 Task: In Heading Arial with underline. Font size of heading  '18'Font style of data Calibri. Font size of data  9Alignment of headline & data Align center. Fill color in heading,  RedFont color of data Black Apply border in Data No BorderIn the sheet   Alpha Sales templetes book
Action: Mouse moved to (227, 128)
Screenshot: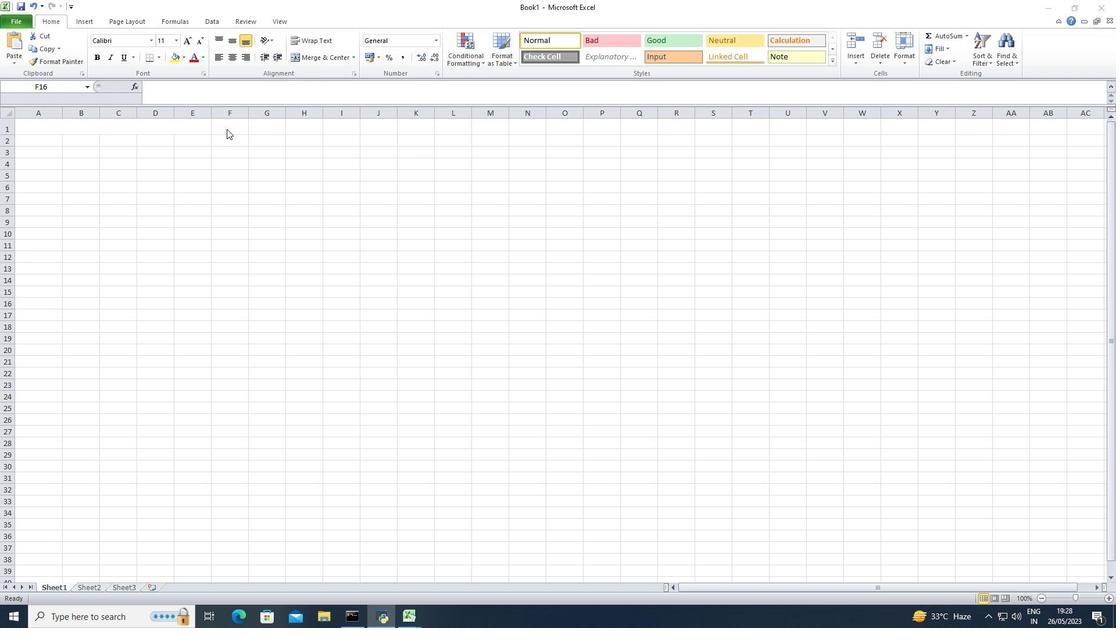 
Action: Mouse pressed left at (227, 128)
Screenshot: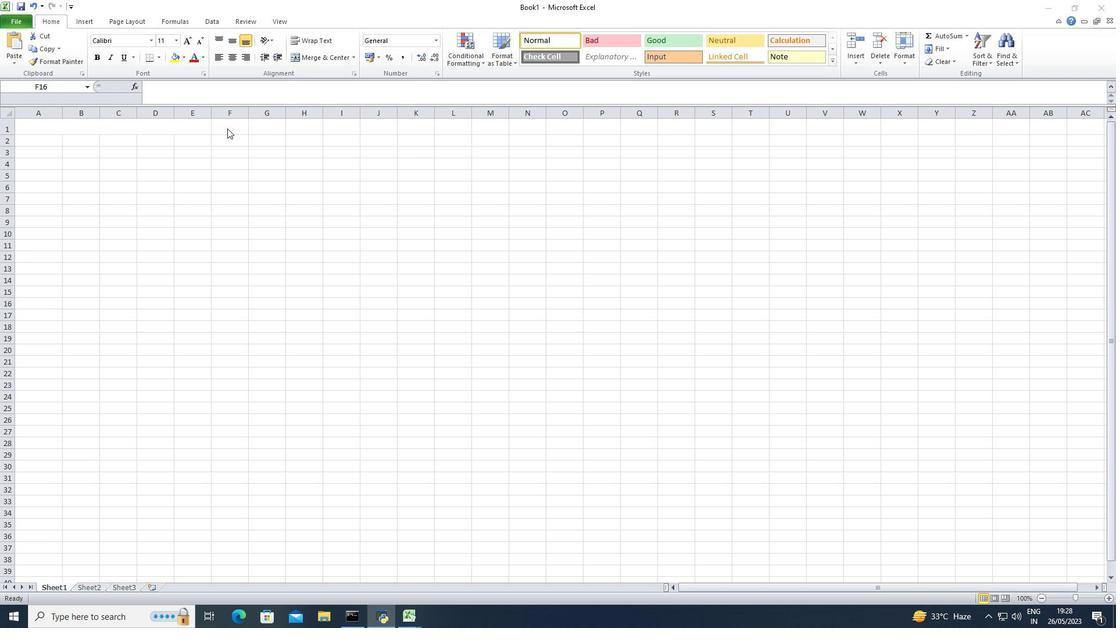 
Action: Mouse pressed left at (227, 128)
Screenshot: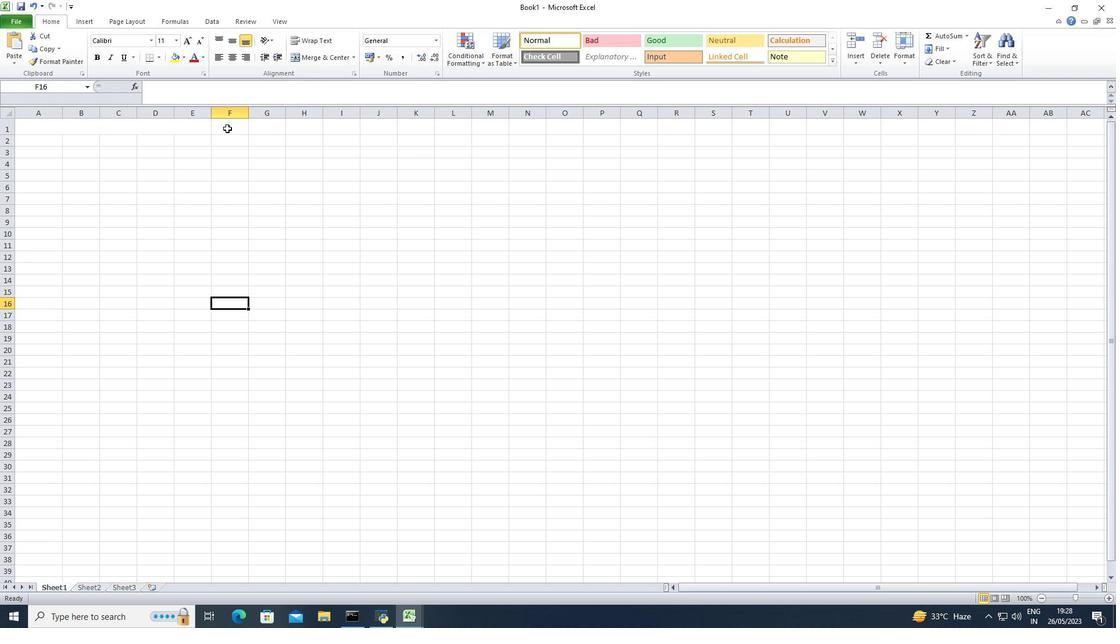 
Action: Mouse moved to (160, 136)
Screenshot: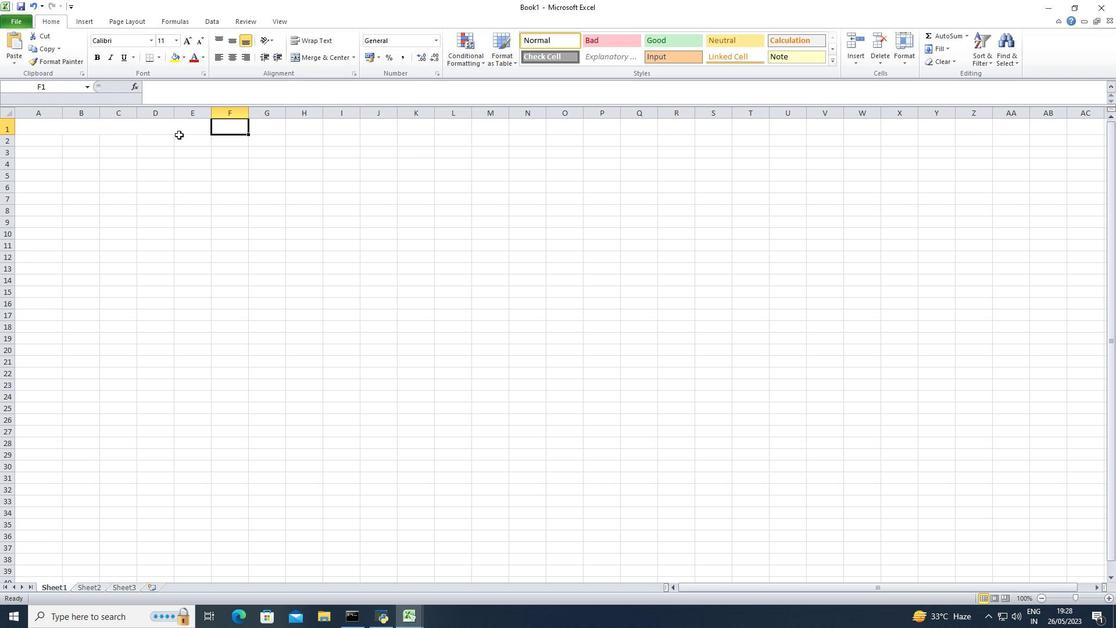 
Action: Mouse pressed left at (160, 136)
Screenshot: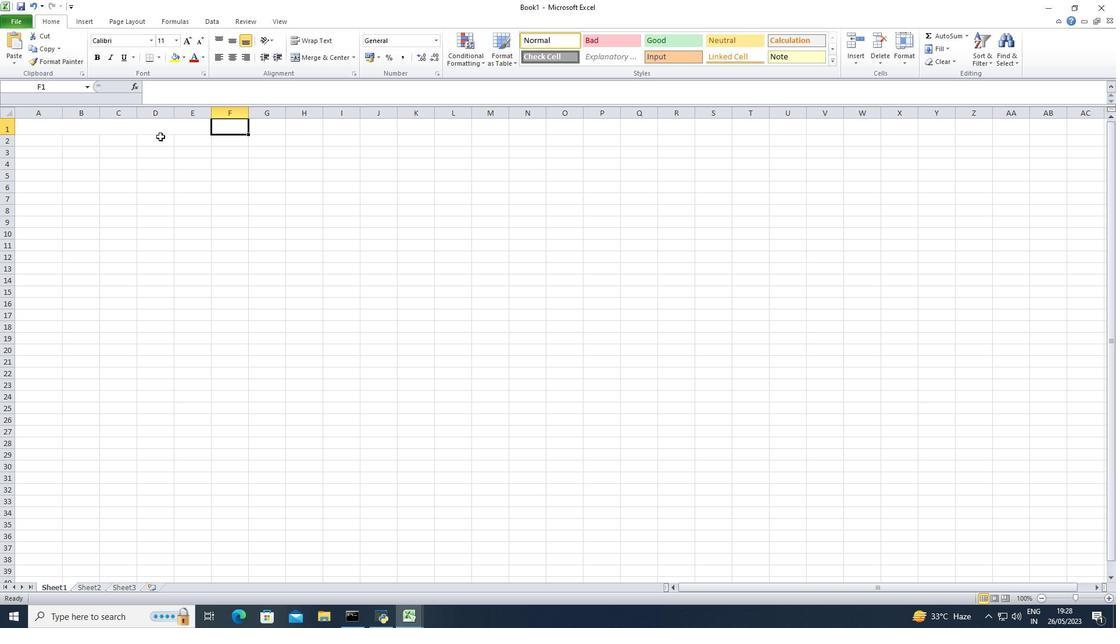 
Action: Mouse moved to (122, 132)
Screenshot: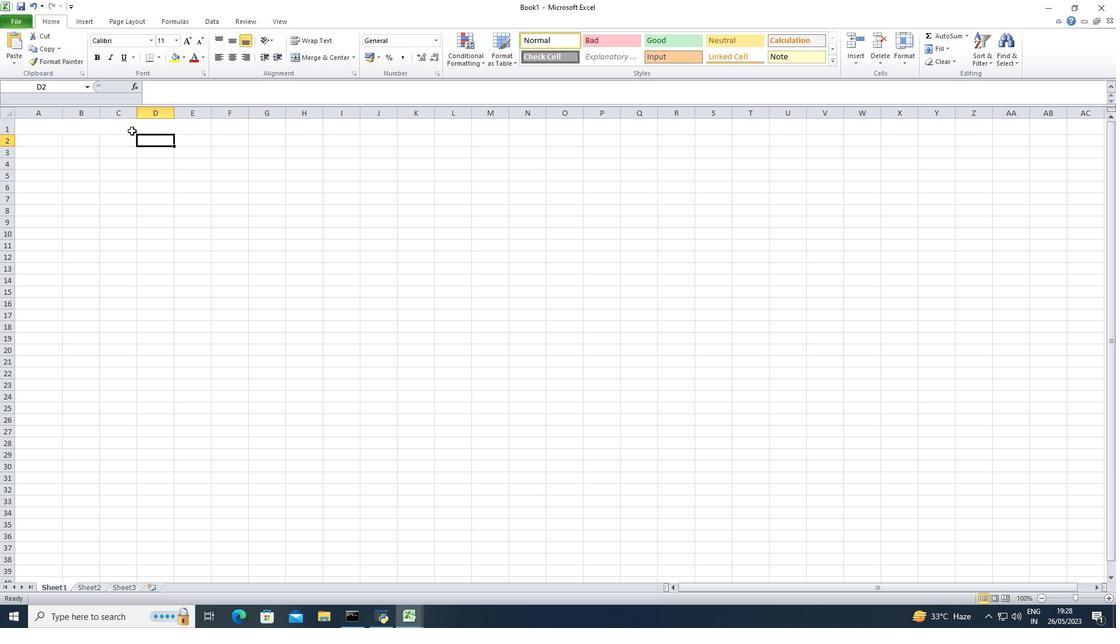 
Action: Mouse pressed left at (122, 132)
Screenshot: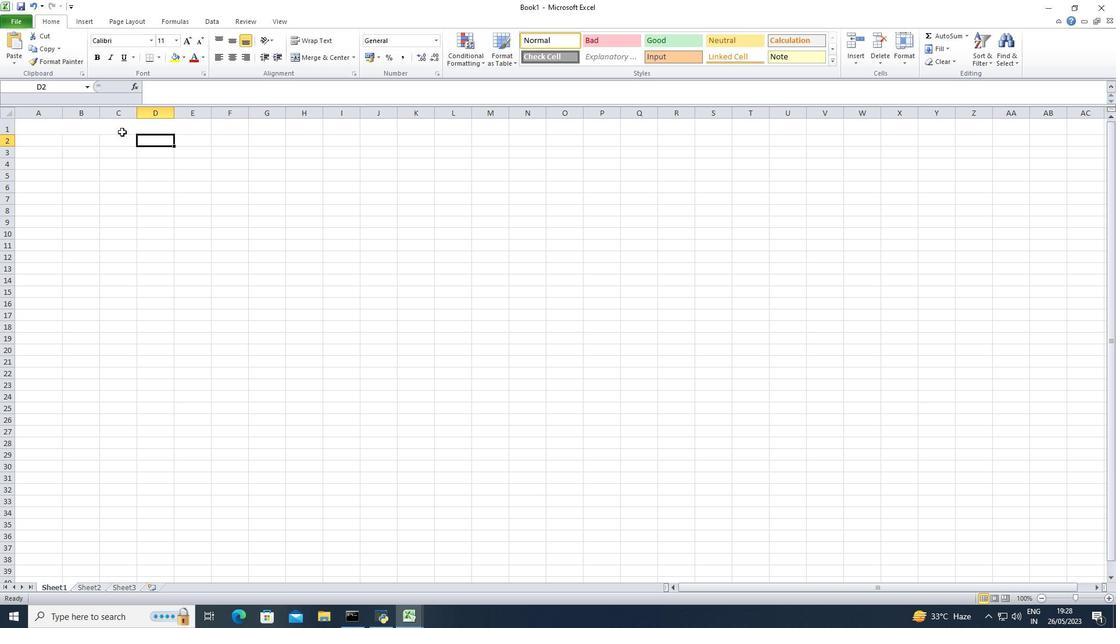 
Action: Mouse moved to (195, 132)
Screenshot: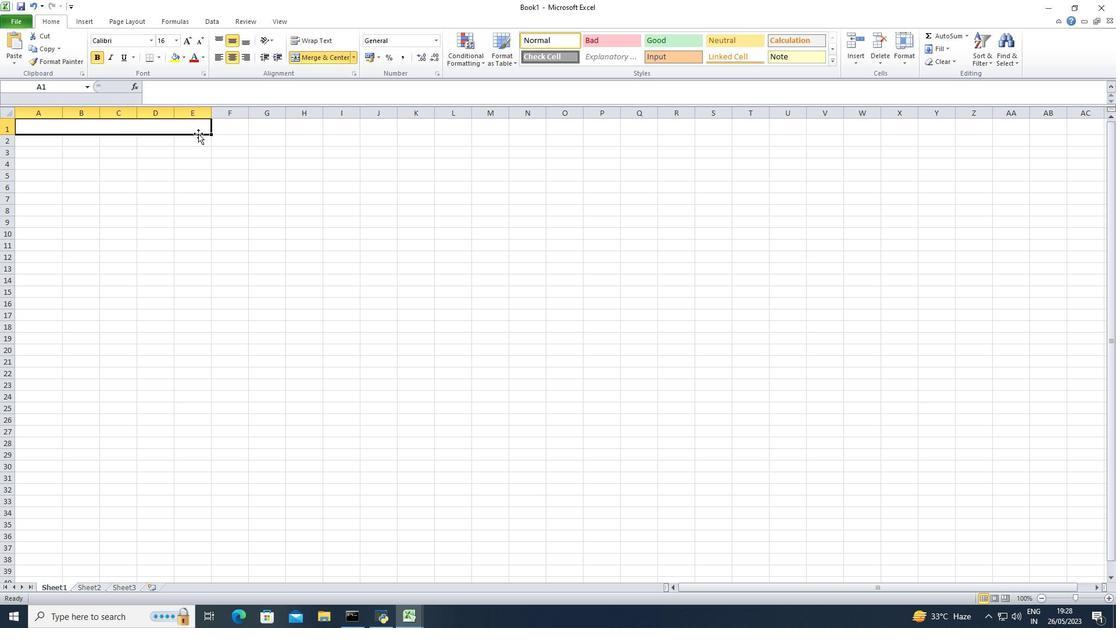 
Action: Key pressed alp<Key.backspace><Key.backspace><Key.backspace><Key.caps_lock>A<Key.backspace><Key.caps_lock>alpha<Key.space>
Screenshot: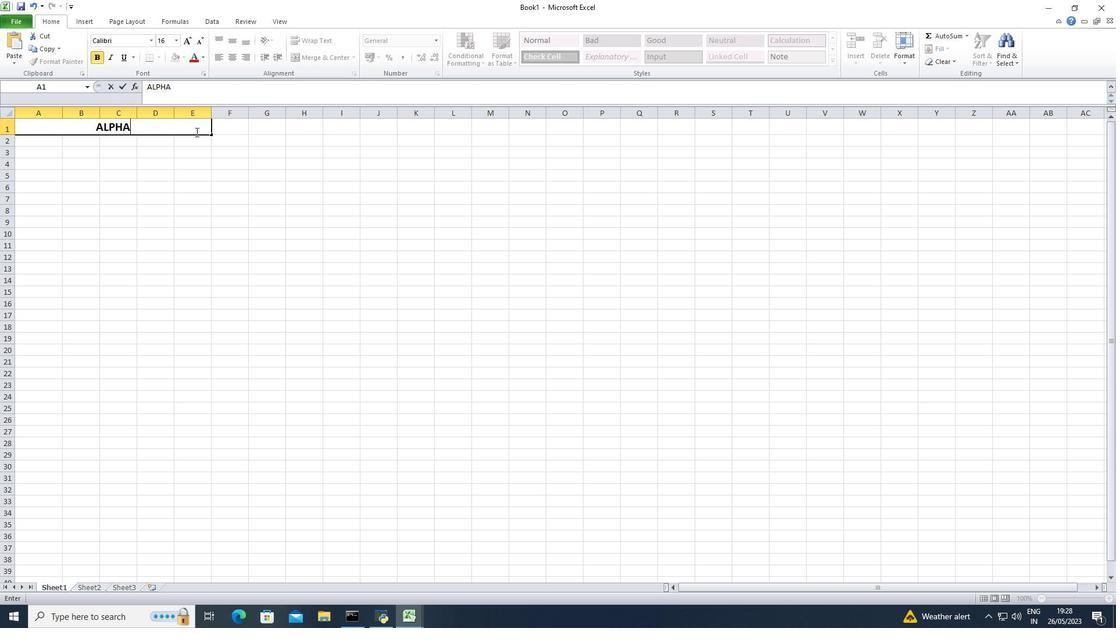 
Action: Mouse moved to (187, 247)
Screenshot: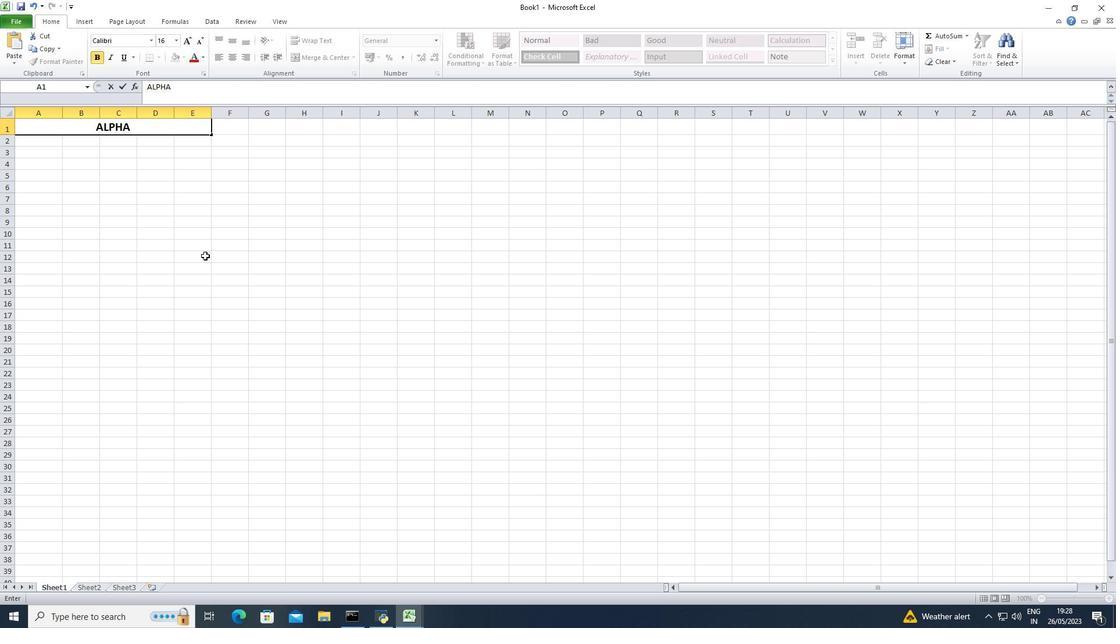 
Action: Key pressed sales<Key.space>templetes<Key.space>book
Screenshot: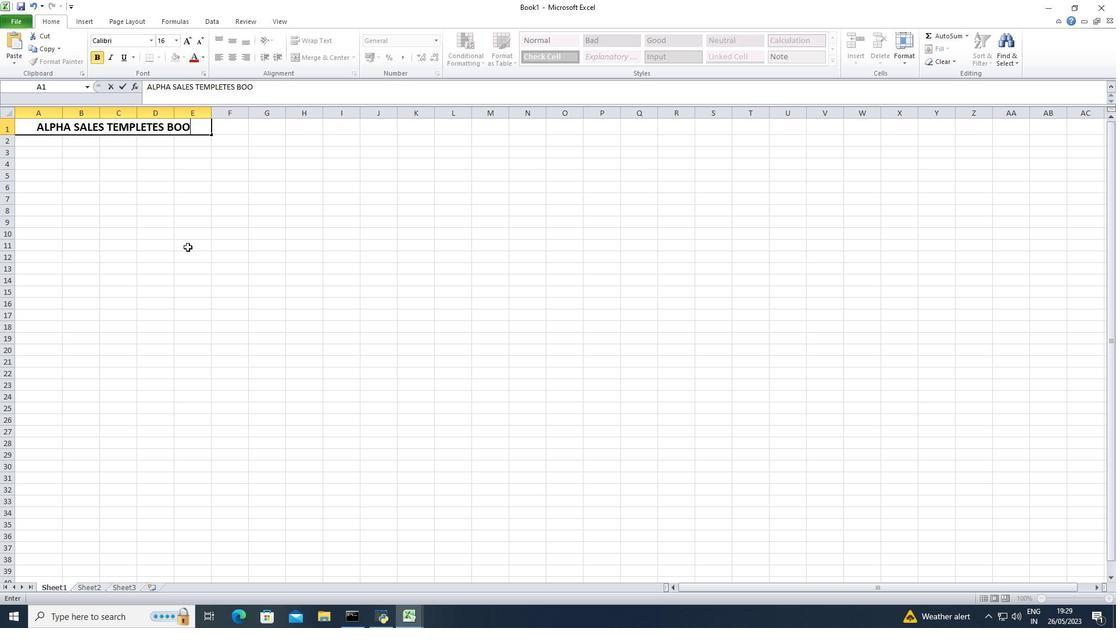 
Action: Mouse moved to (133, 214)
Screenshot: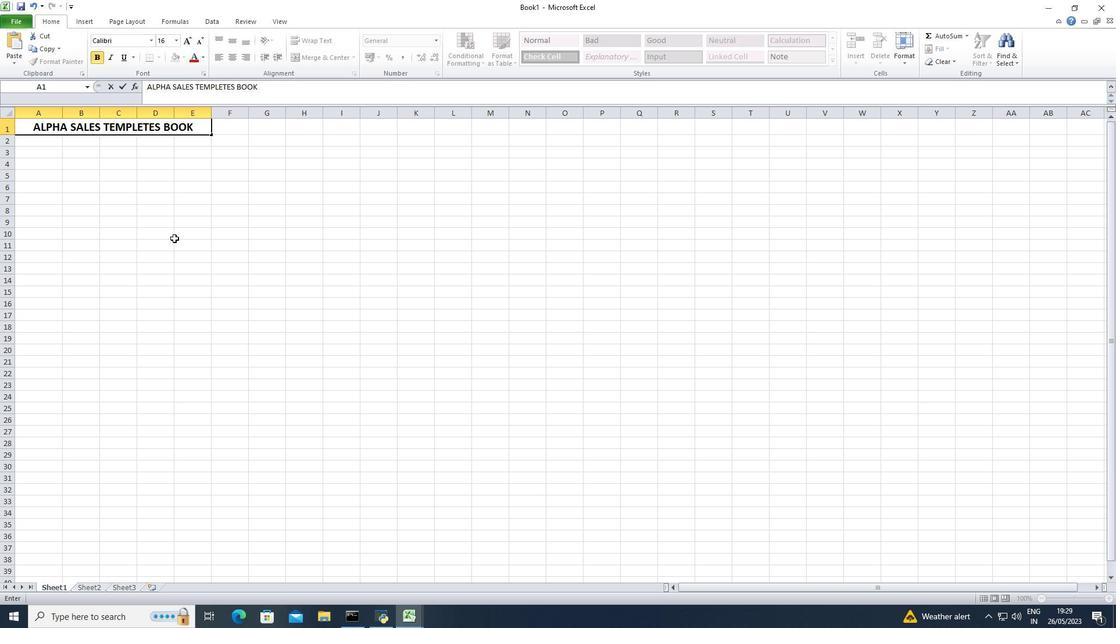 
Action: Mouse pressed left at (133, 214)
Screenshot: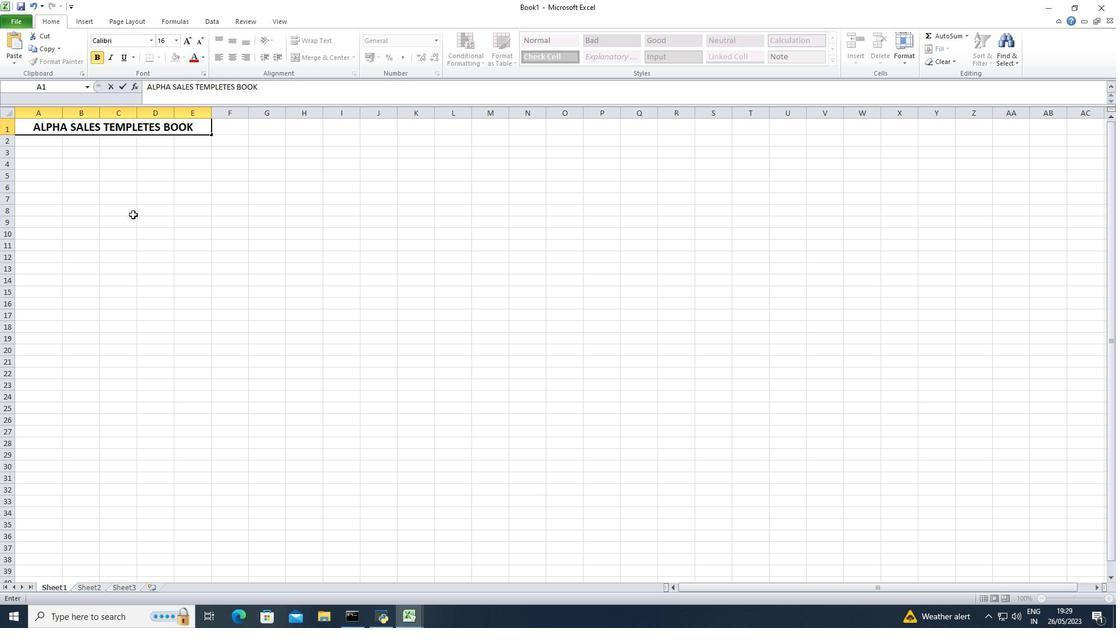 
Action: Mouse moved to (45, 131)
Screenshot: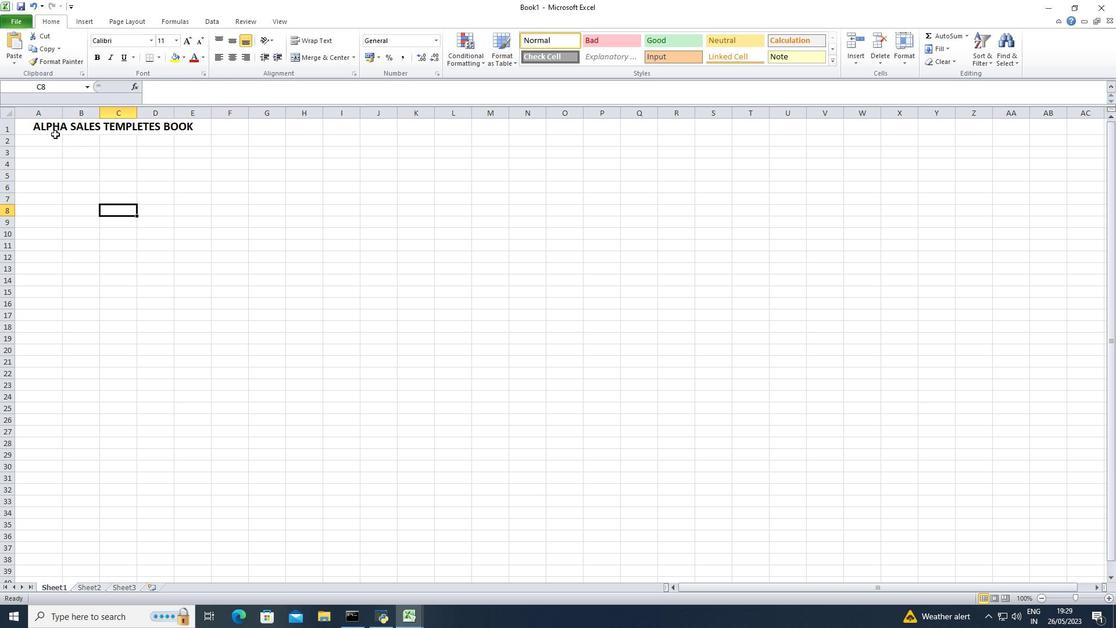 
Action: Mouse pressed left at (45, 131)
Screenshot: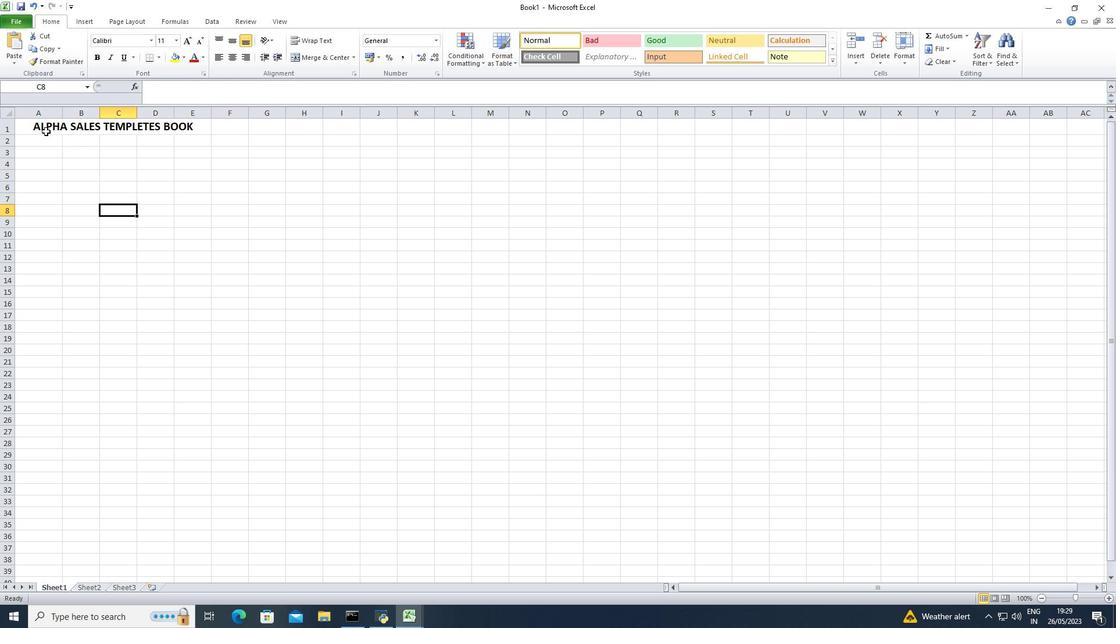 
Action: Mouse moved to (154, 43)
Screenshot: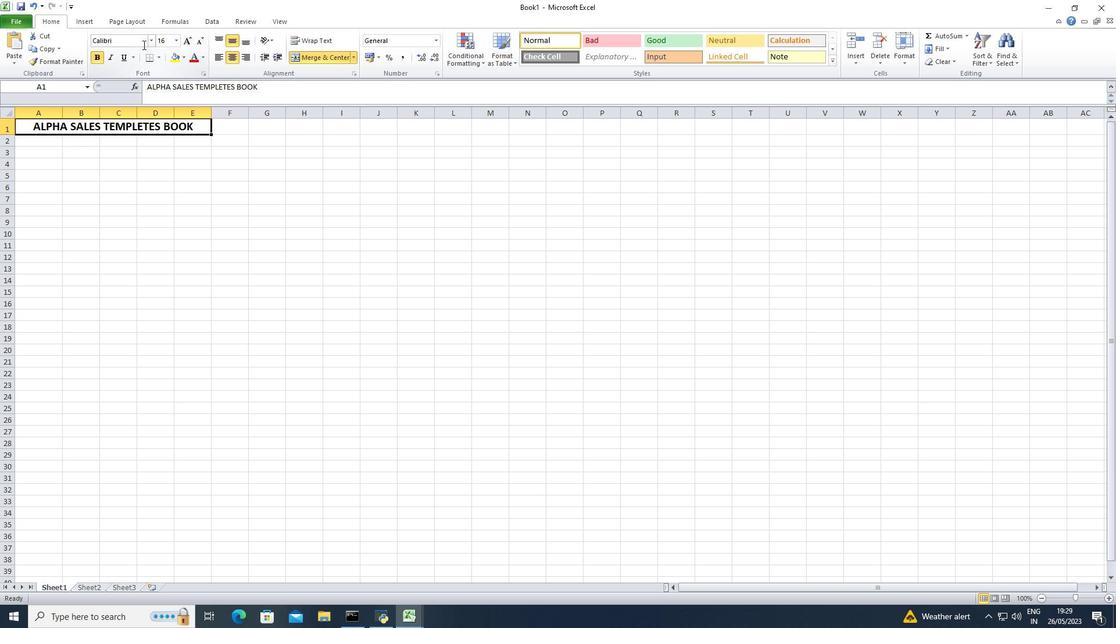 
Action: Mouse pressed left at (154, 43)
Screenshot: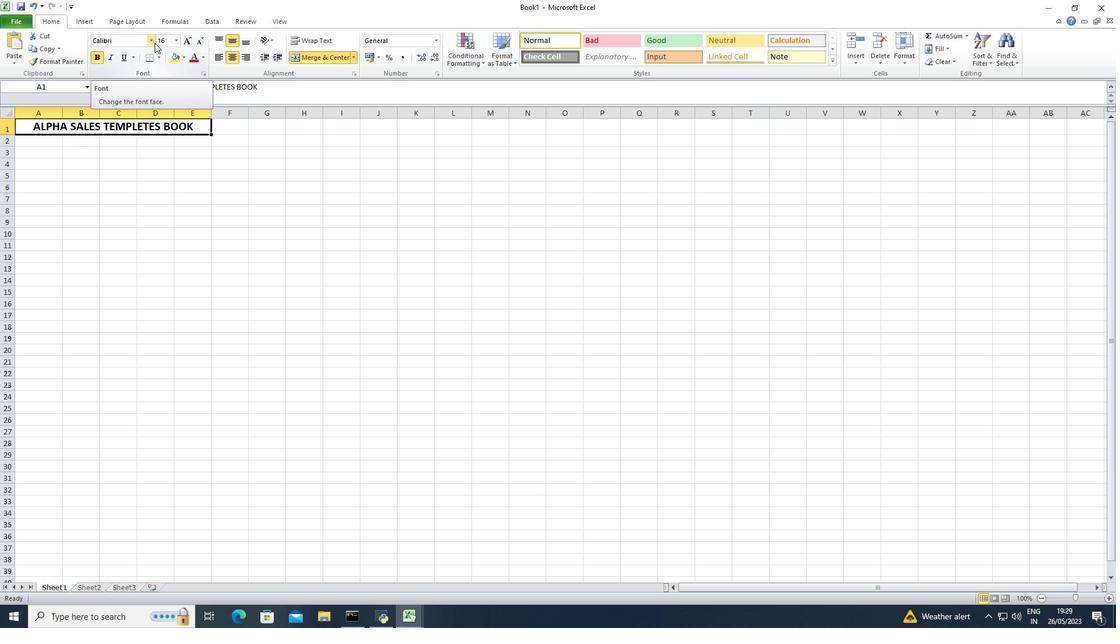 
Action: Mouse moved to (141, 132)
Screenshot: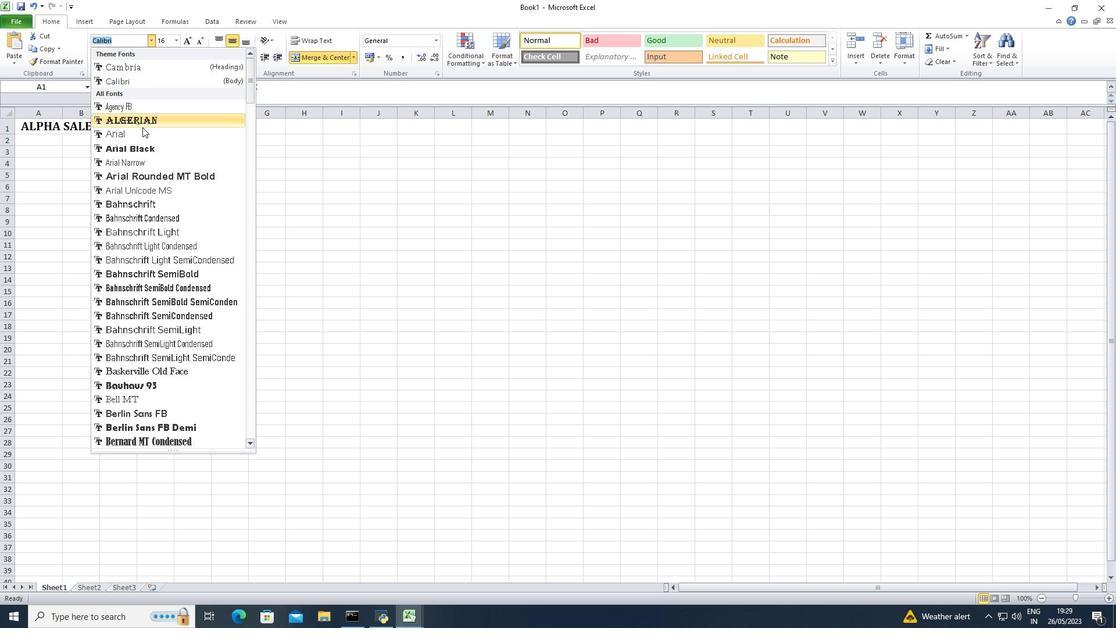 
Action: Mouse pressed left at (141, 132)
Screenshot: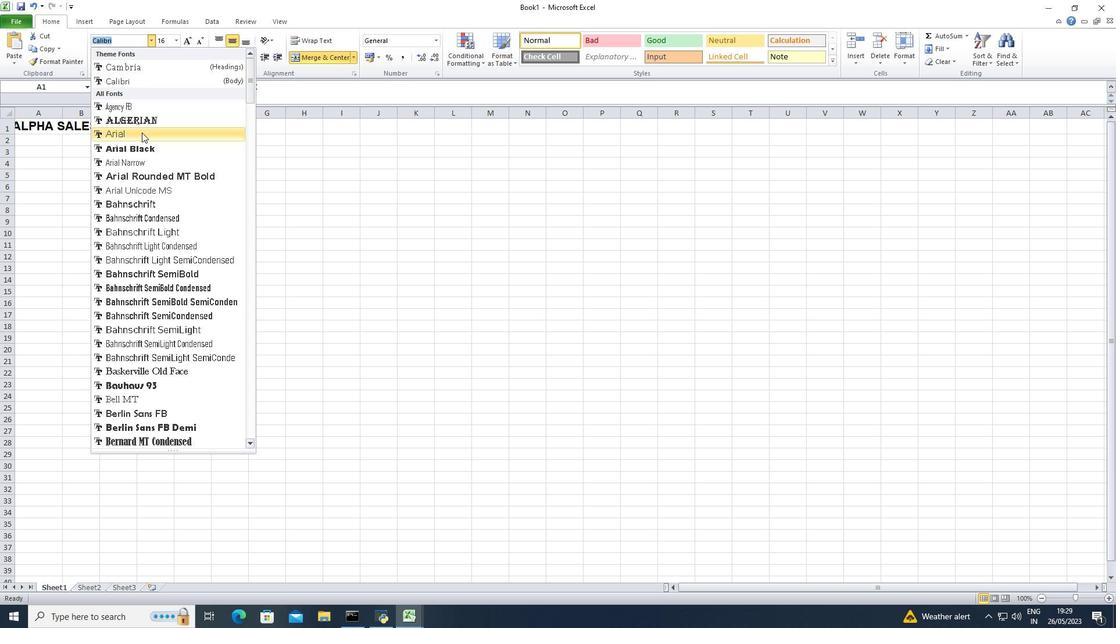 
Action: Mouse moved to (133, 133)
Screenshot: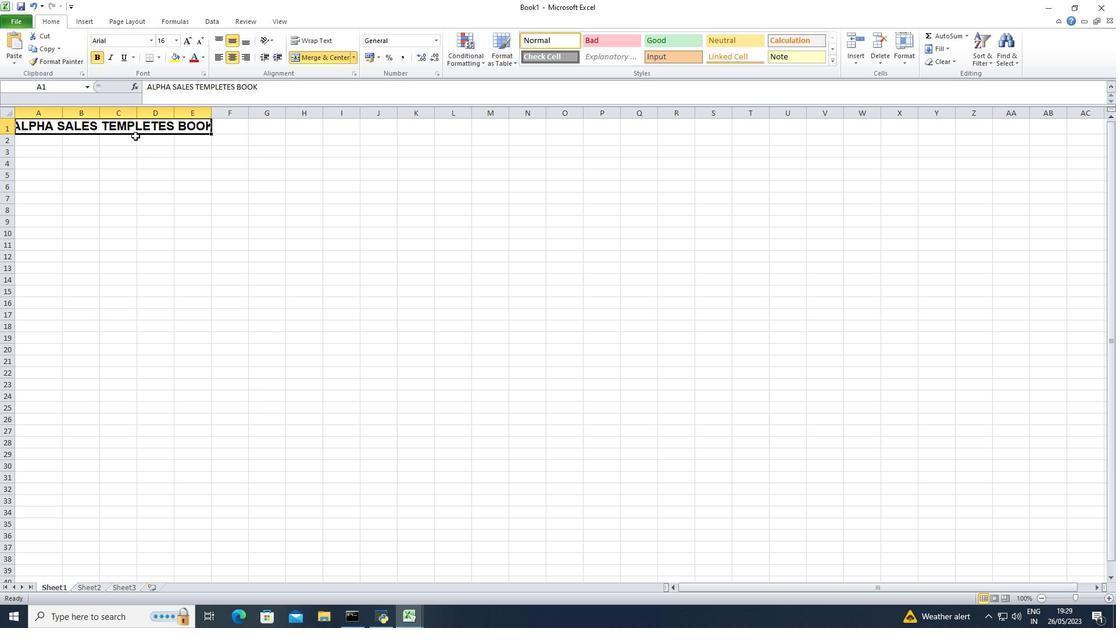 
Action: Mouse pressed left at (133, 133)
Screenshot: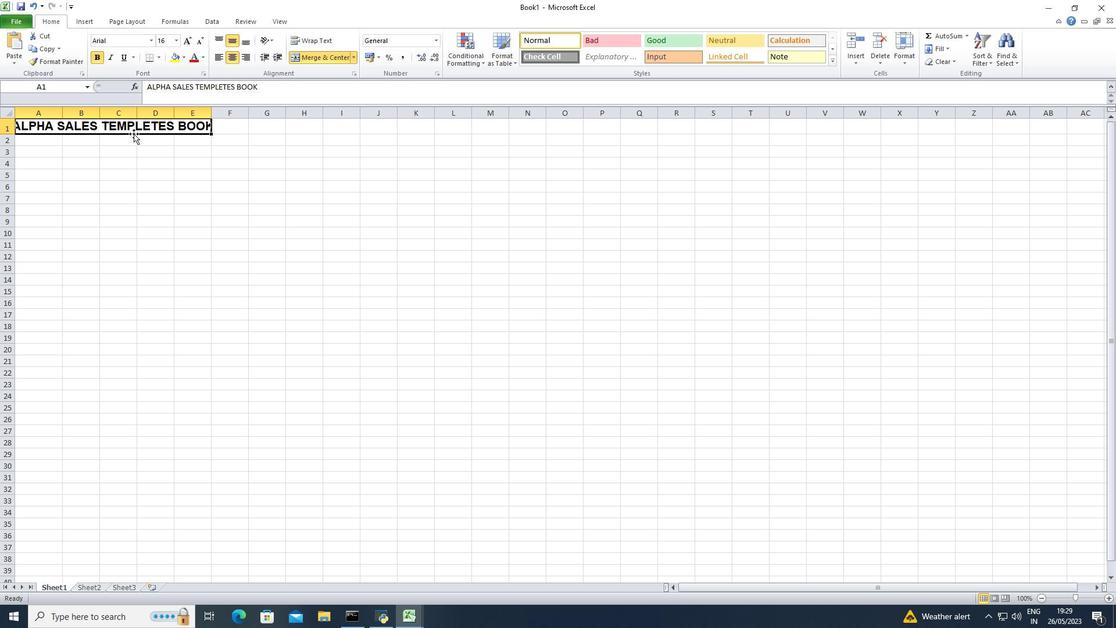 
Action: Key pressed <Key.shift><Key.right><Key.right>
Screenshot: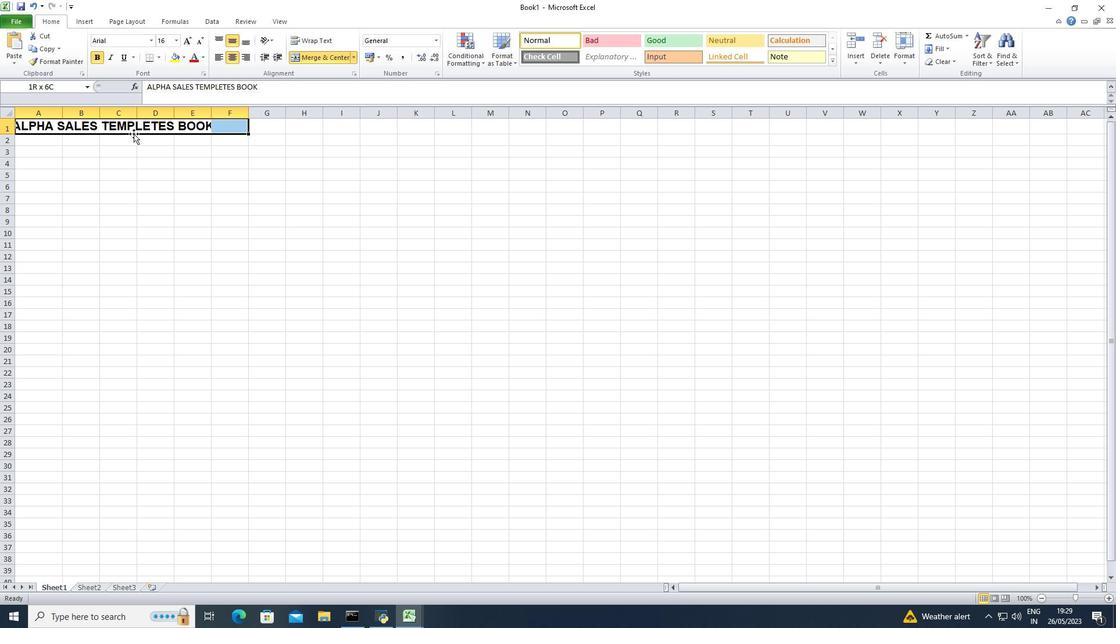 
Action: Mouse moved to (151, 174)
Screenshot: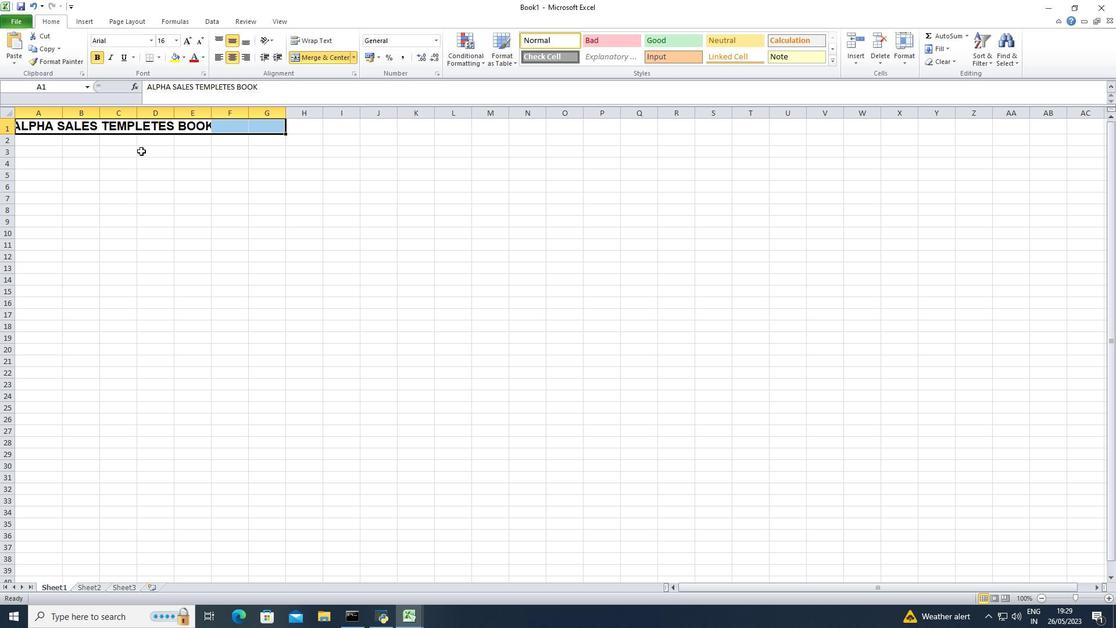 
Action: Mouse pressed left at (151, 174)
Screenshot: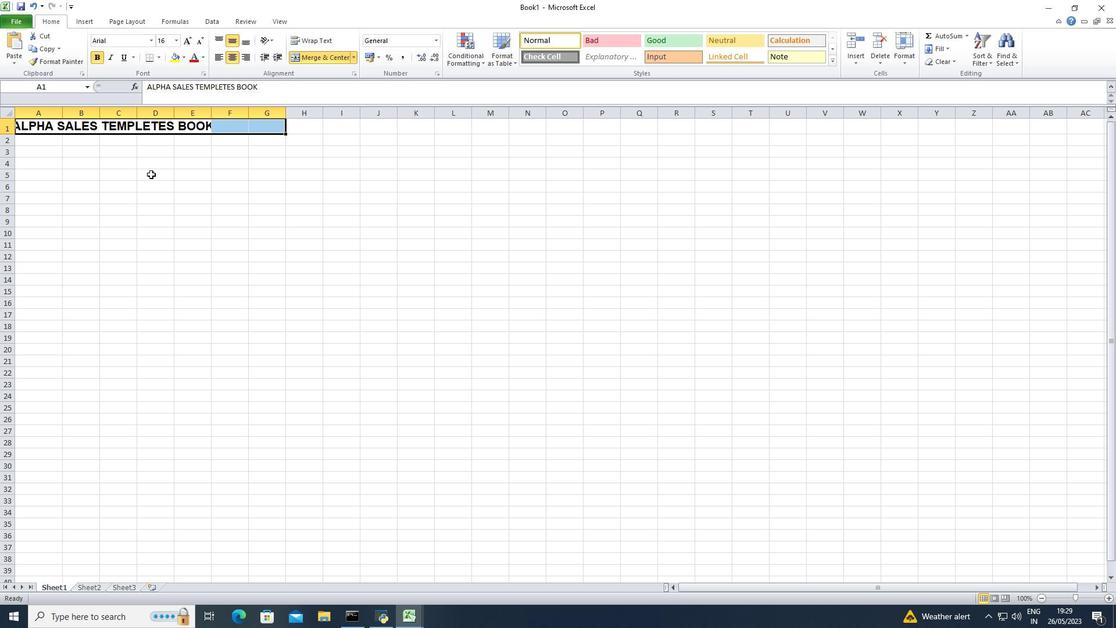 
Action: Mouse moved to (93, 134)
Screenshot: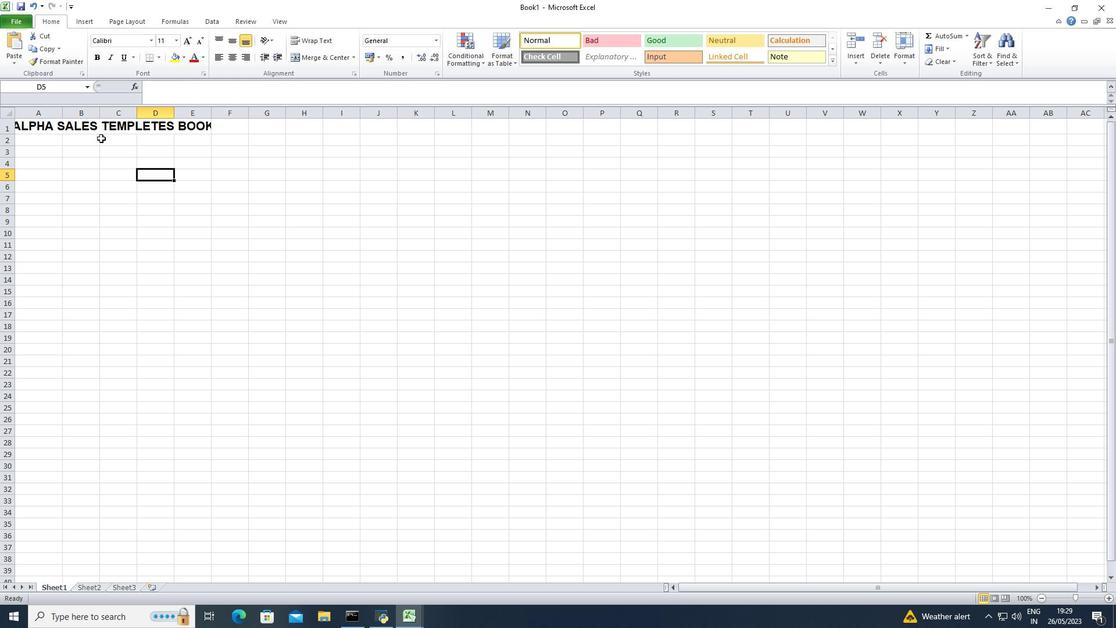 
Action: Mouse pressed left at (93, 134)
Screenshot: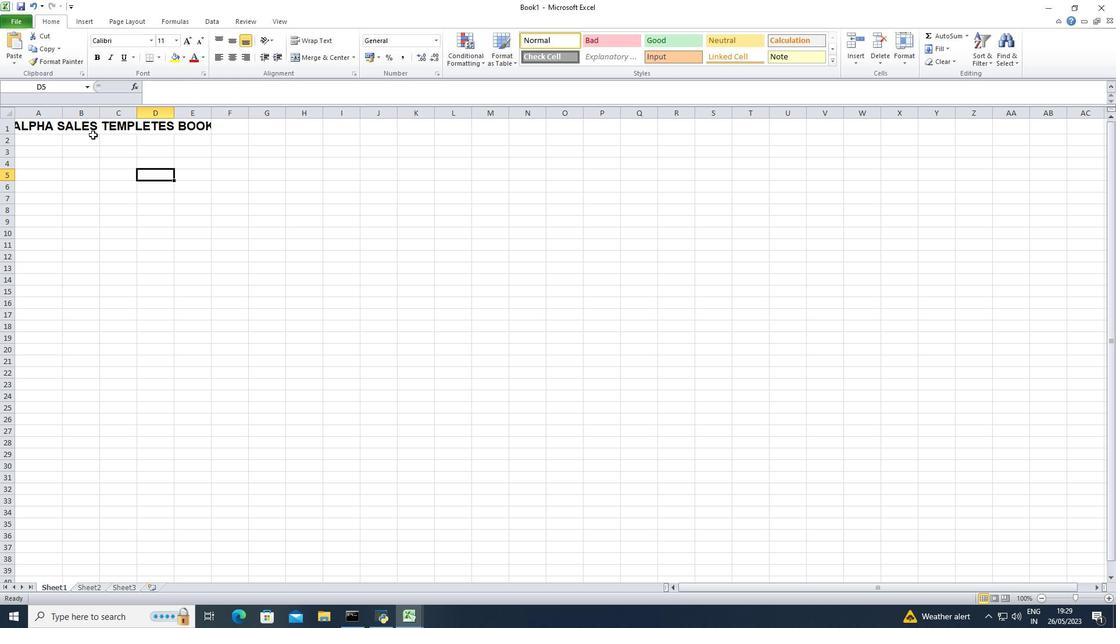 
Action: Mouse moved to (74, 124)
Screenshot: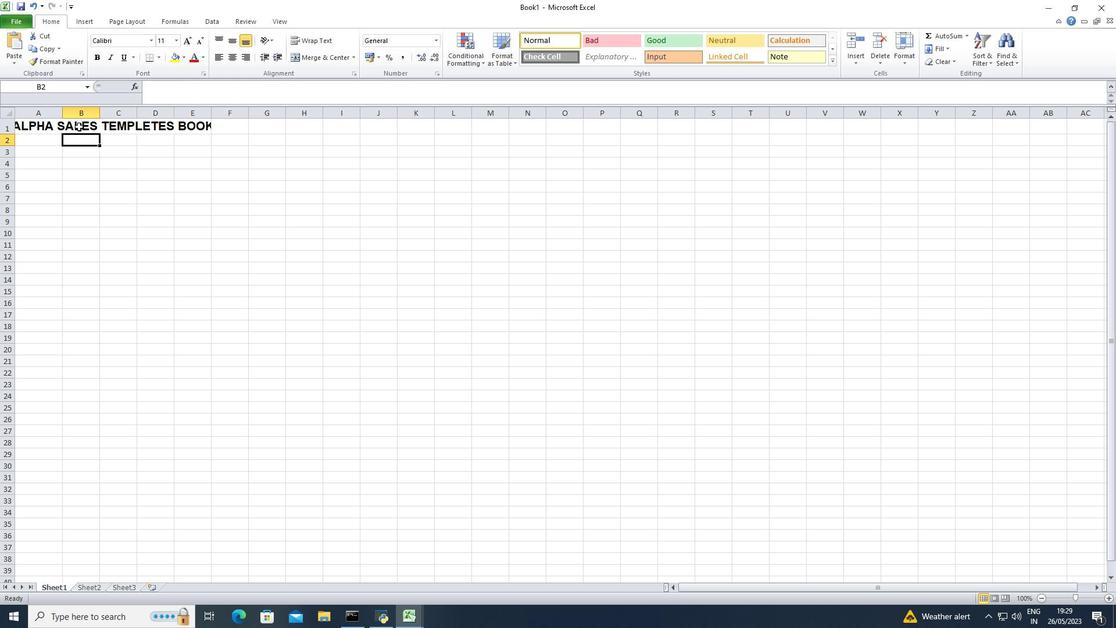 
Action: Mouse pressed left at (74, 124)
Screenshot: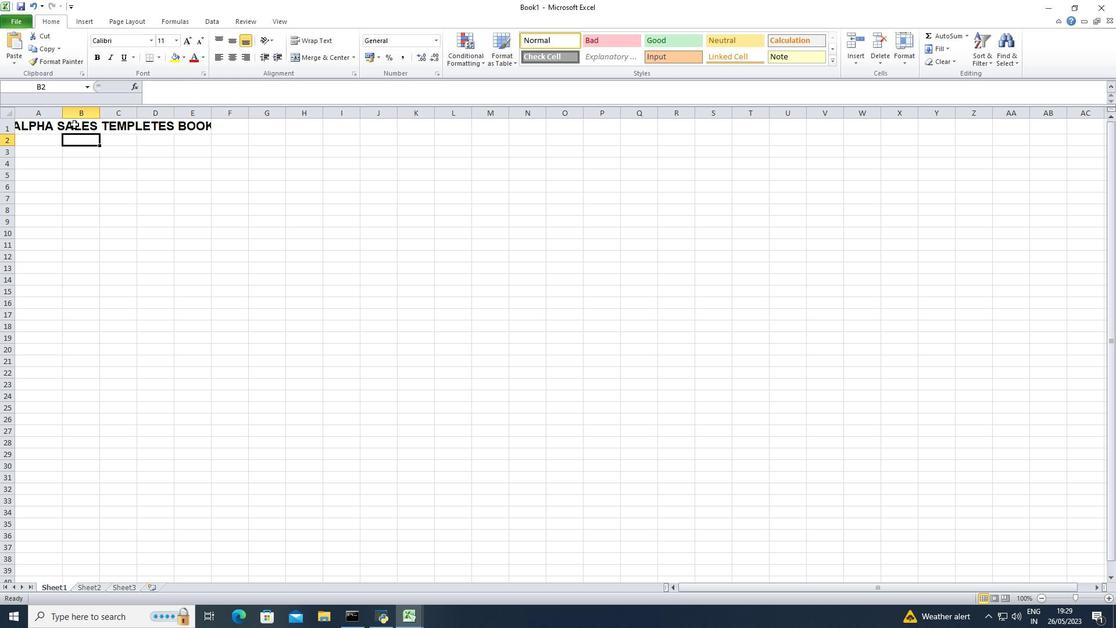 
Action: Mouse pressed left at (74, 124)
Screenshot: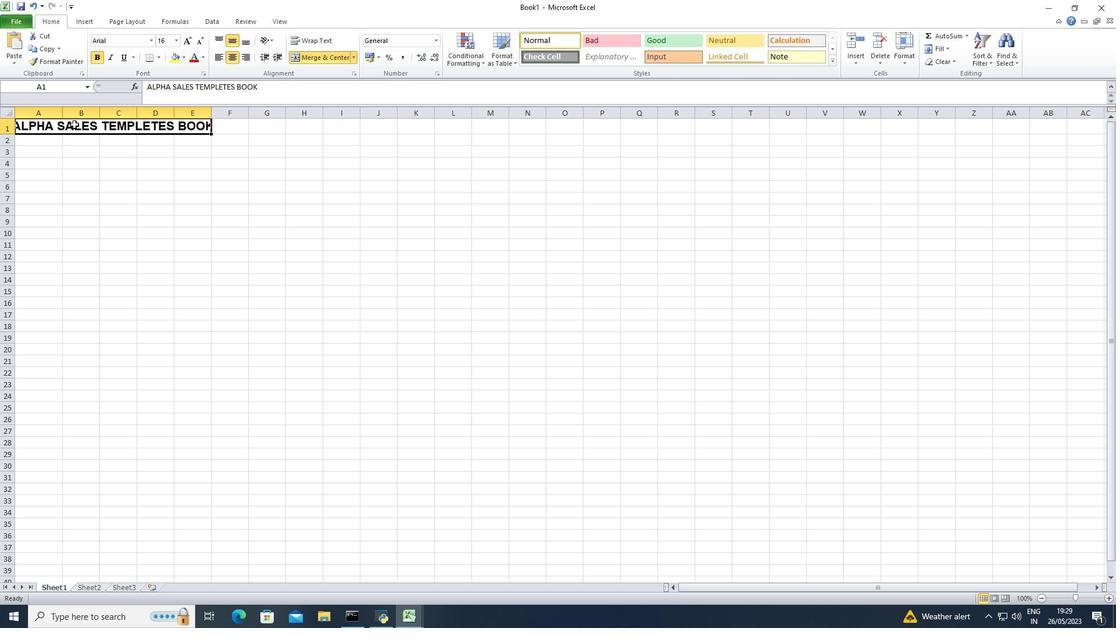 
Action: Mouse moved to (130, 209)
Screenshot: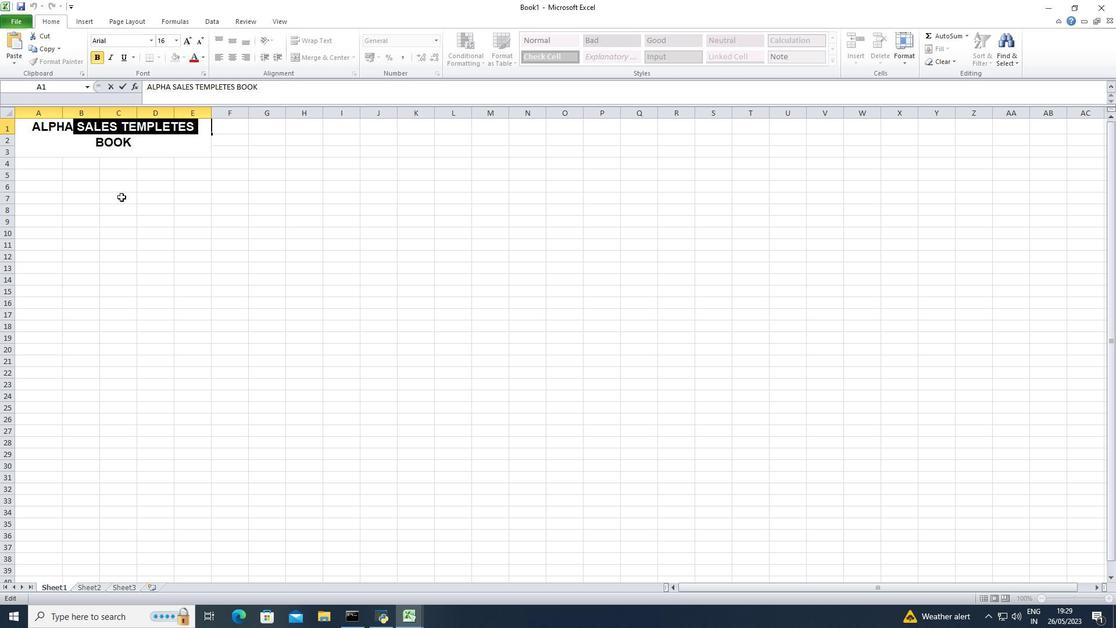 
Action: Mouse pressed left at (130, 209)
Screenshot: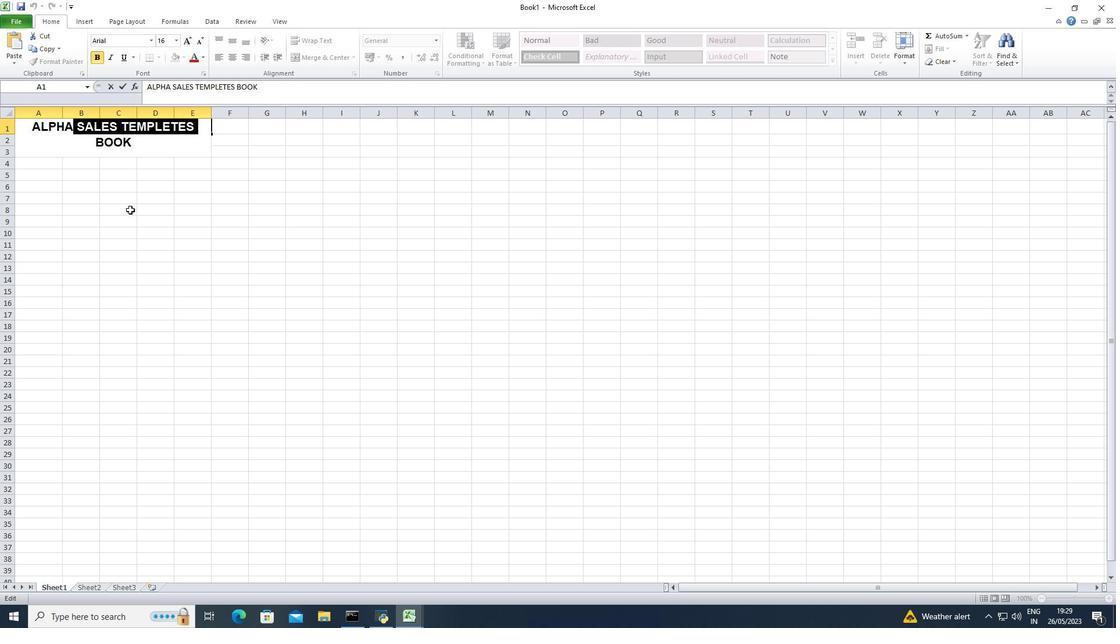 
Action: Mouse moved to (94, 124)
Screenshot: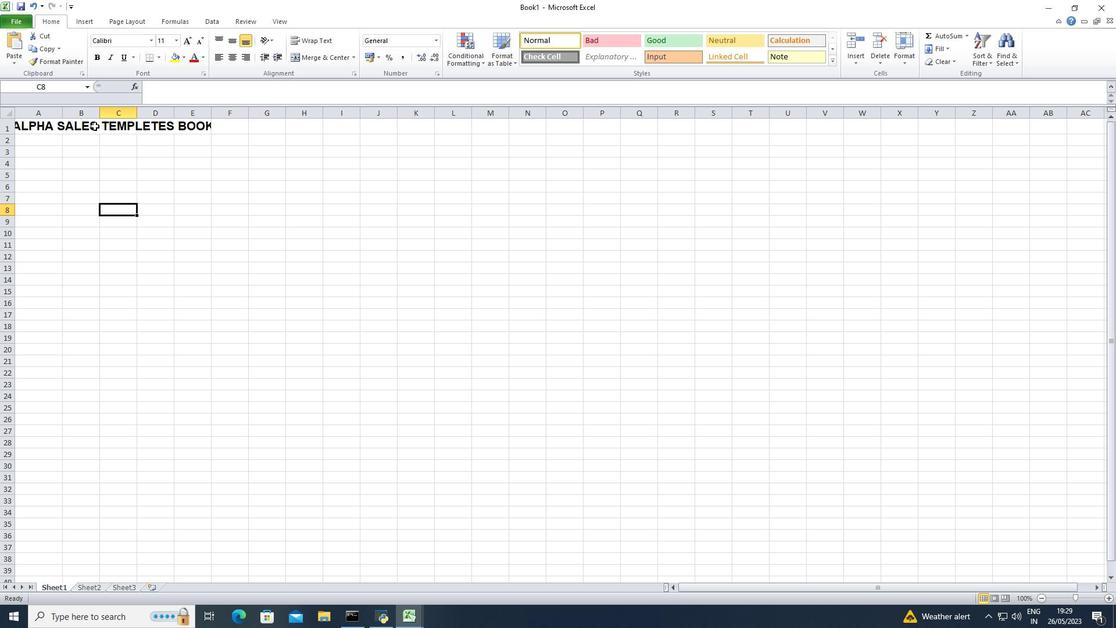 
Action: Mouse pressed left at (94, 124)
Screenshot: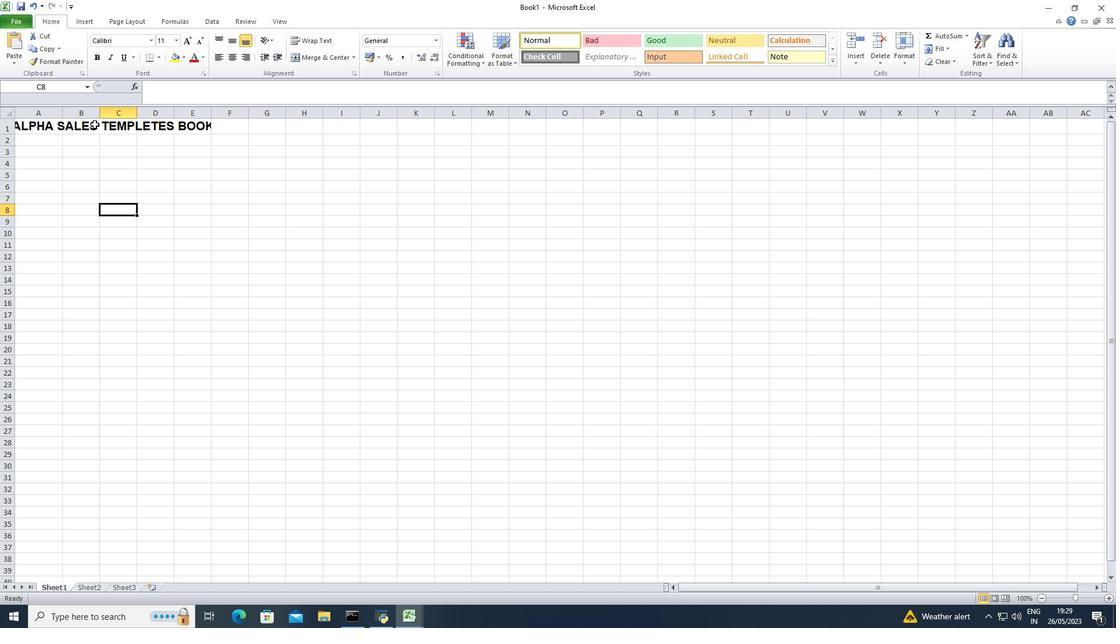 
Action: Mouse moved to (179, 37)
Screenshot: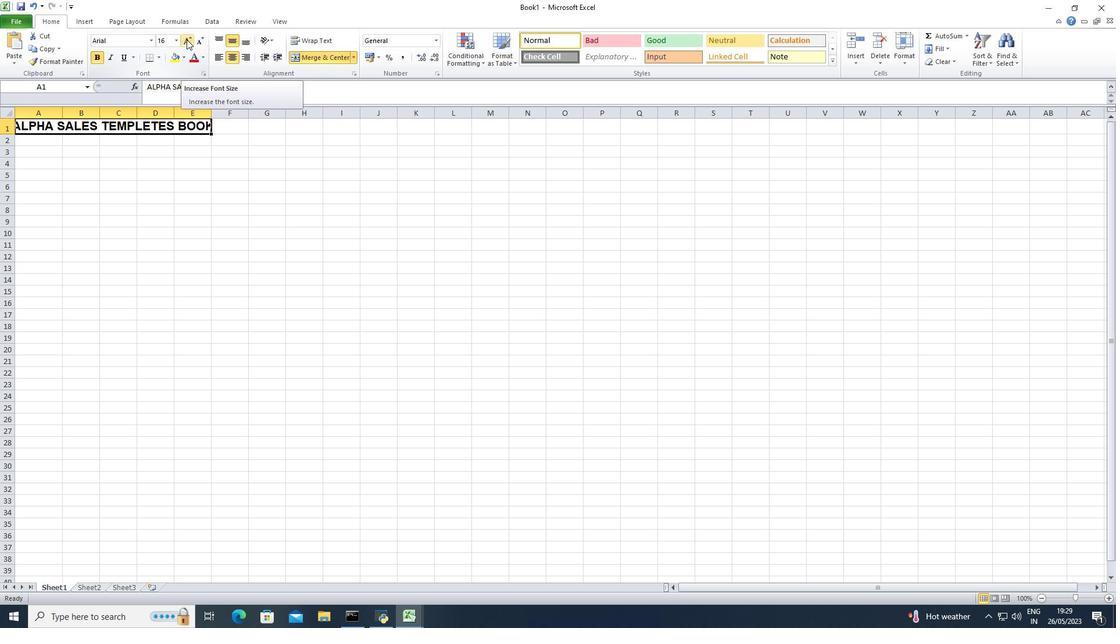 
Action: Mouse pressed left at (179, 37)
Screenshot: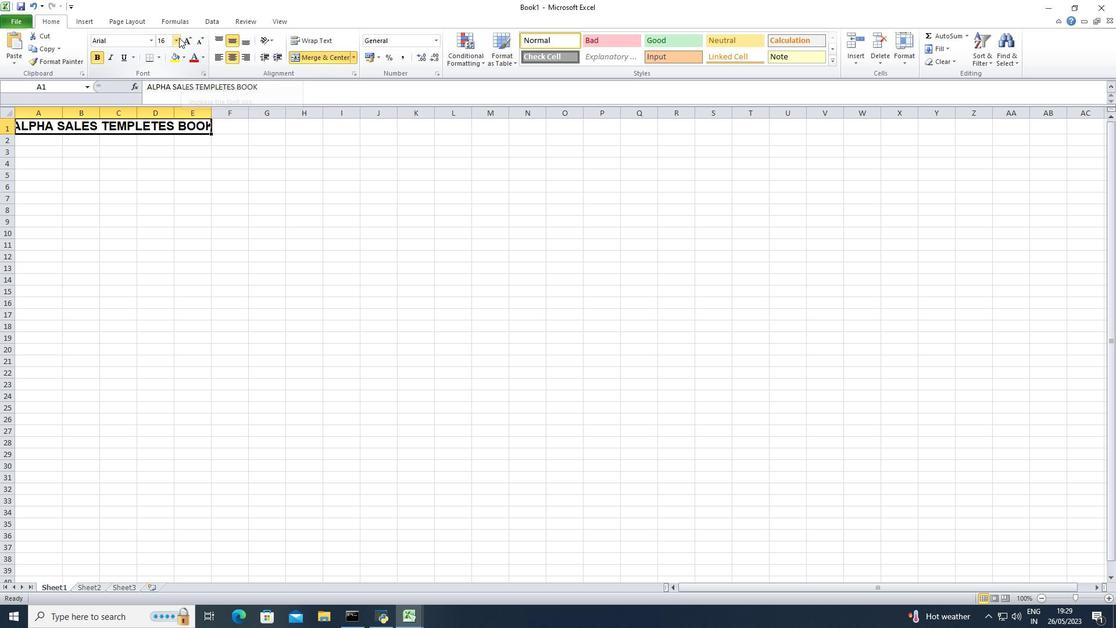 
Action: Mouse moved to (162, 123)
Screenshot: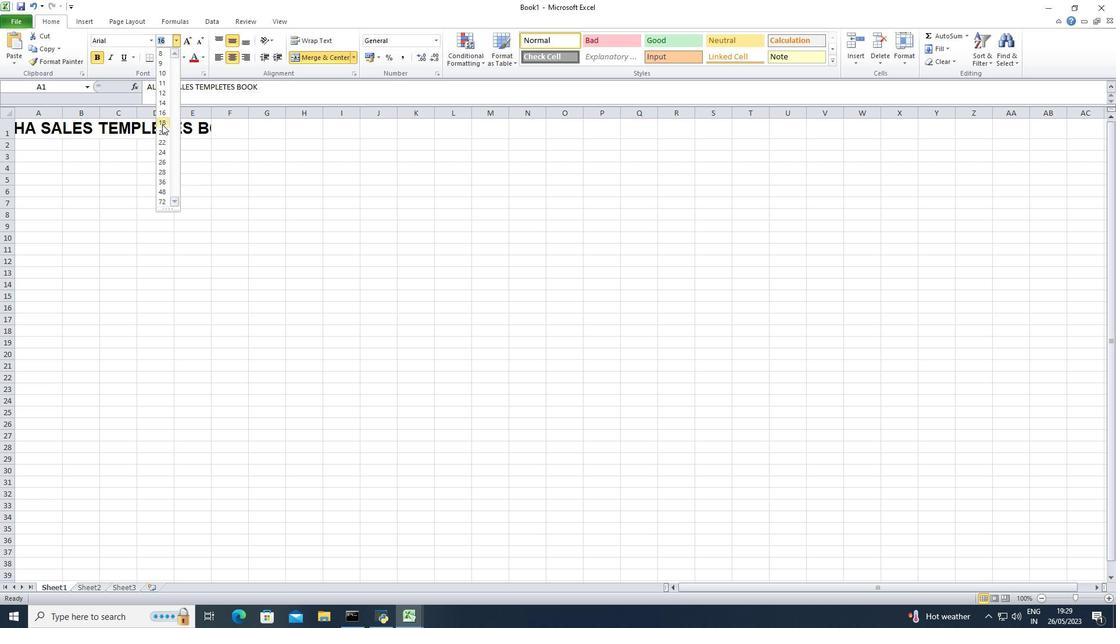 
Action: Mouse pressed left at (162, 123)
Screenshot: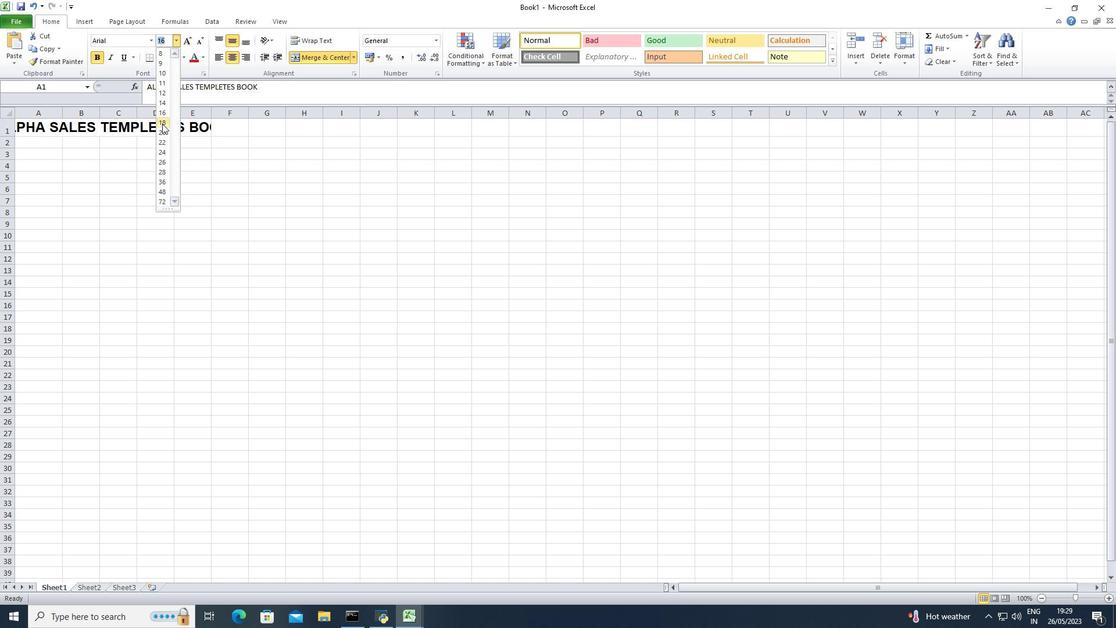 
Action: Mouse moved to (152, 218)
Screenshot: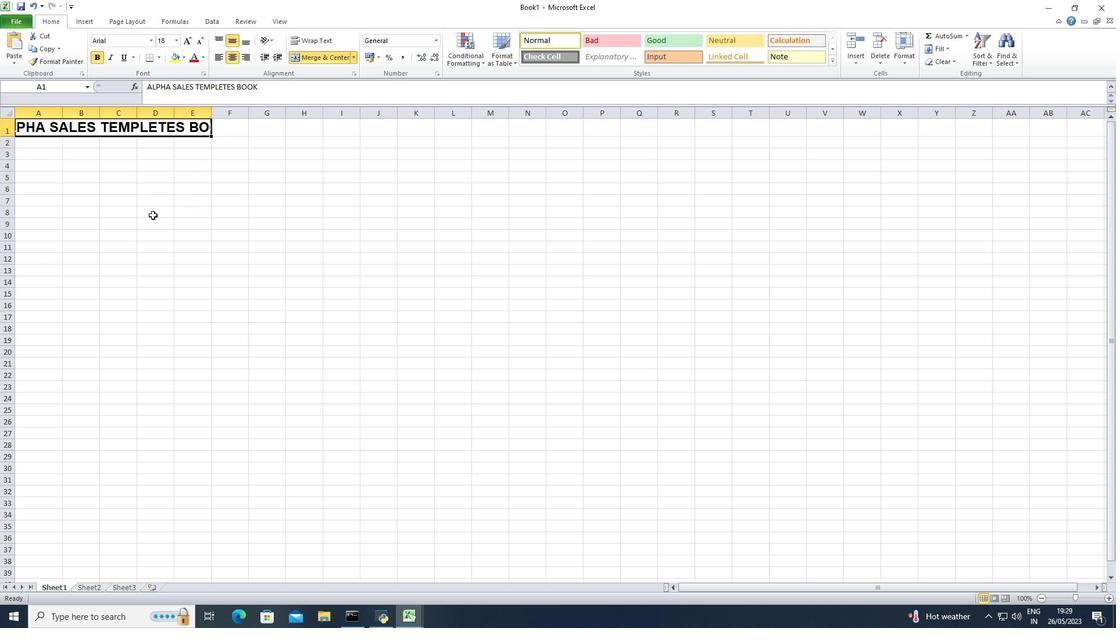 
Action: Mouse pressed left at (152, 218)
Screenshot: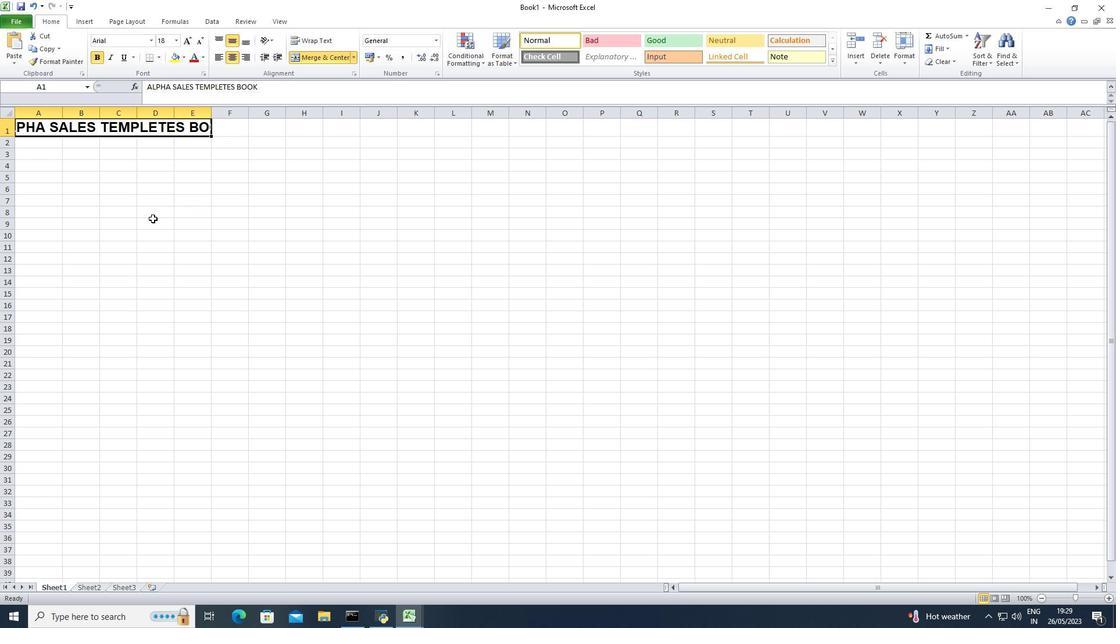 
Action: Mouse moved to (162, 131)
Screenshot: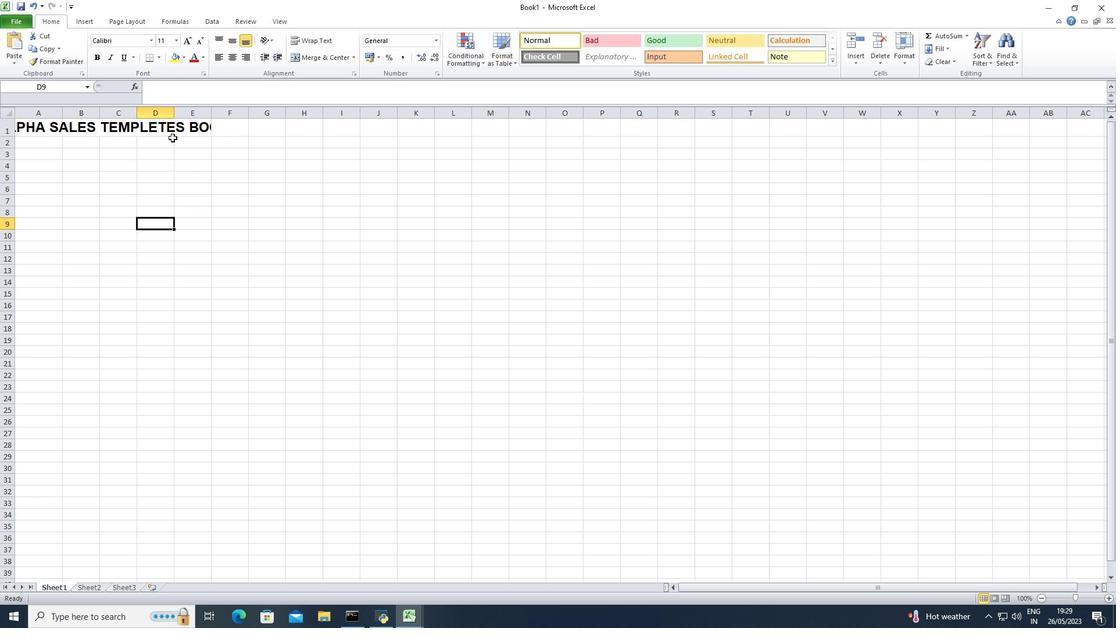 
Action: Mouse pressed left at (162, 131)
Screenshot: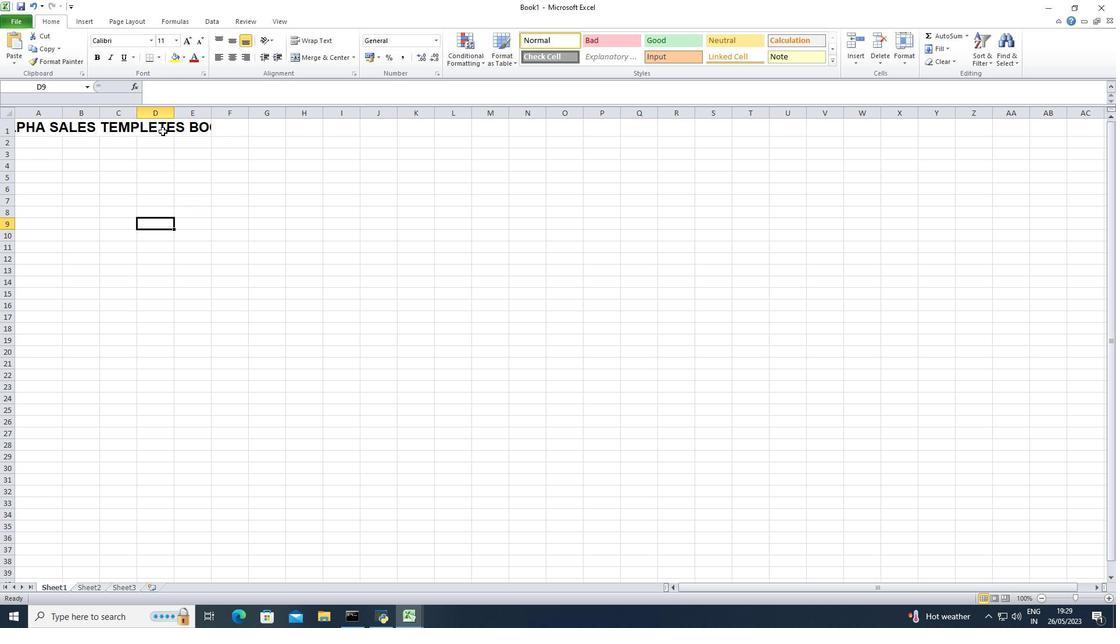 
Action: Mouse pressed left at (162, 131)
Screenshot: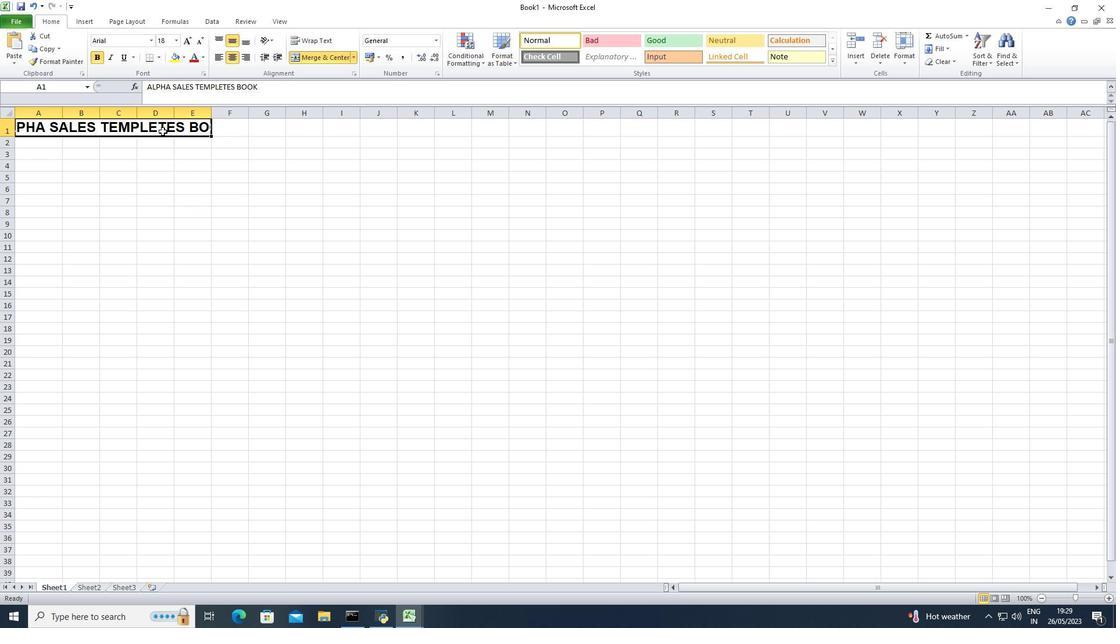 
Action: Mouse moved to (209, 190)
Screenshot: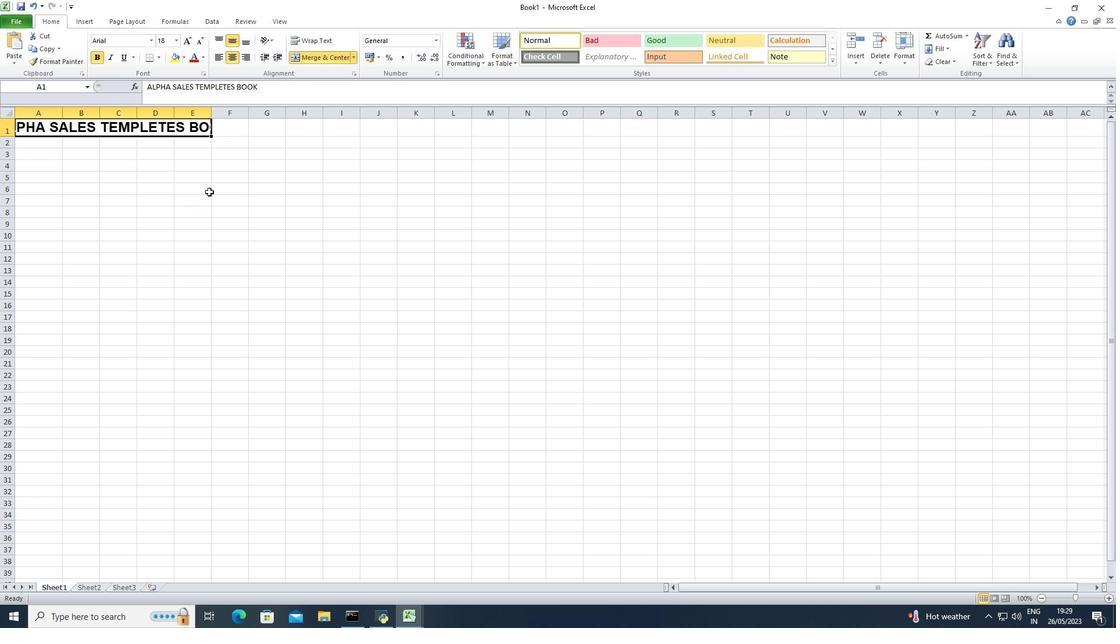 
Action: Key pressed <Key.alt_l>oca<Key.esc><Key.esc><Key.esc><Key.esc><Key.alt_l>oca
Screenshot: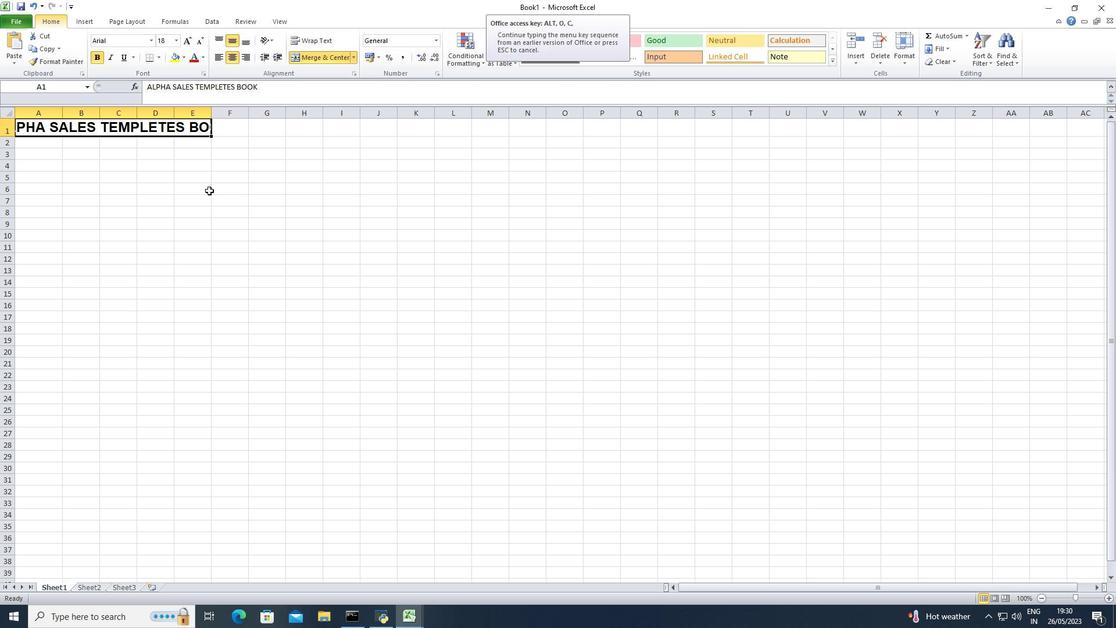 
Action: Mouse moved to (197, 184)
Screenshot: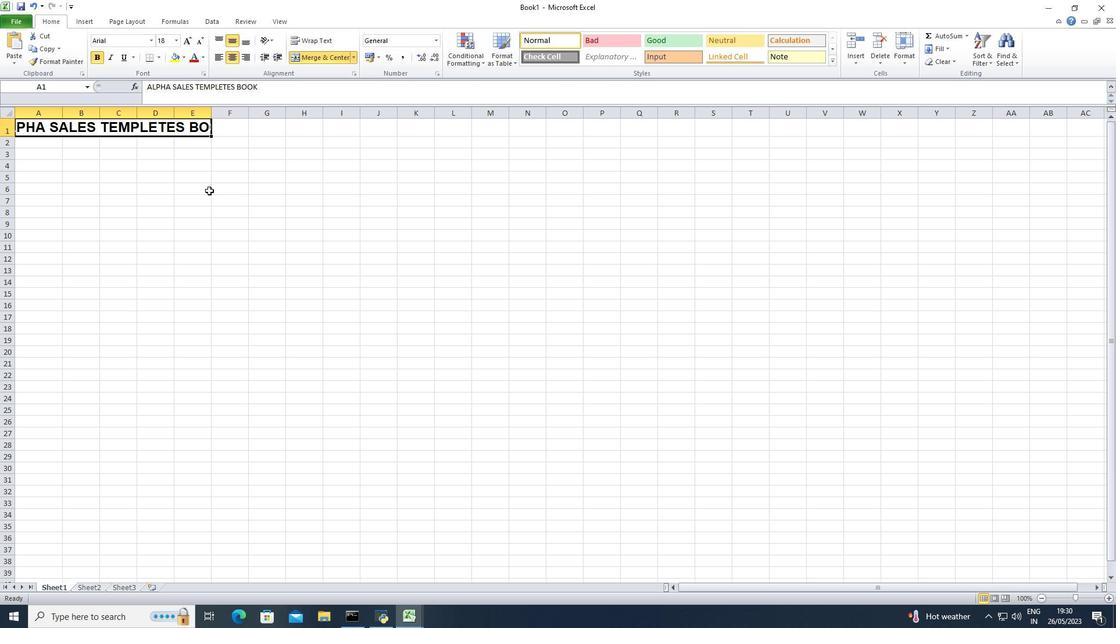 
Action: Mouse scrolled (207, 189) with delta (0, 0)
Screenshot: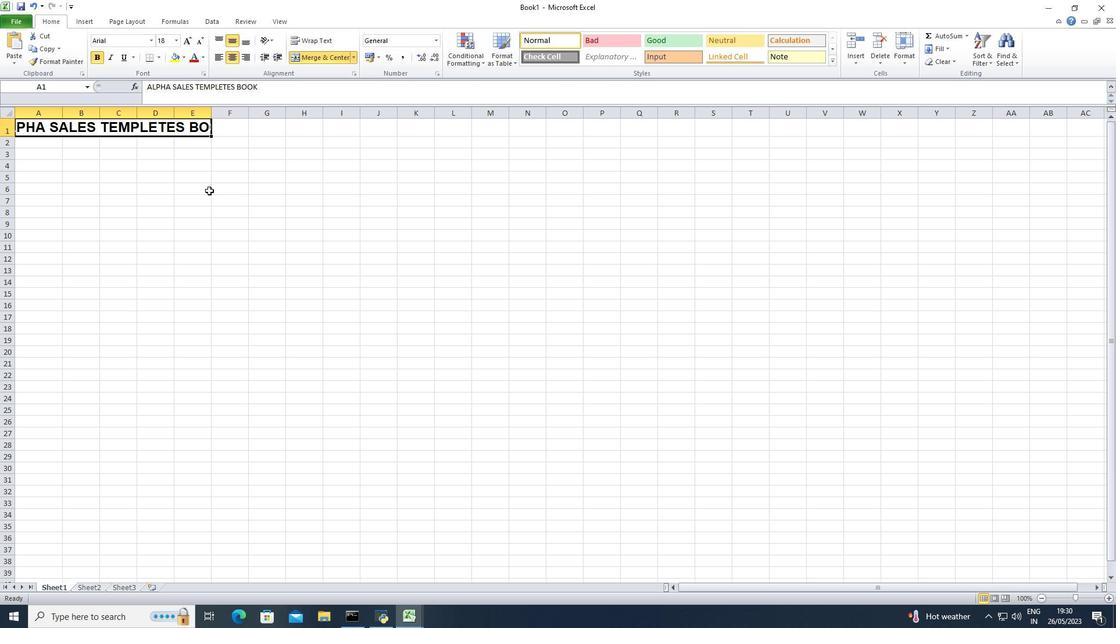 
Action: Mouse moved to (109, 133)
Screenshot: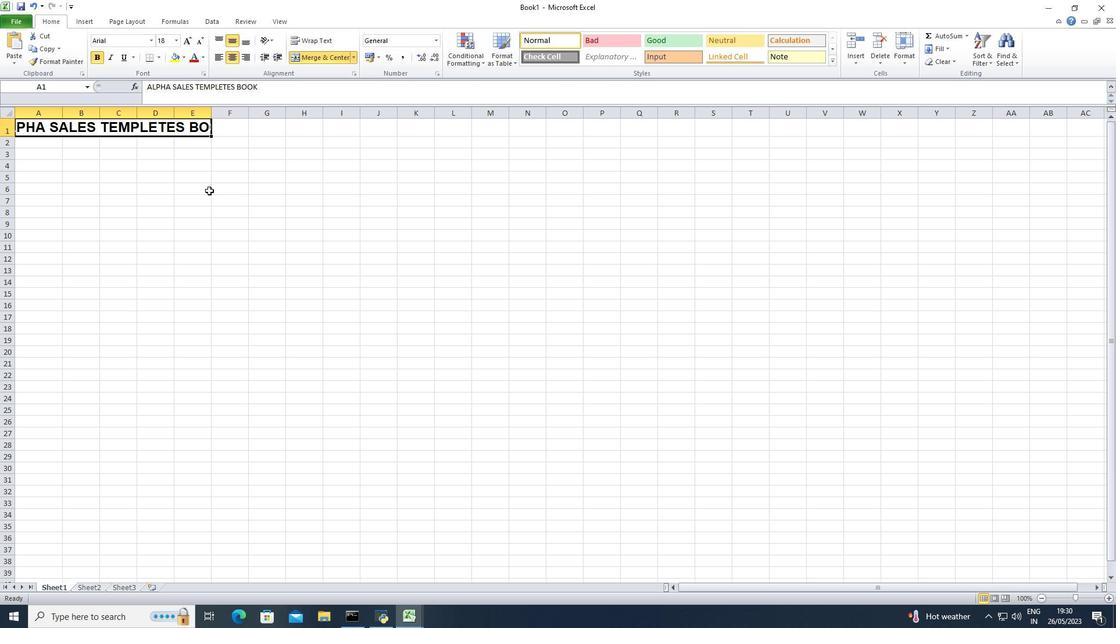 
Action: Mouse scrolled (109, 133) with delta (0, 0)
Screenshot: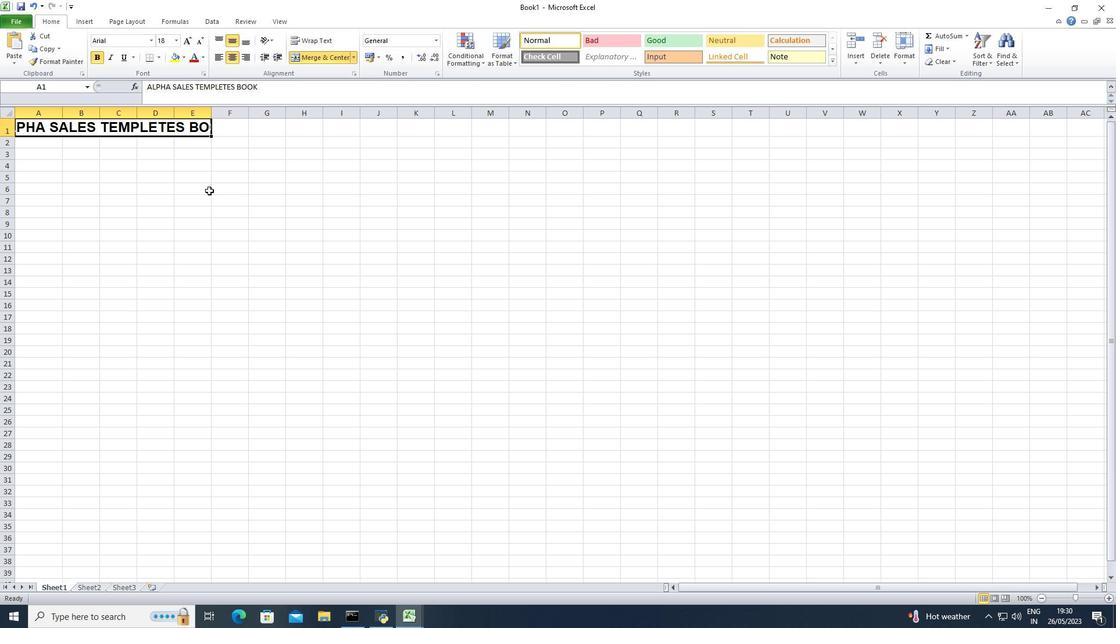 
Action: Mouse moved to (212, 111)
Screenshot: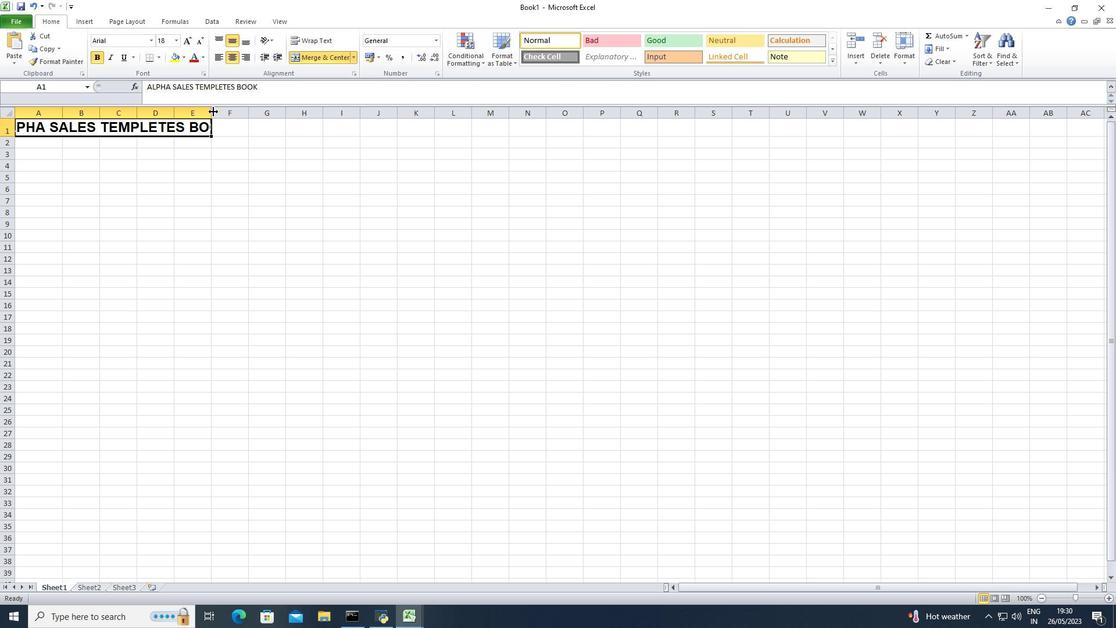 
Action: Mouse pressed left at (212, 111)
Screenshot: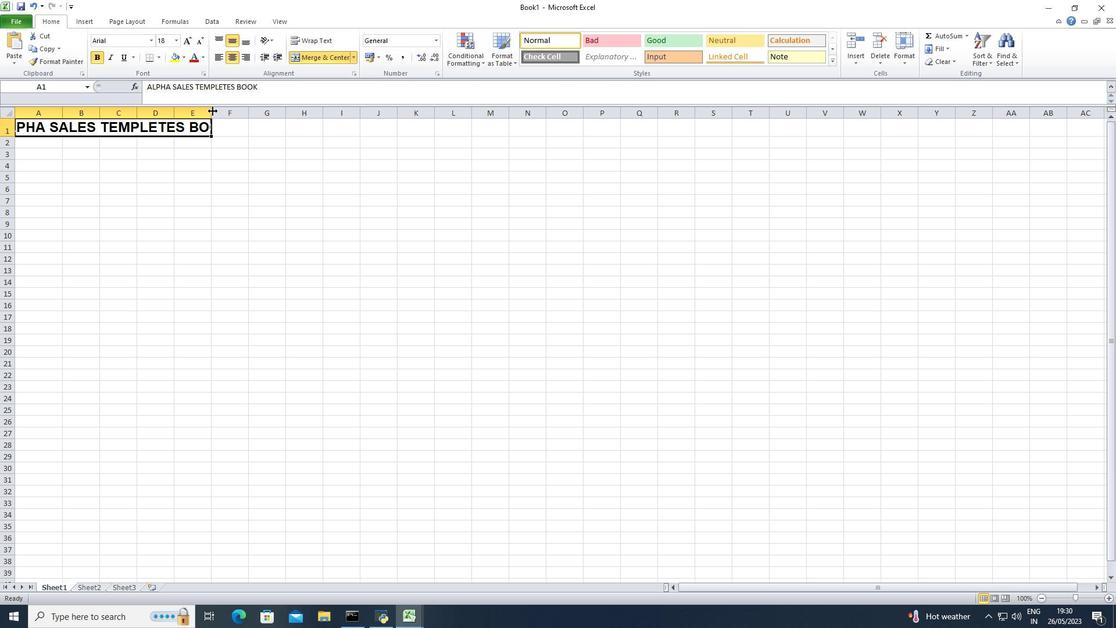 
Action: Mouse moved to (252, 111)
Screenshot: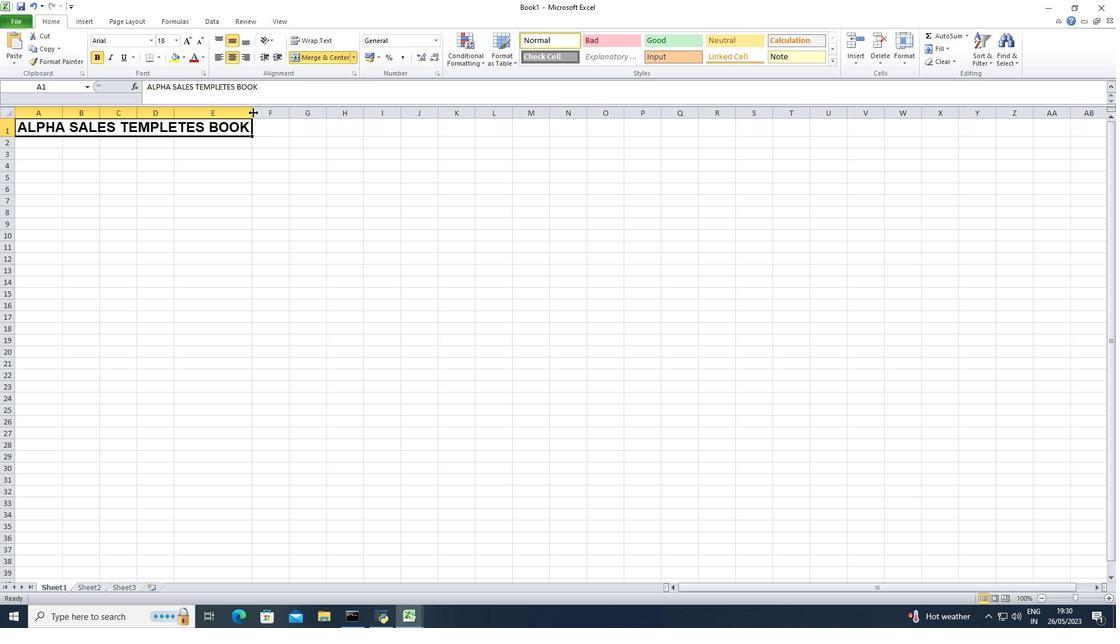 
Action: Mouse pressed left at (252, 111)
Screenshot: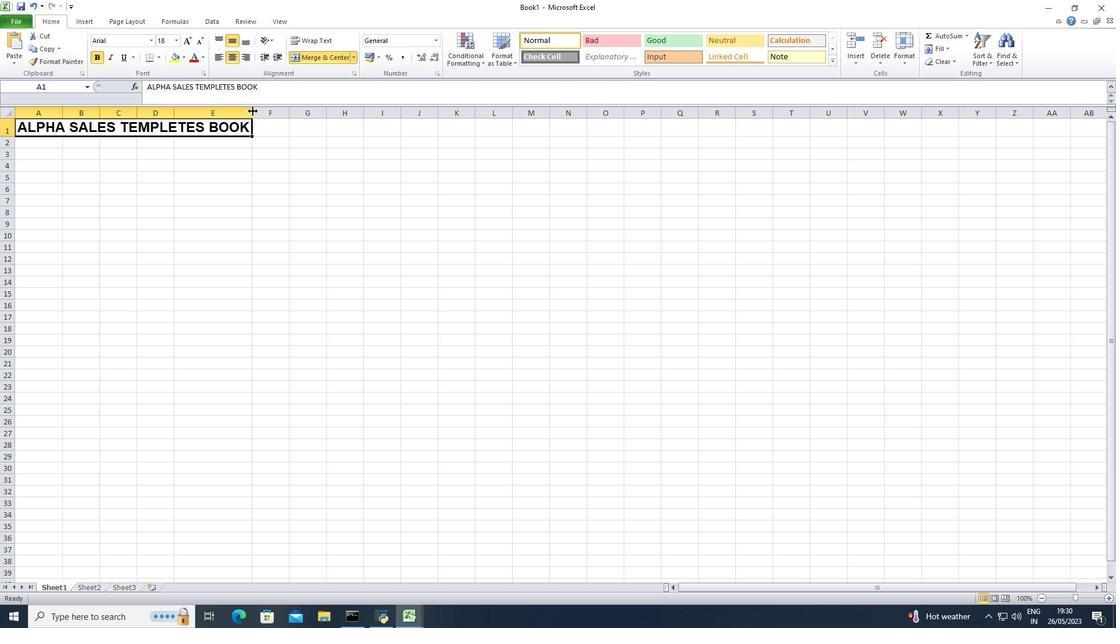 
Action: Mouse moved to (280, 156)
Screenshot: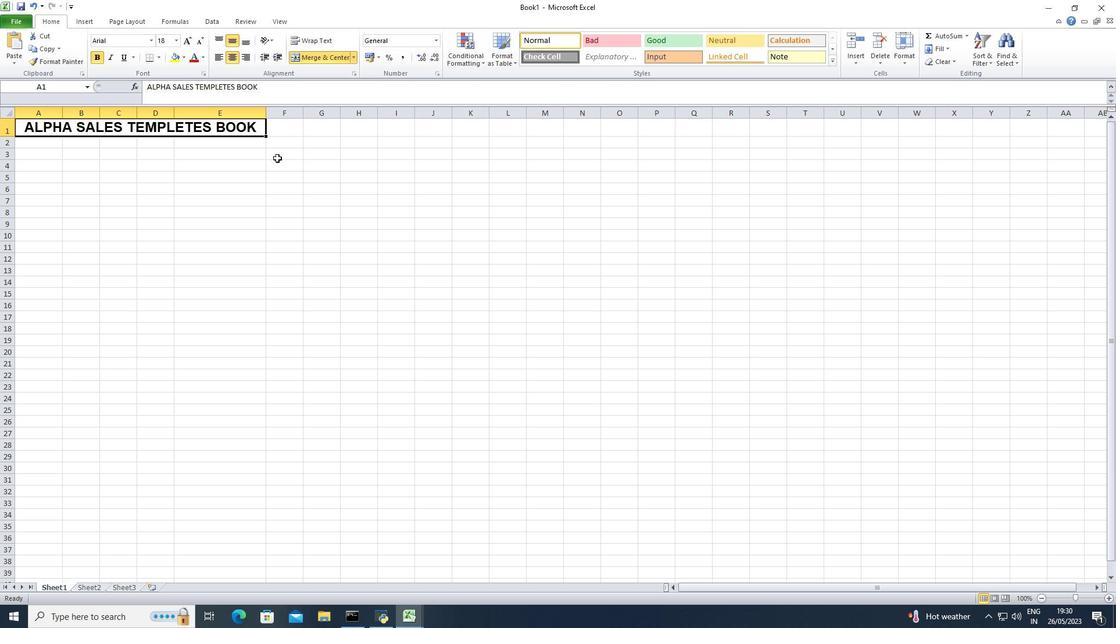 
Action: Mouse pressed left at (280, 156)
Screenshot: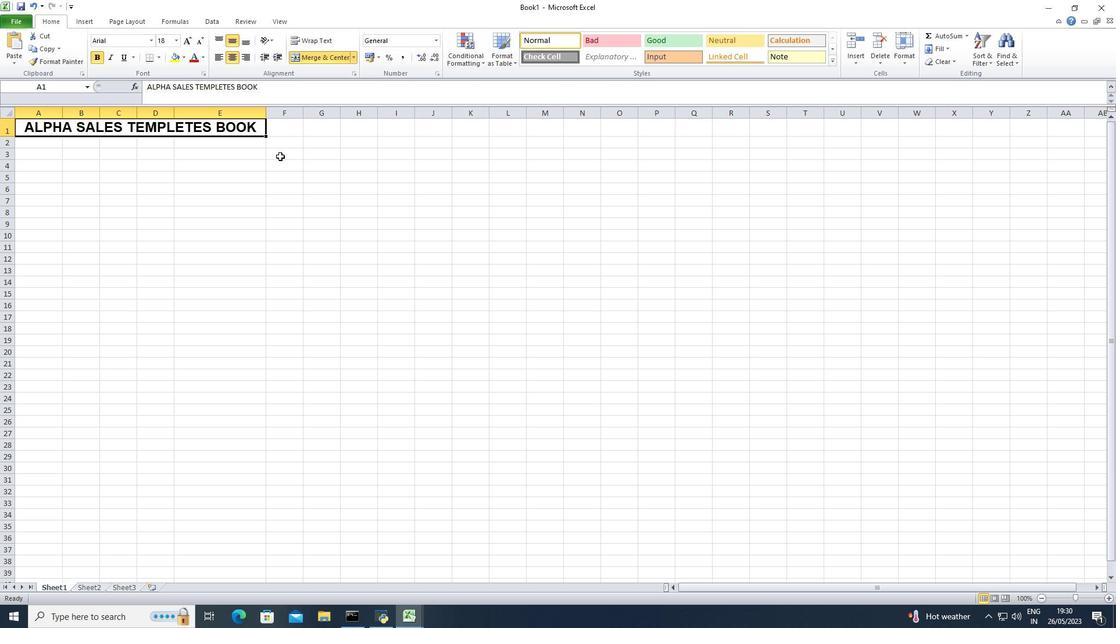 
Action: Mouse moved to (41, 129)
Screenshot: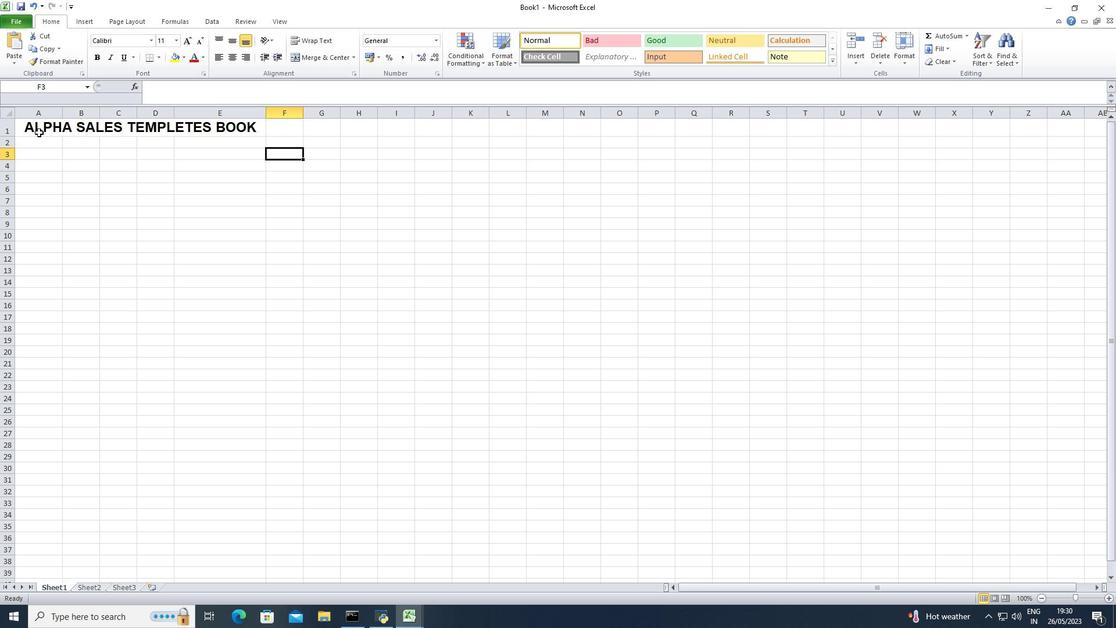 
Action: Mouse pressed left at (41, 129)
Screenshot: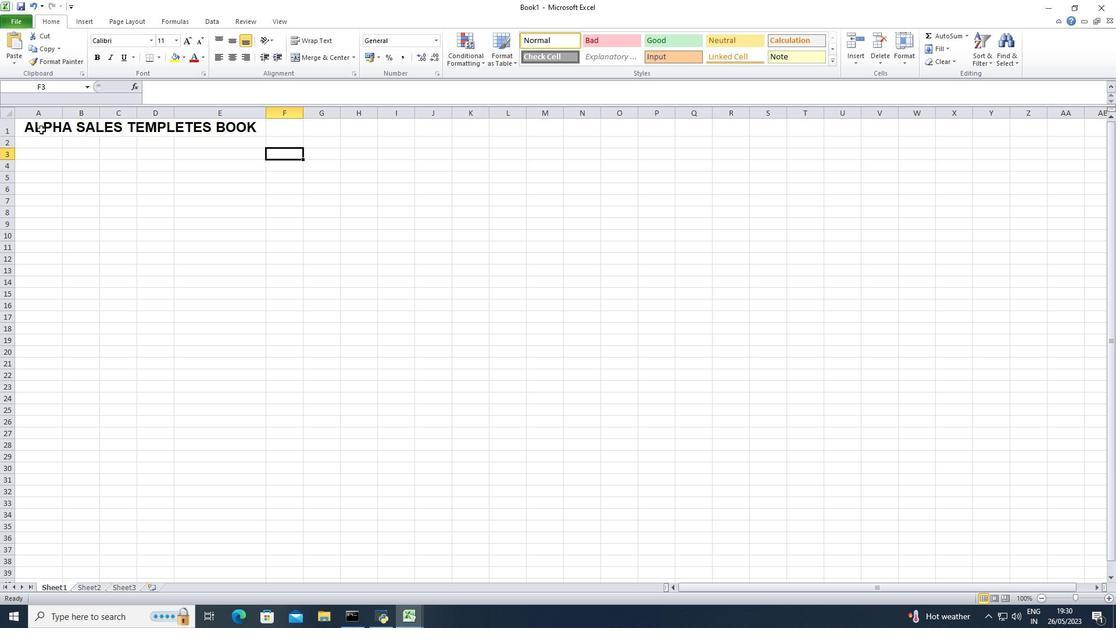 
Action: Mouse moved to (97, 56)
Screenshot: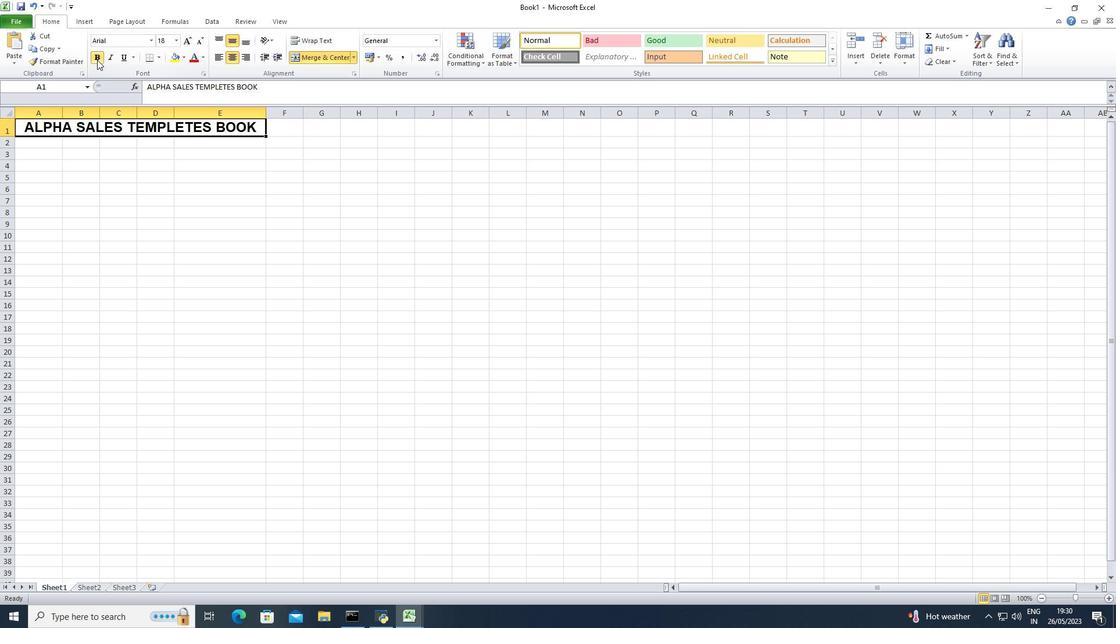 
Action: Mouse pressed left at (97, 56)
Screenshot: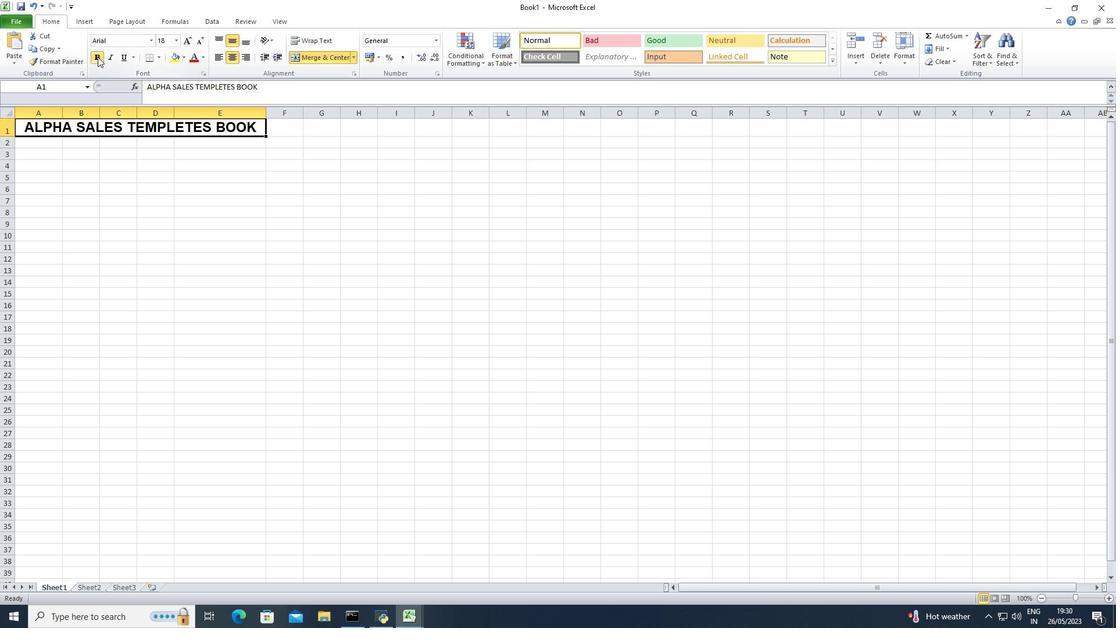 
Action: Mouse moved to (138, 227)
Screenshot: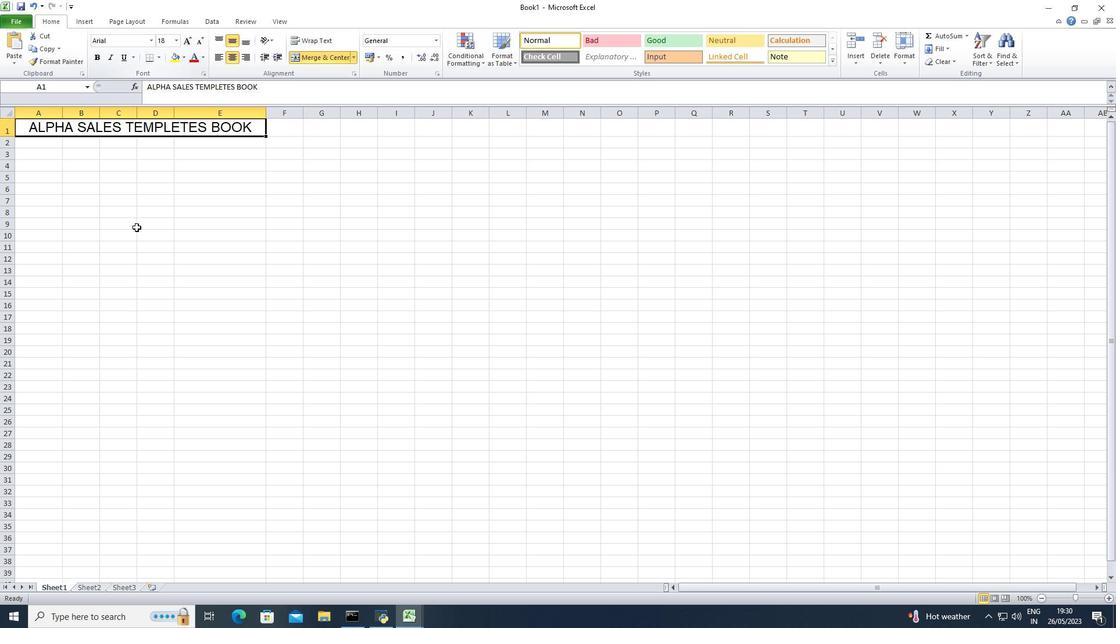 
Action: Mouse pressed left at (138, 227)
Screenshot: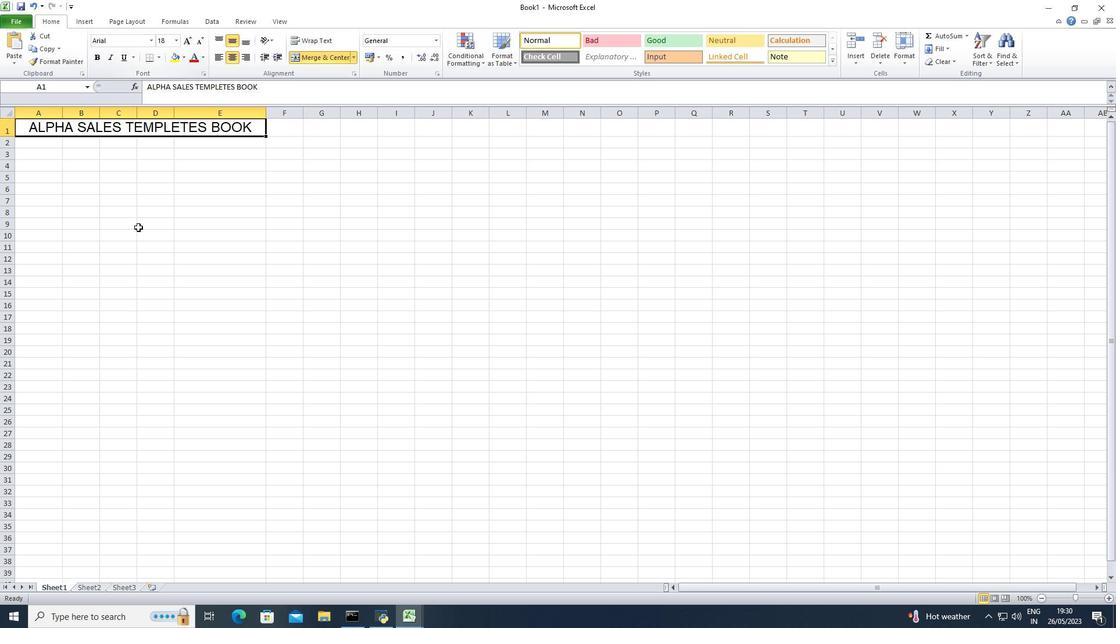 
Action: Mouse moved to (151, 37)
Screenshot: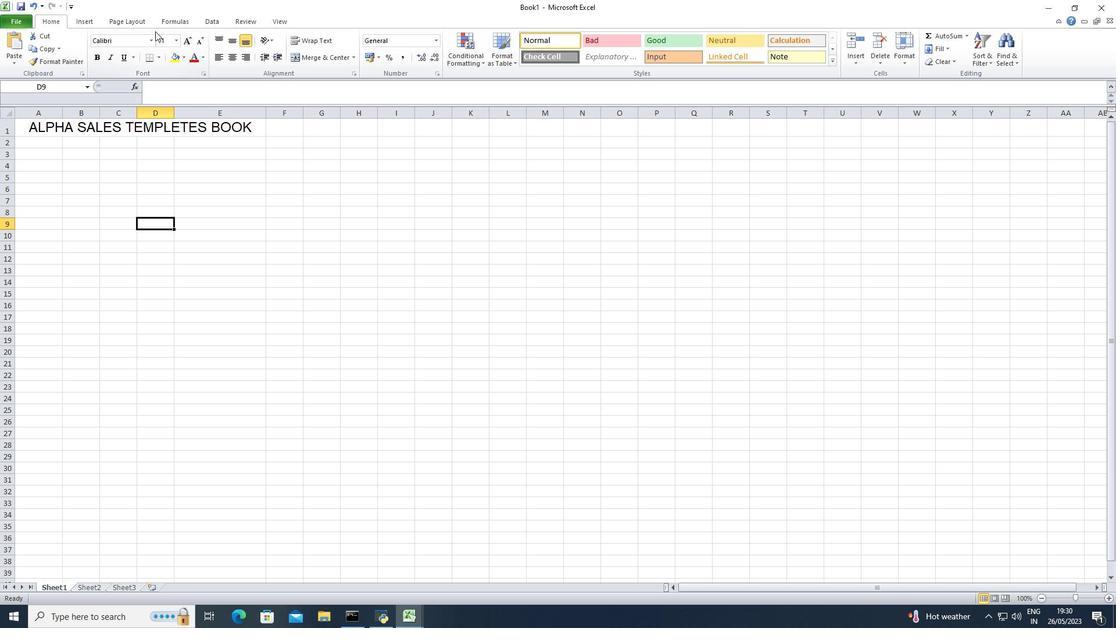 
Action: Mouse pressed left at (151, 37)
Screenshot: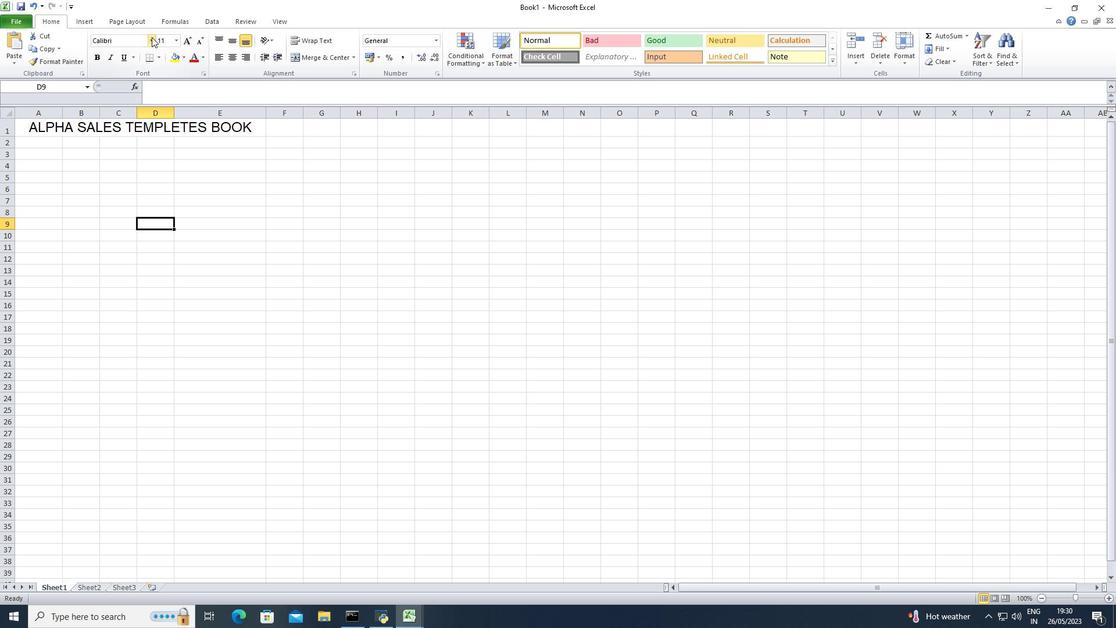 
Action: Mouse moved to (146, 133)
Screenshot: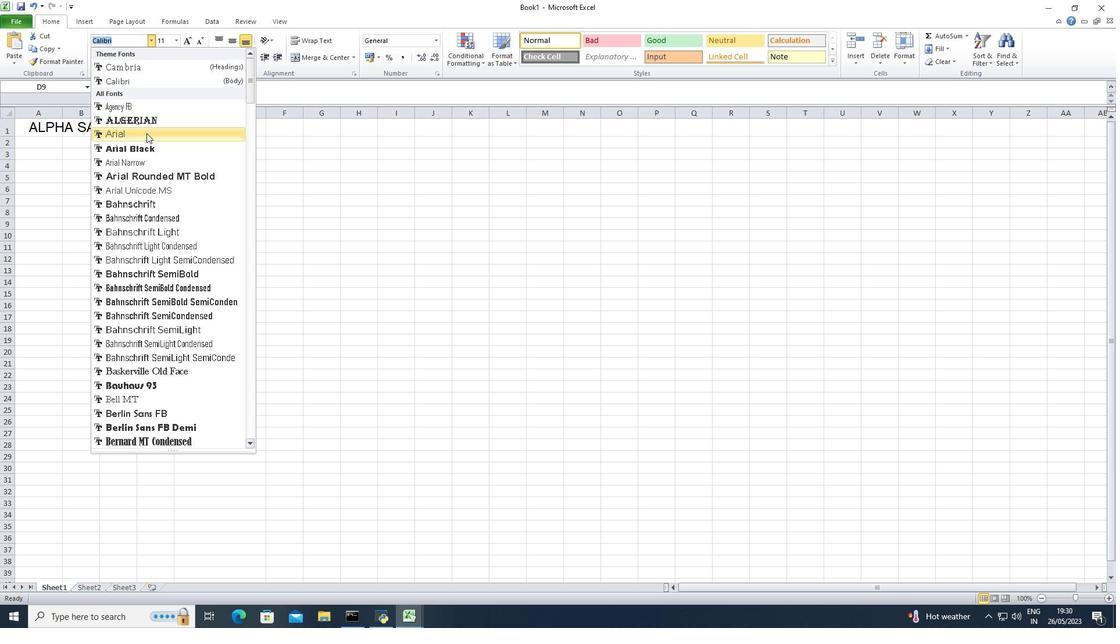 
Action: Mouse pressed left at (146, 133)
Screenshot: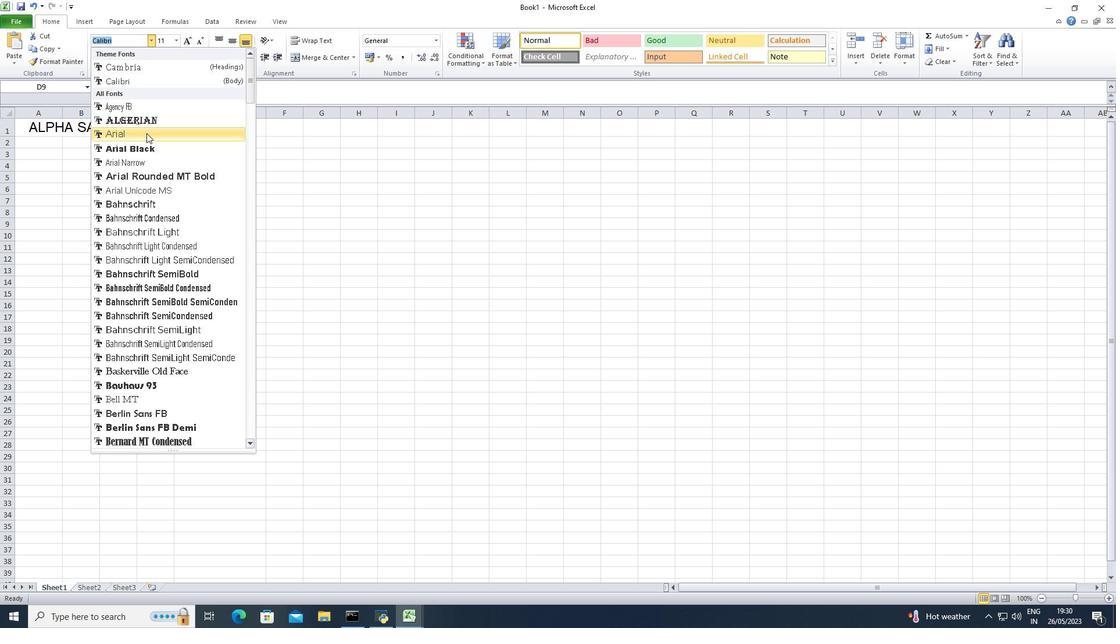 
Action: Mouse moved to (61, 186)
Screenshot: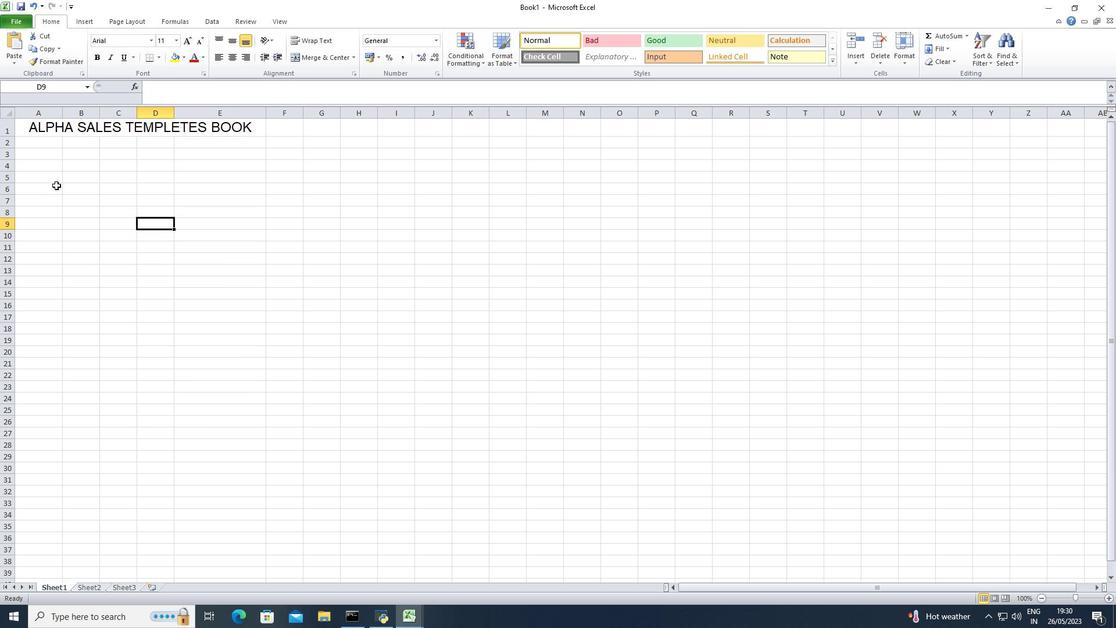 
Action: Mouse pressed left at (61, 186)
Screenshot: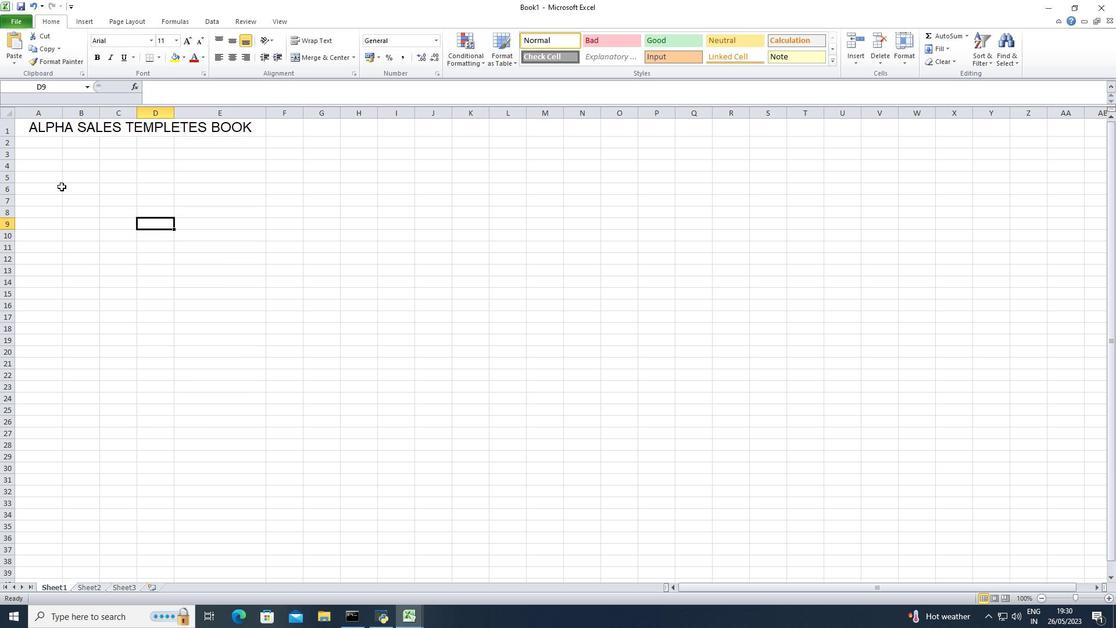 
Action: Mouse moved to (37, 129)
Screenshot: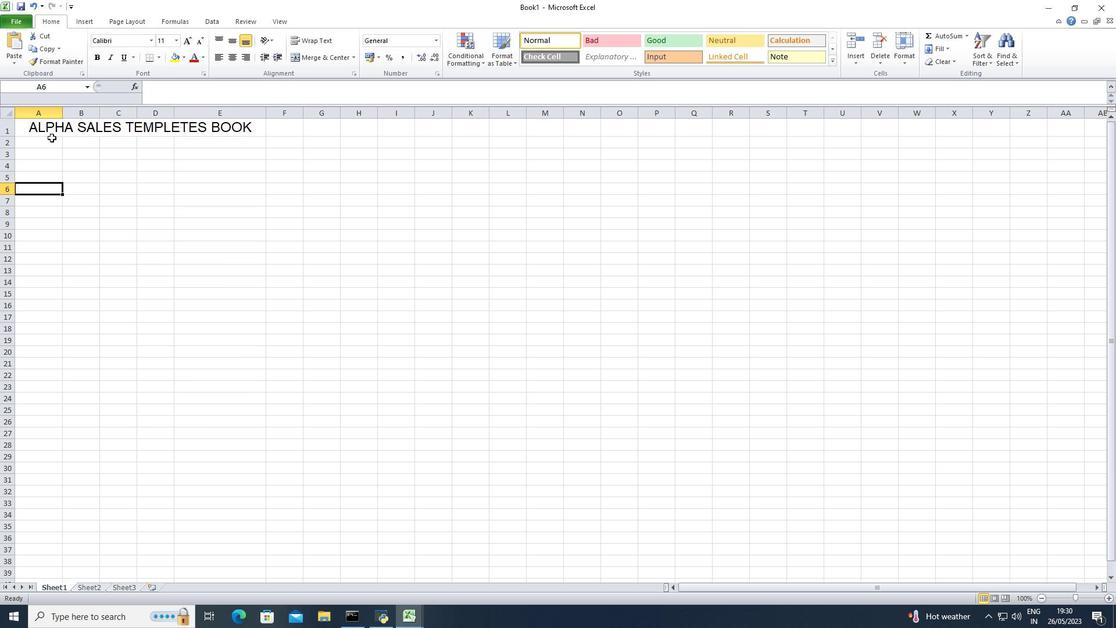 
Action: Mouse pressed left at (37, 129)
Screenshot: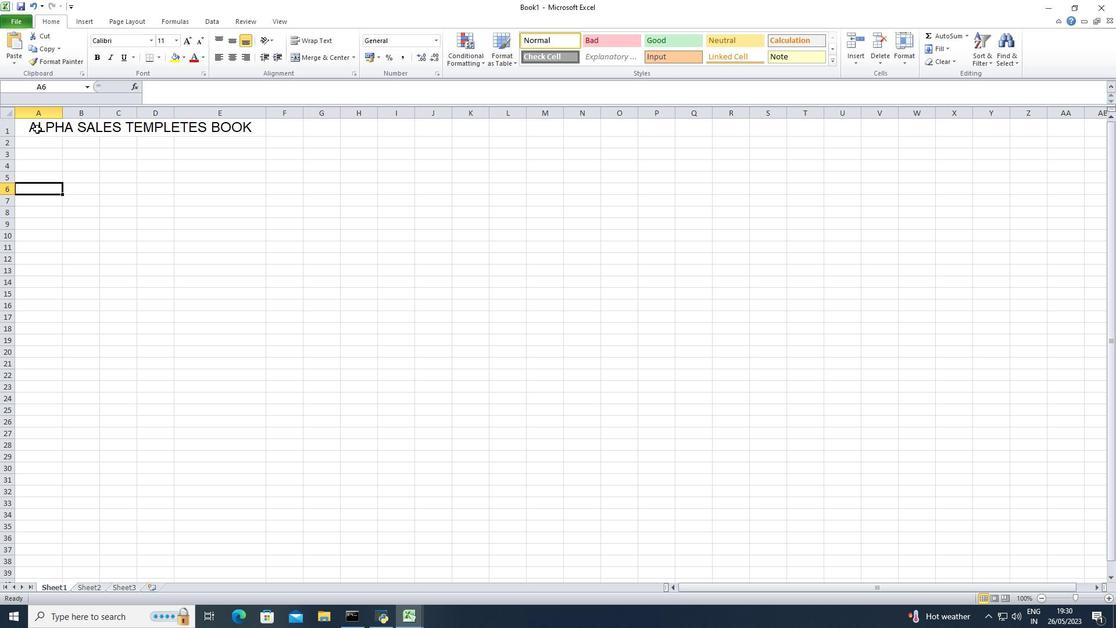 
Action: Mouse moved to (215, 108)
Screenshot: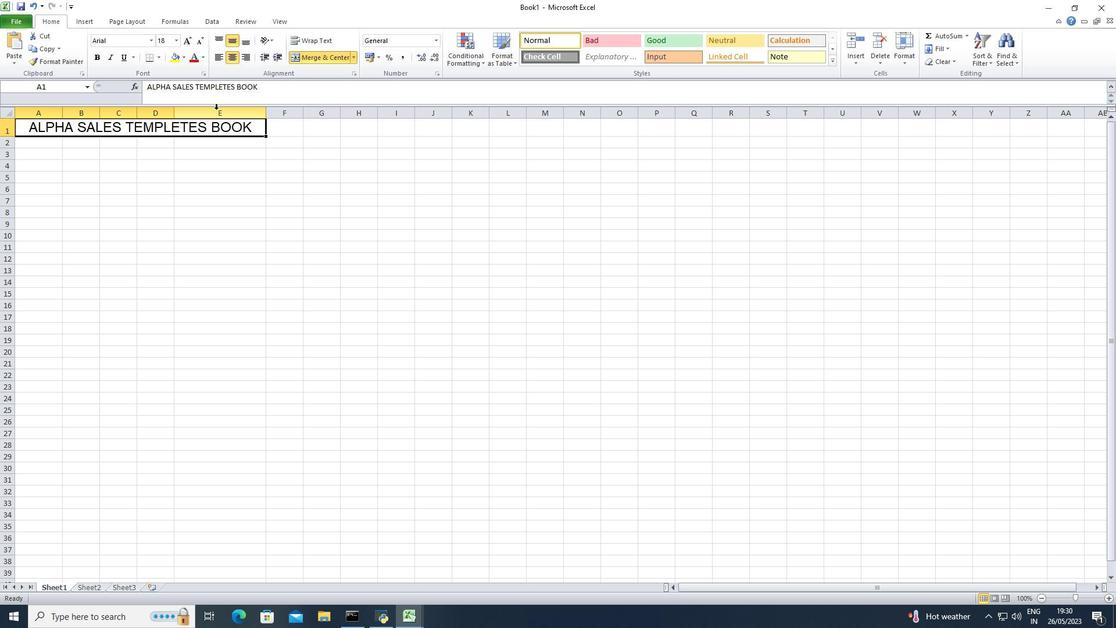 
Action: Key pressed ctrl+U
Screenshot: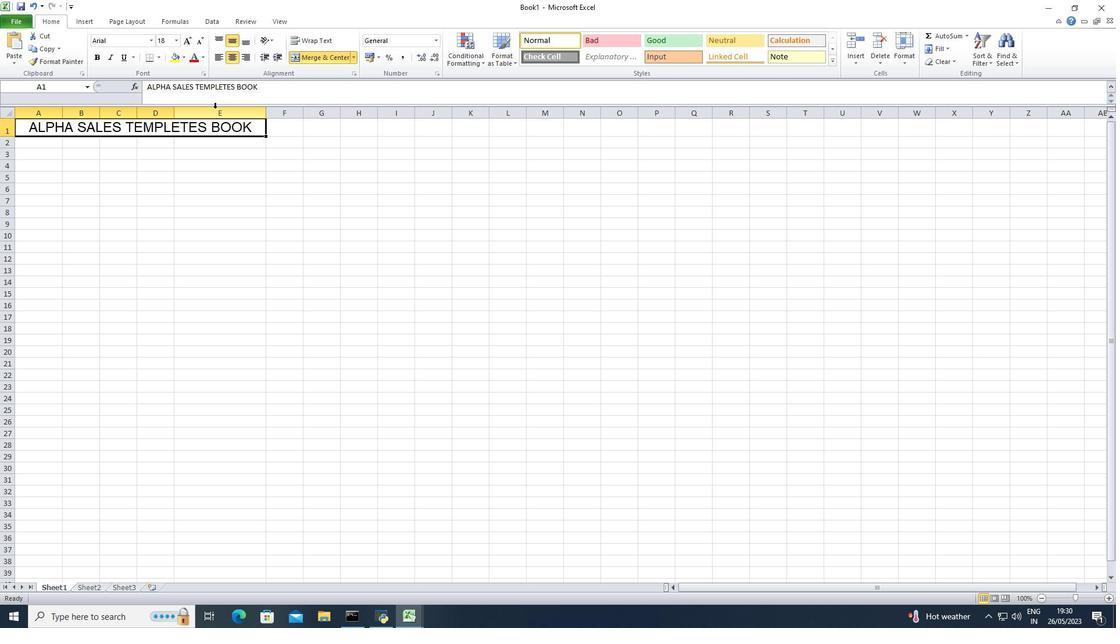 
Action: Mouse moved to (157, 235)
Screenshot: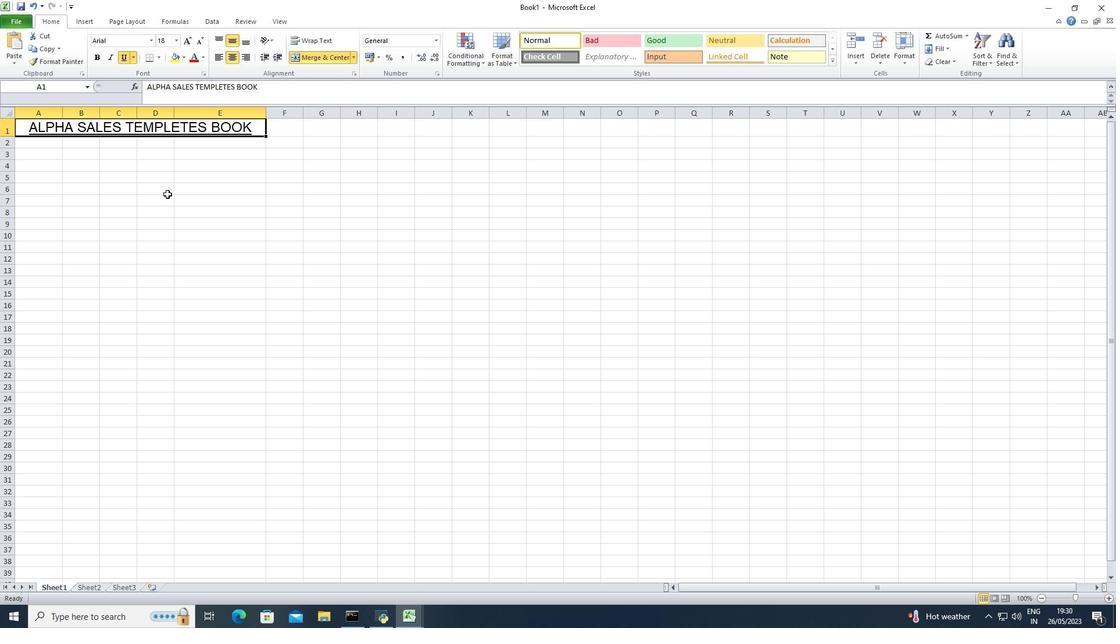 
Action: Mouse pressed left at (157, 235)
Screenshot: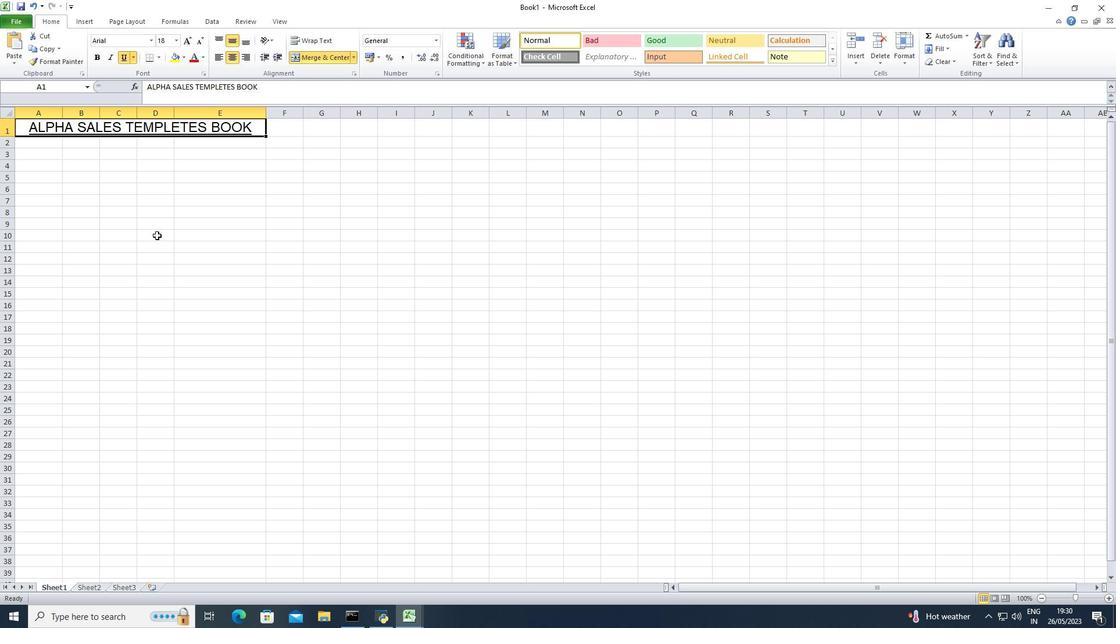 
Action: Mouse moved to (47, 131)
Screenshot: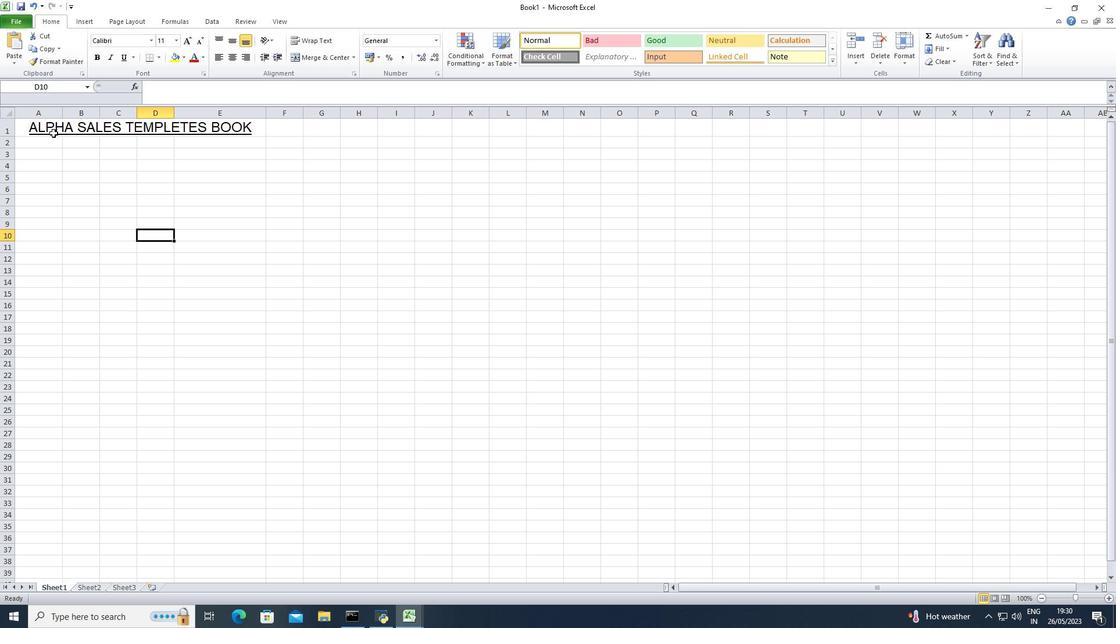 
Action: Mouse pressed left at (47, 131)
Screenshot: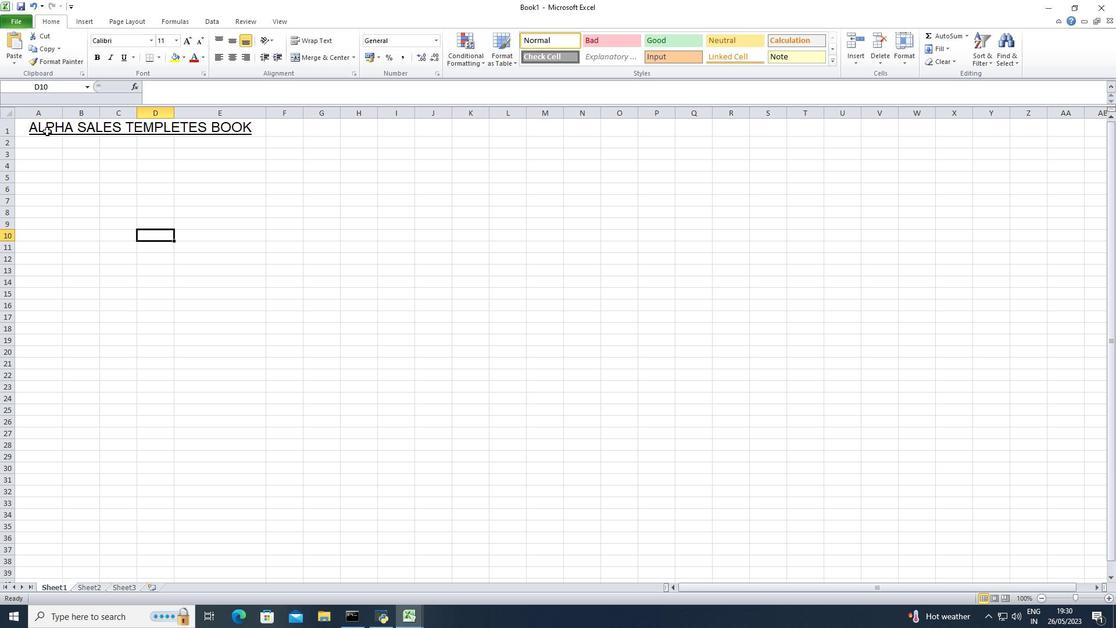 
Action: Mouse moved to (42, 128)
Screenshot: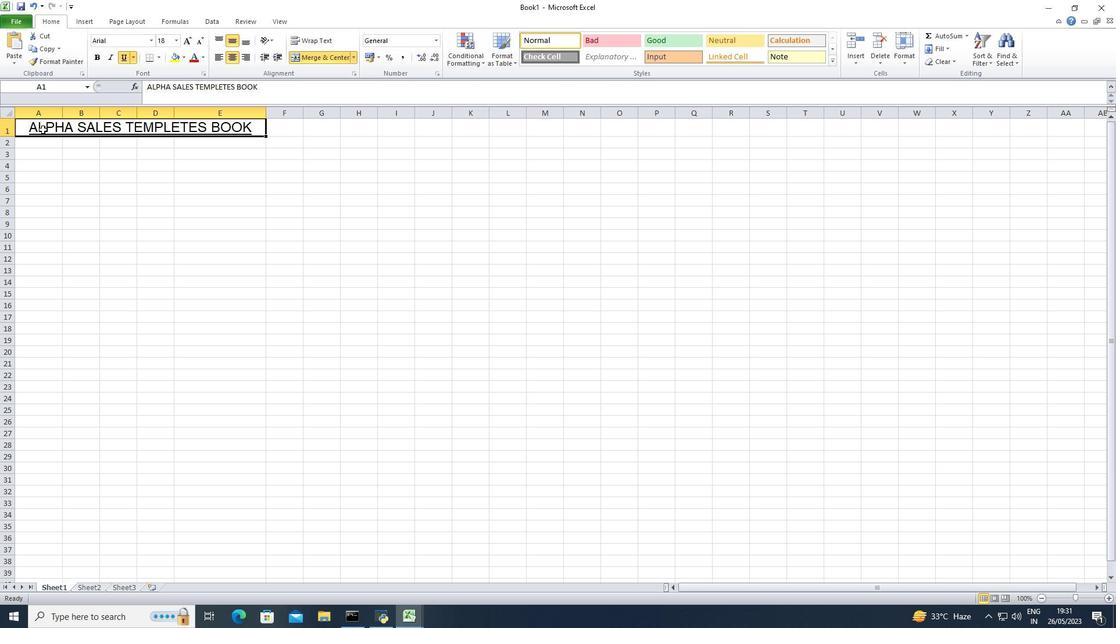 
Action: Mouse pressed left at (42, 128)
Screenshot: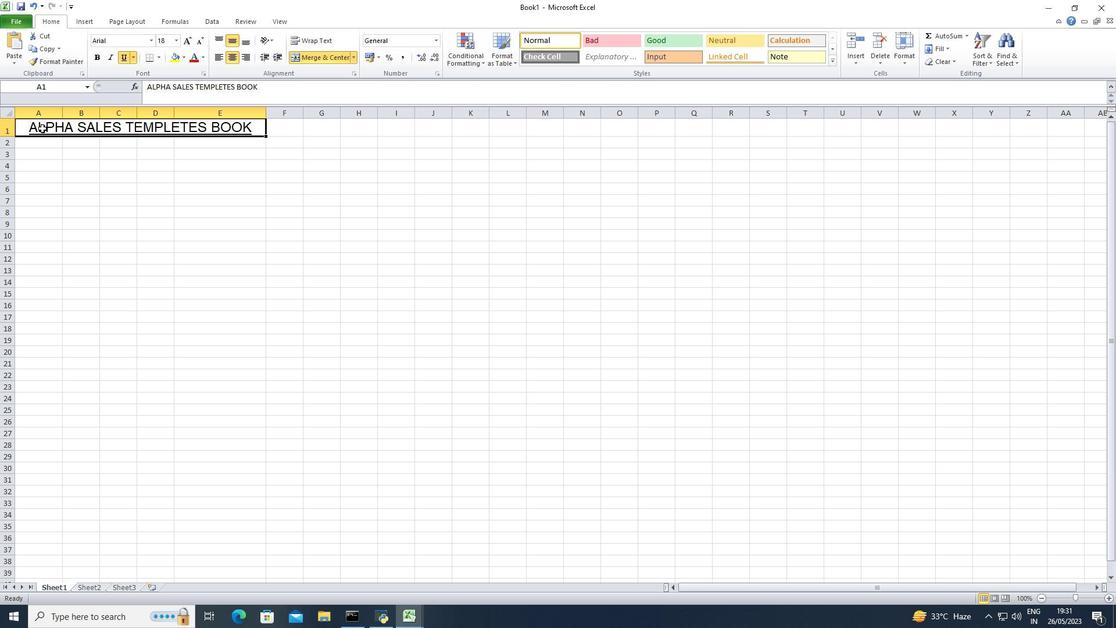 
Action: Mouse moved to (178, 39)
Screenshot: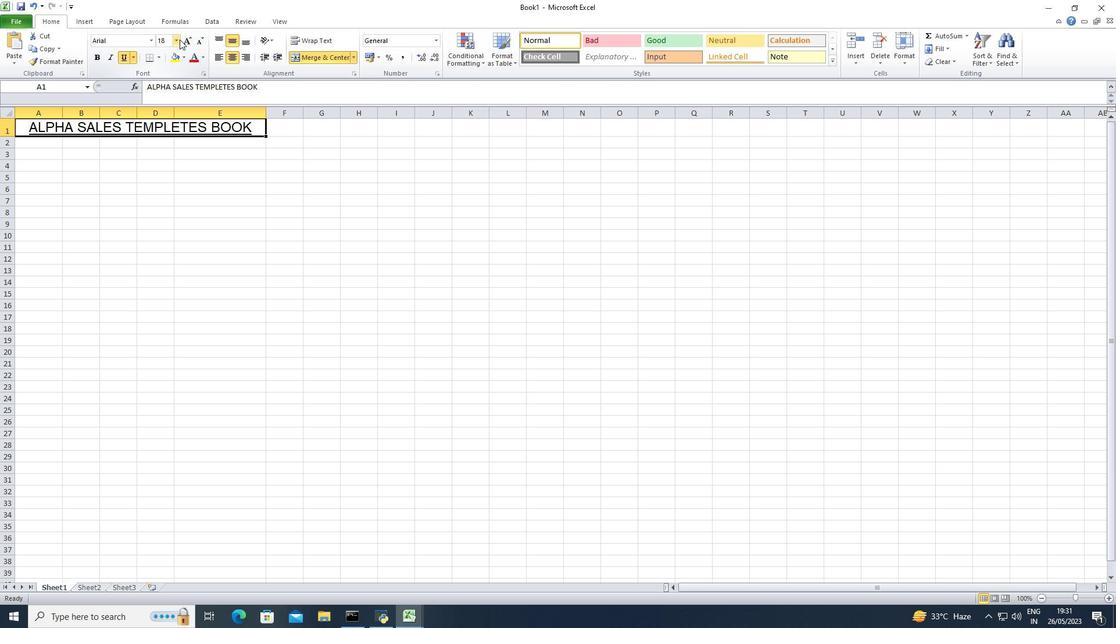 
Action: Mouse pressed left at (178, 39)
Screenshot: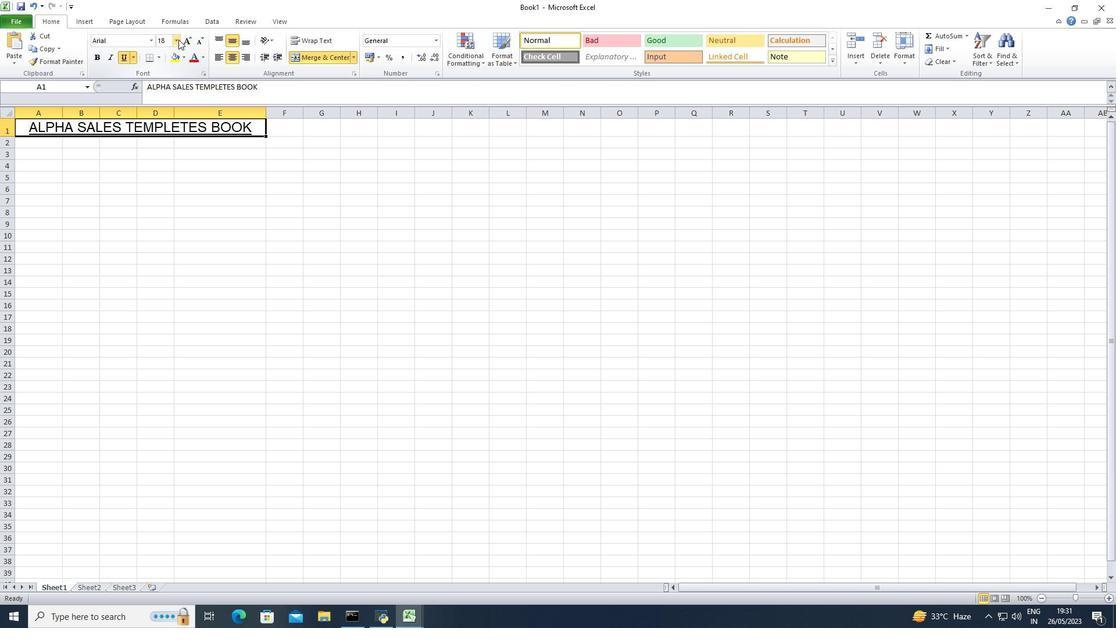 
Action: Mouse moved to (166, 60)
Screenshot: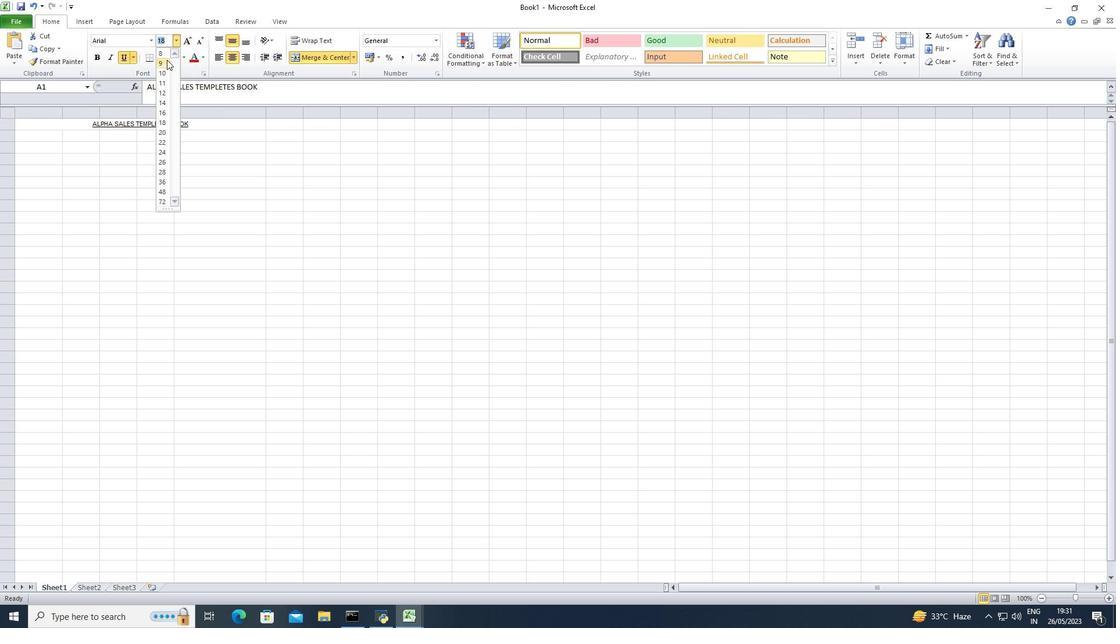 
Action: Mouse pressed left at (166, 60)
Screenshot: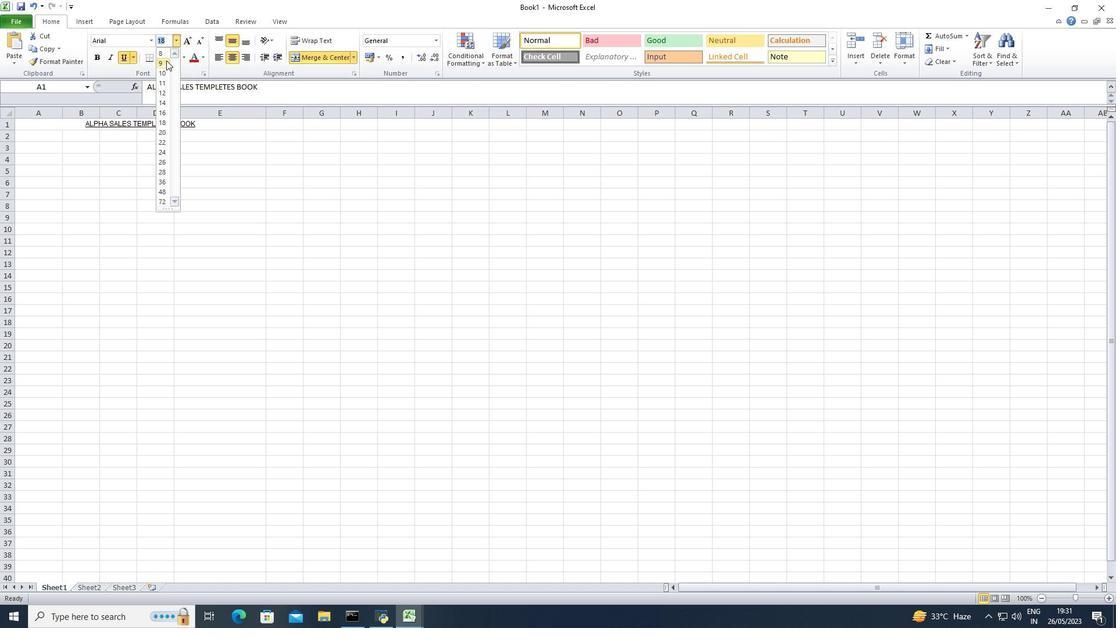 
Action: Mouse moved to (151, 36)
Screenshot: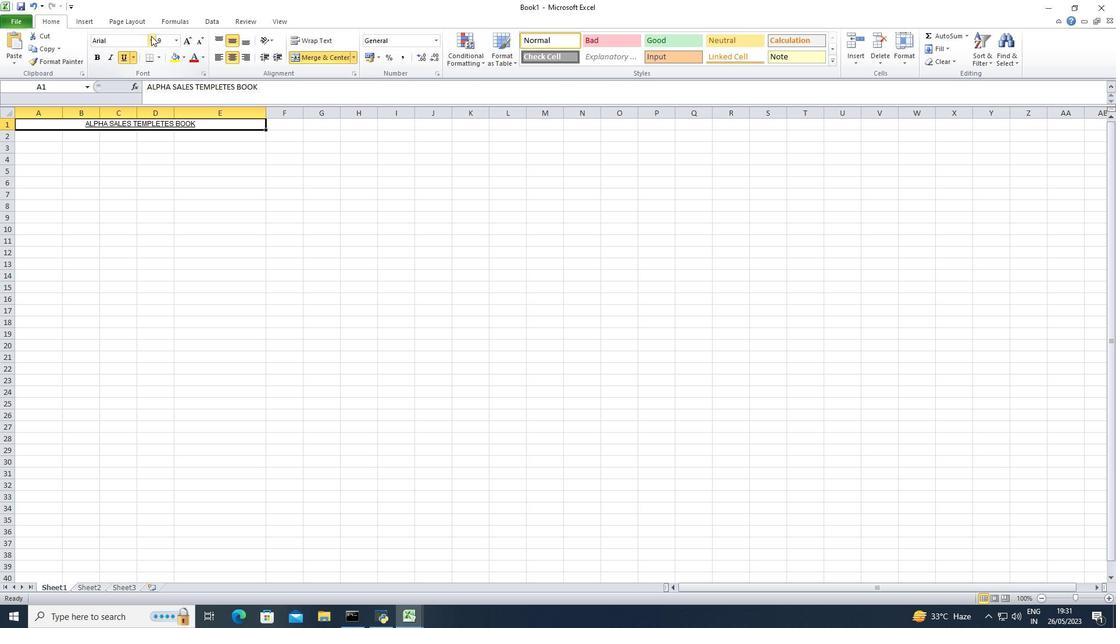 
Action: Mouse pressed left at (151, 36)
Screenshot: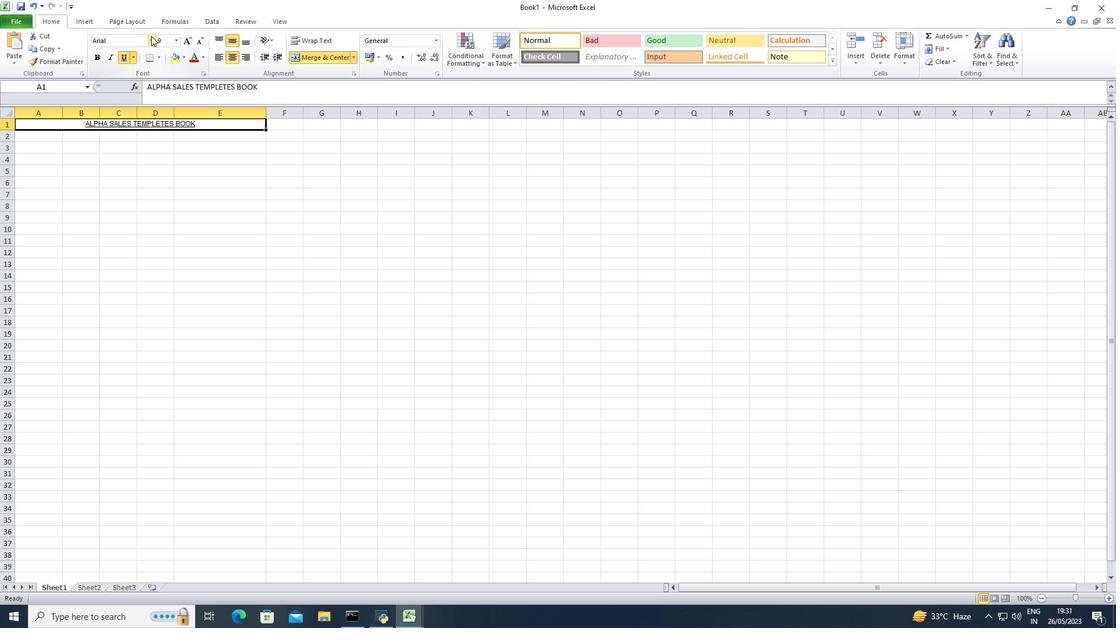 
Action: Mouse moved to (137, 81)
Screenshot: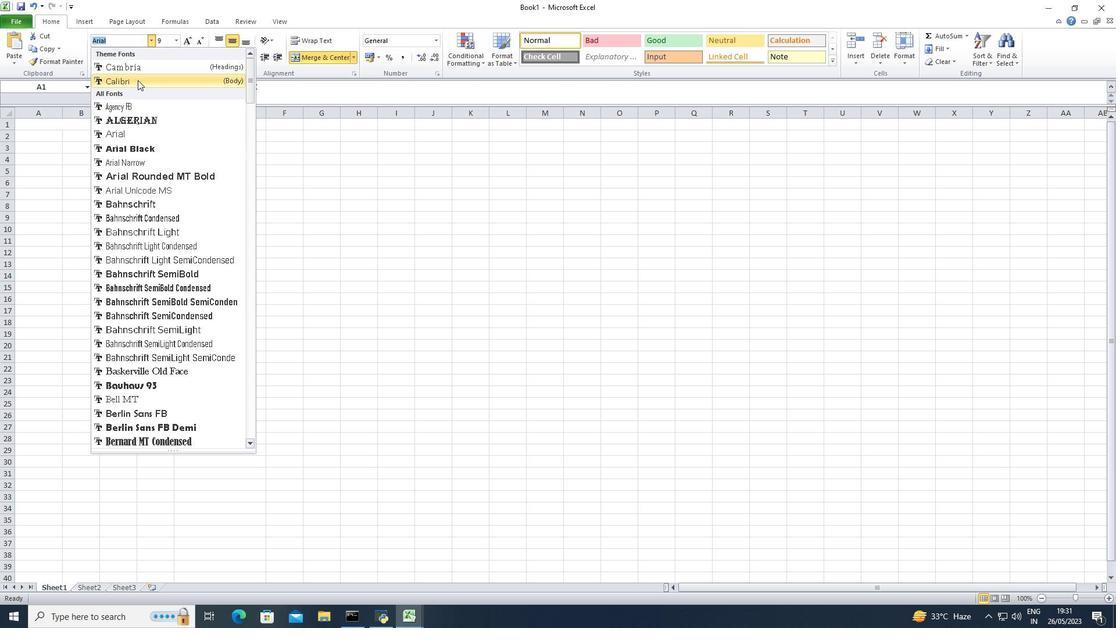 
Action: Mouse pressed left at (137, 81)
Screenshot: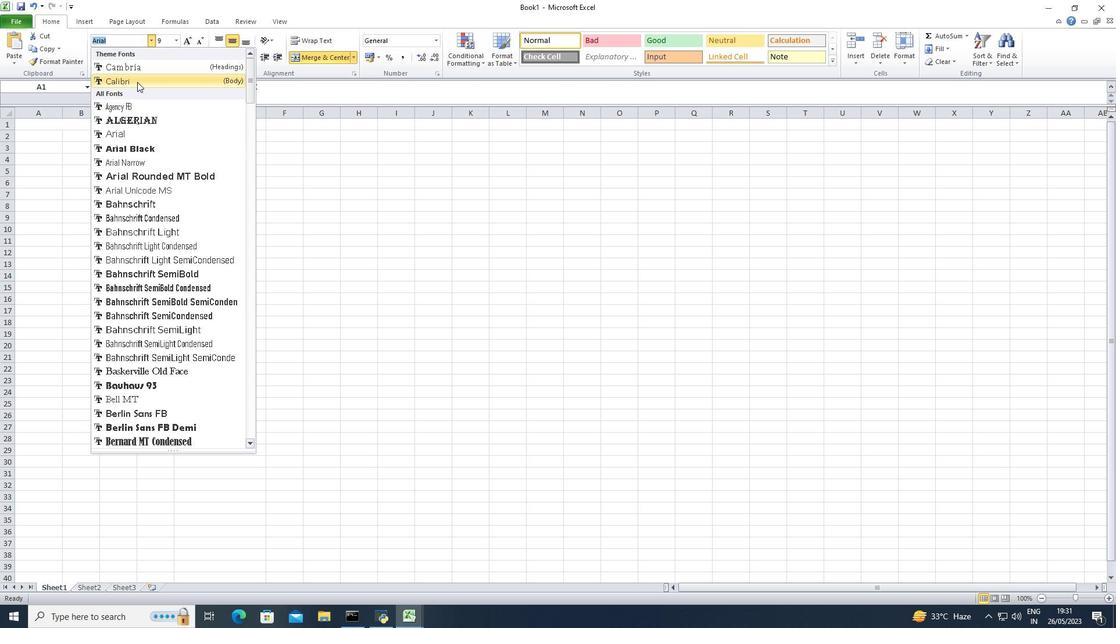 
Action: Mouse moved to (307, 168)
Screenshot: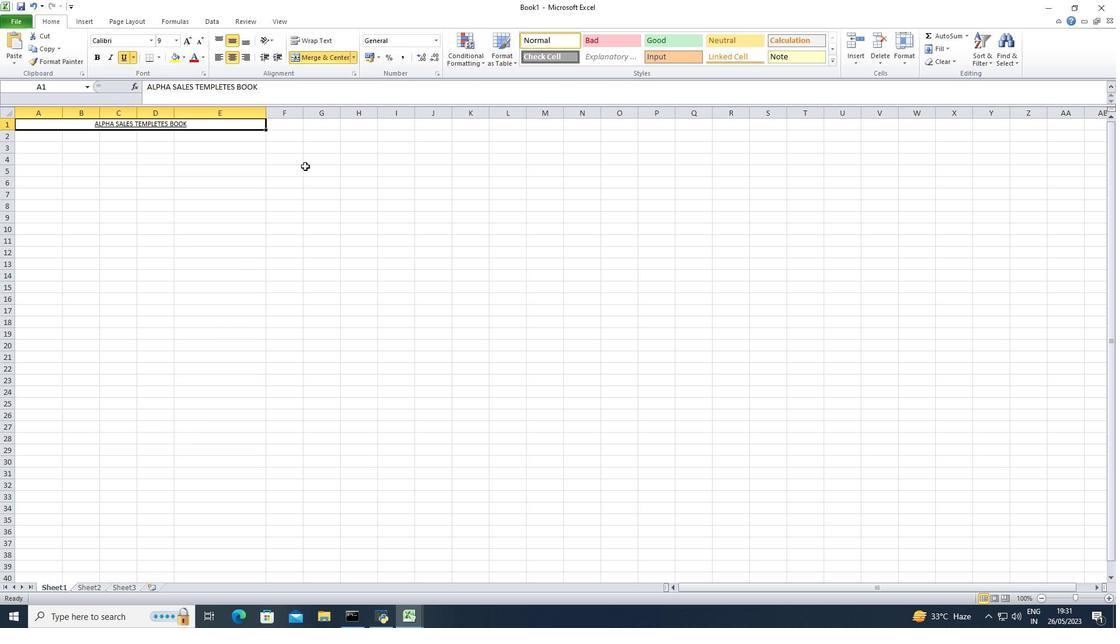 
Action: Mouse pressed left at (307, 168)
Screenshot: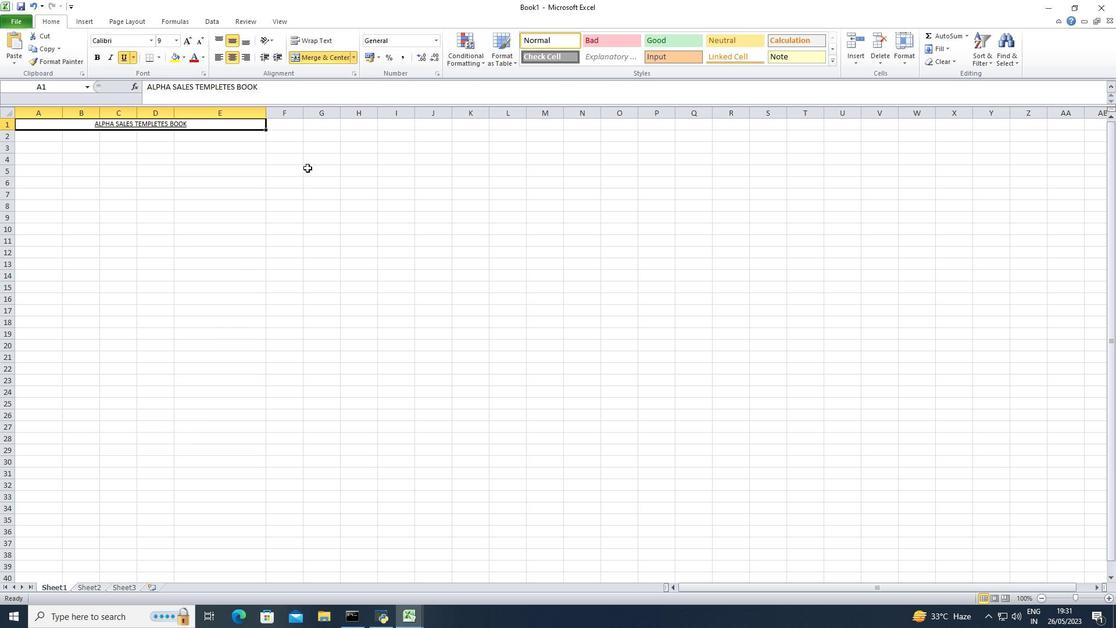 
Action: Mouse moved to (139, 125)
Screenshot: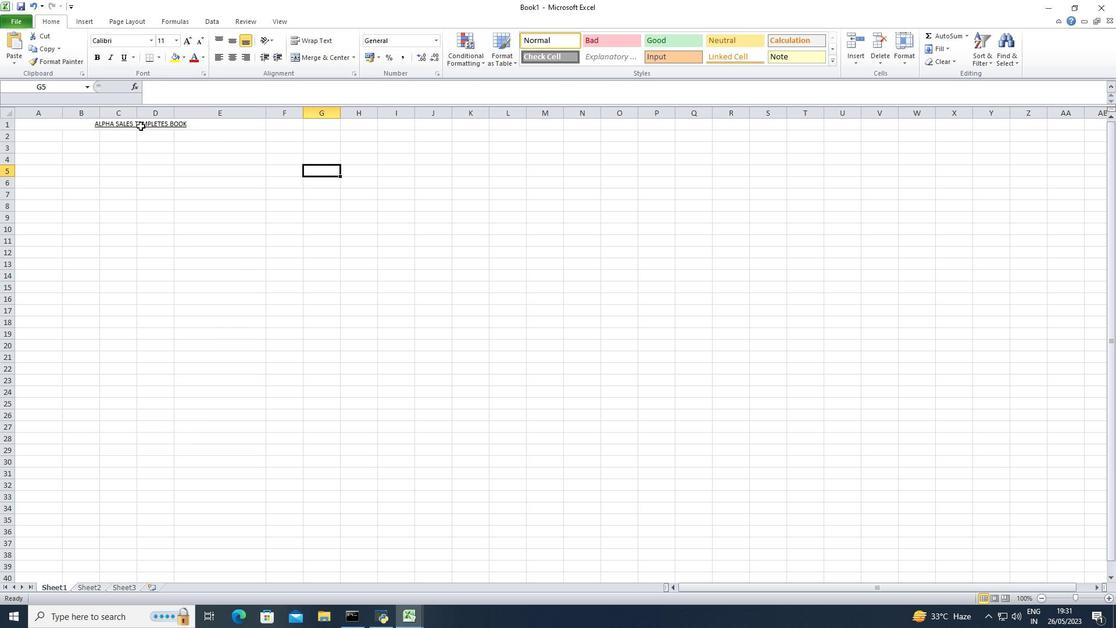 
Action: Mouse pressed left at (139, 125)
Screenshot: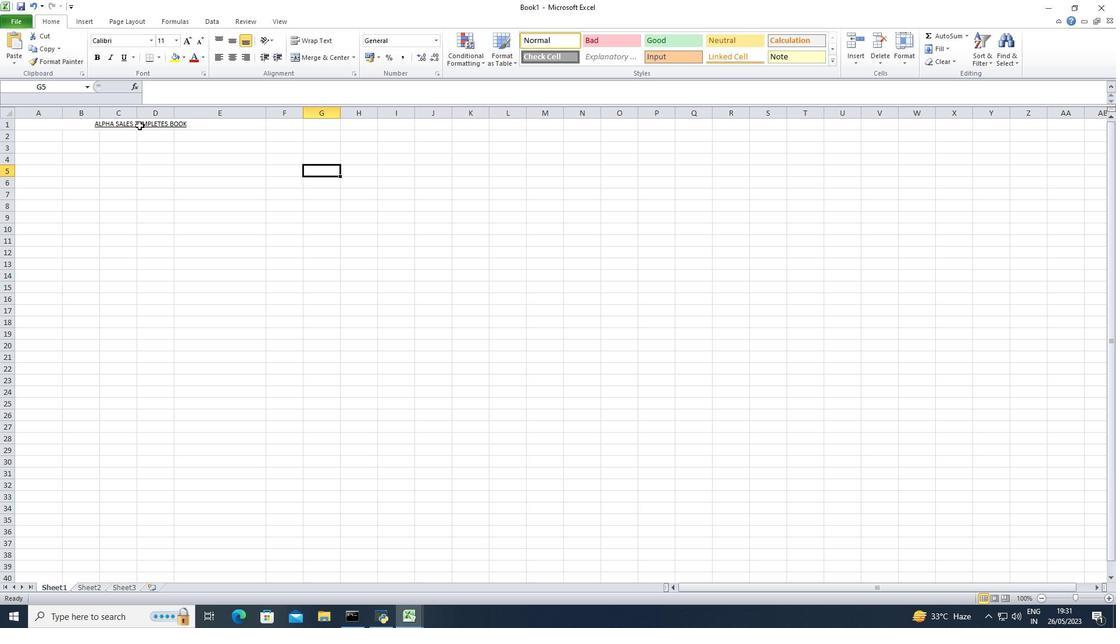 
Action: Mouse moved to (201, 56)
Screenshot: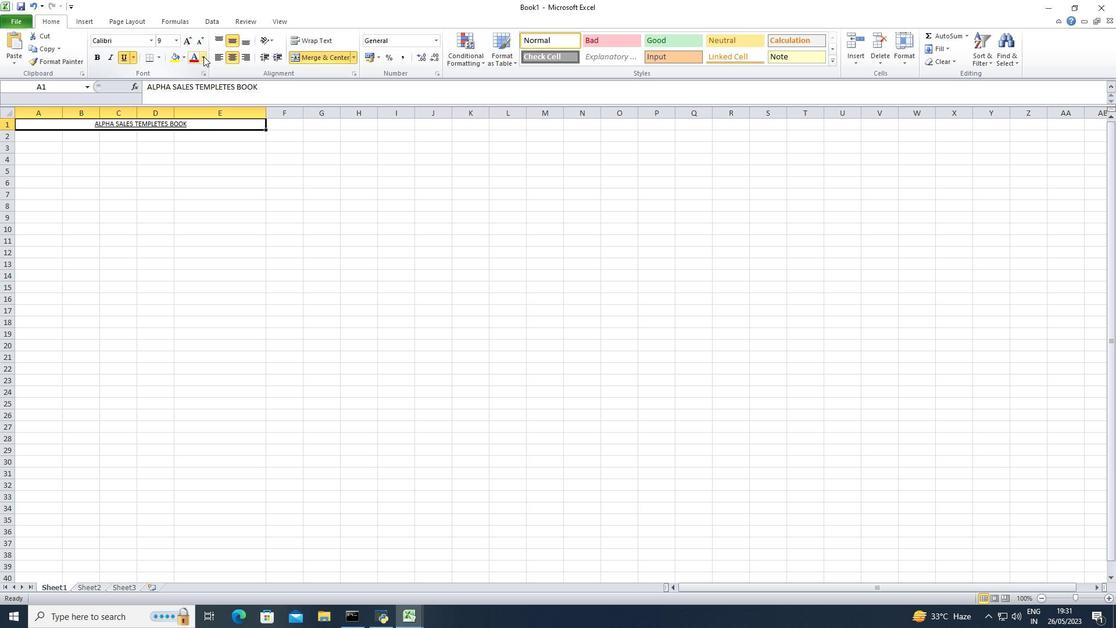 
Action: Mouse pressed left at (201, 56)
Screenshot: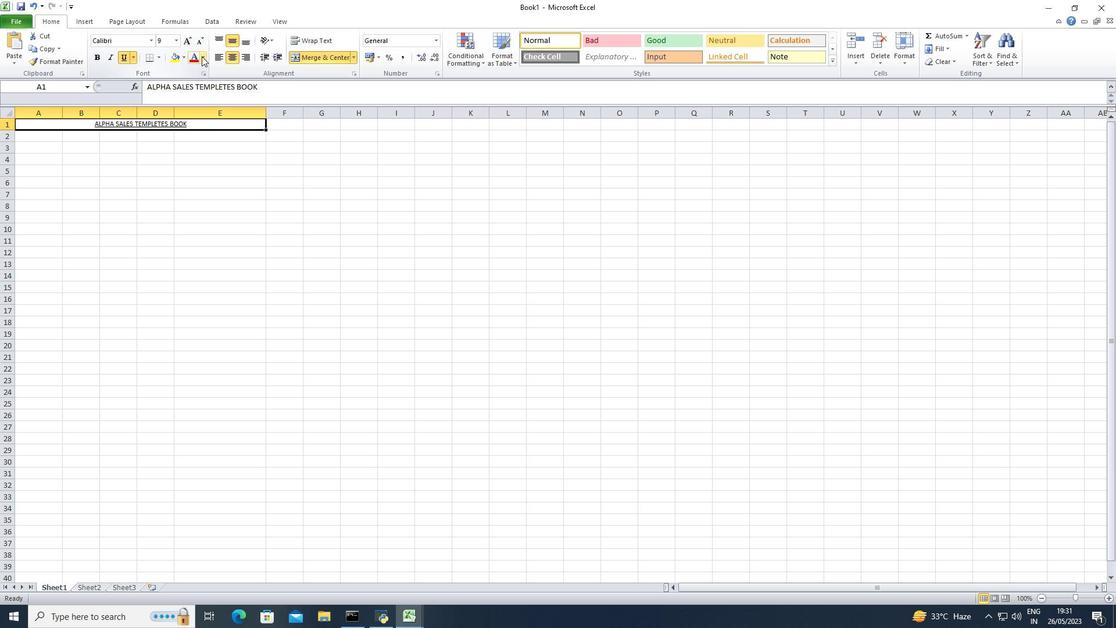 
Action: Mouse moved to (175, 58)
Screenshot: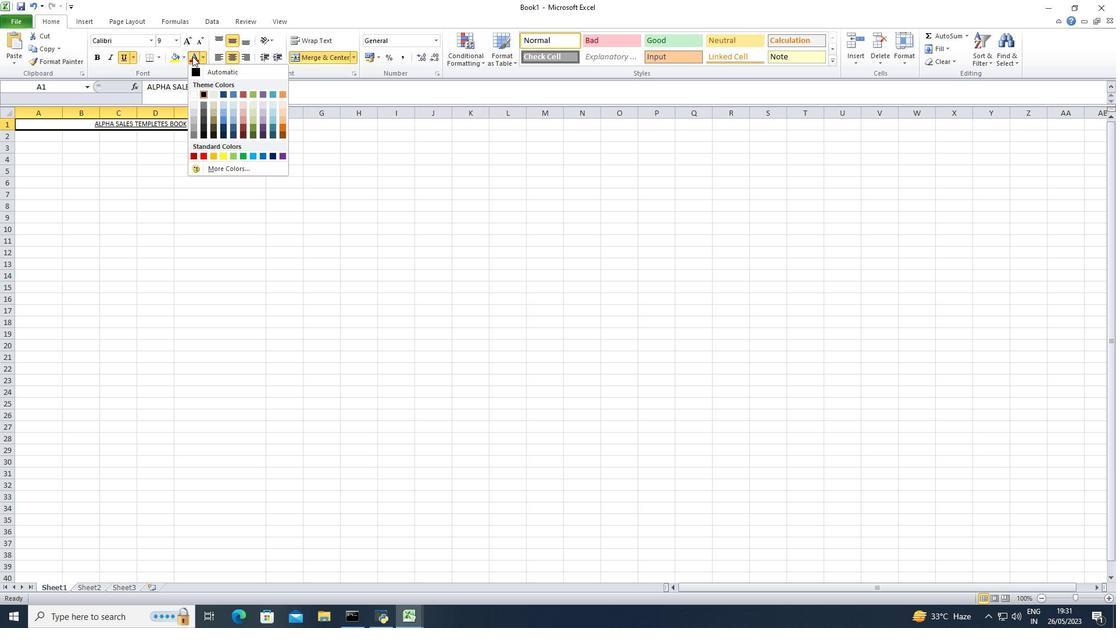 
Action: Mouse pressed left at (175, 58)
Screenshot: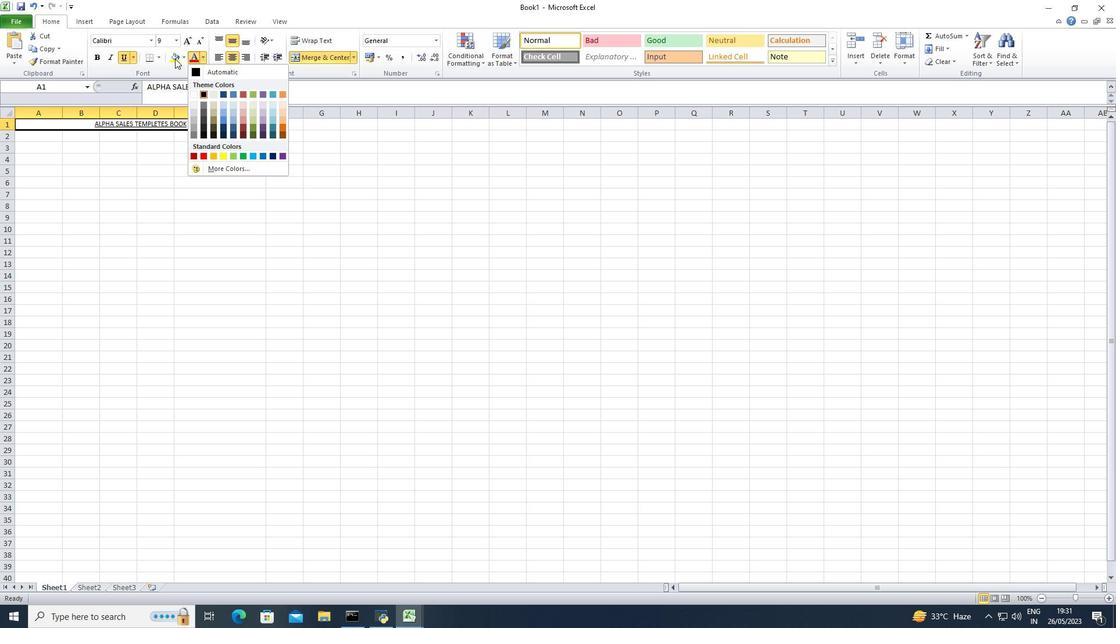 
Action: Mouse moved to (183, 61)
Screenshot: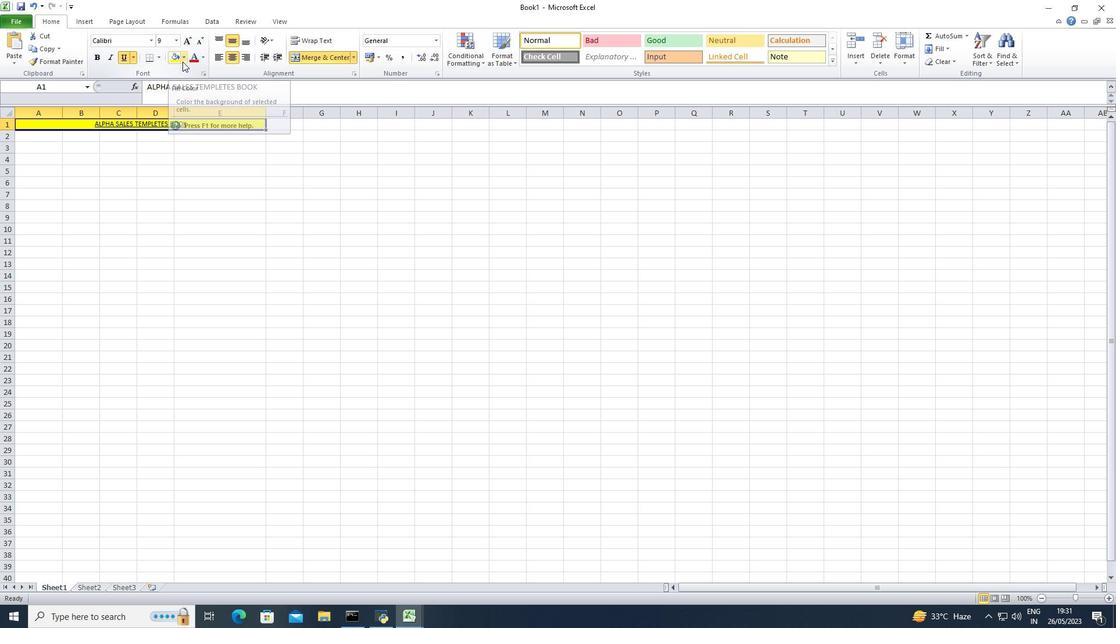 
Action: Mouse pressed left at (183, 61)
Screenshot: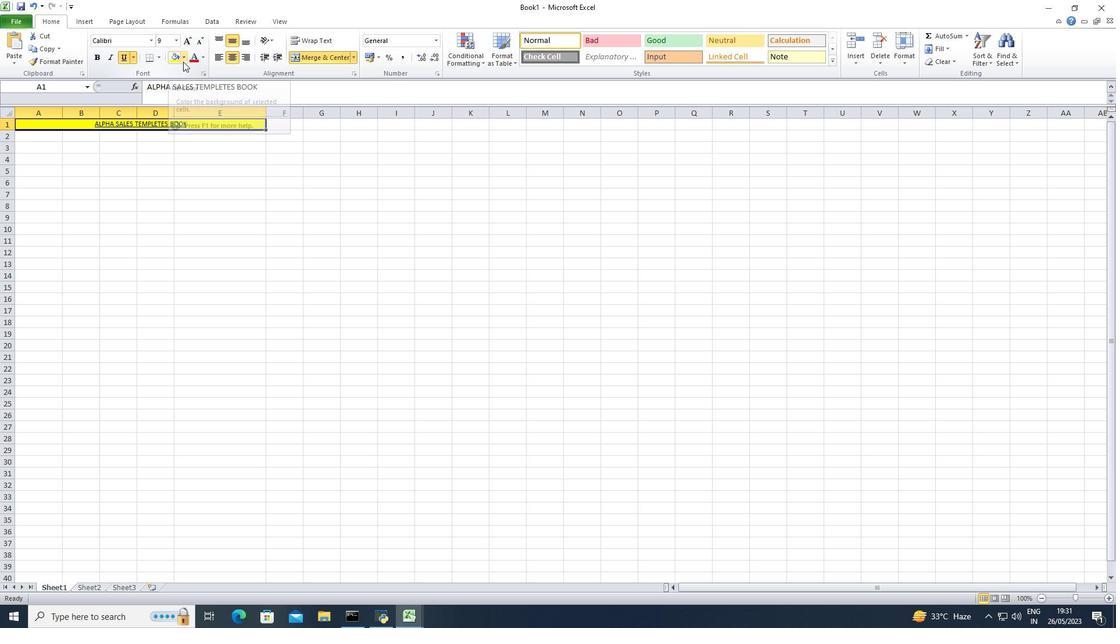 
Action: Mouse moved to (1106, 399)
Screenshot: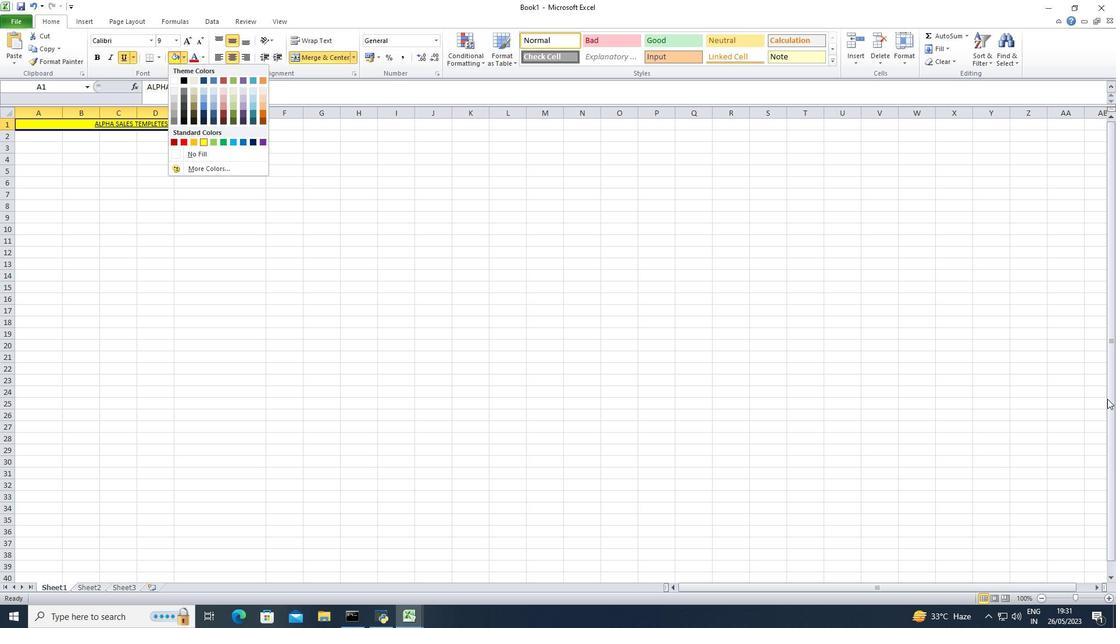 
Action: Key pressed ctrl+Z
Screenshot: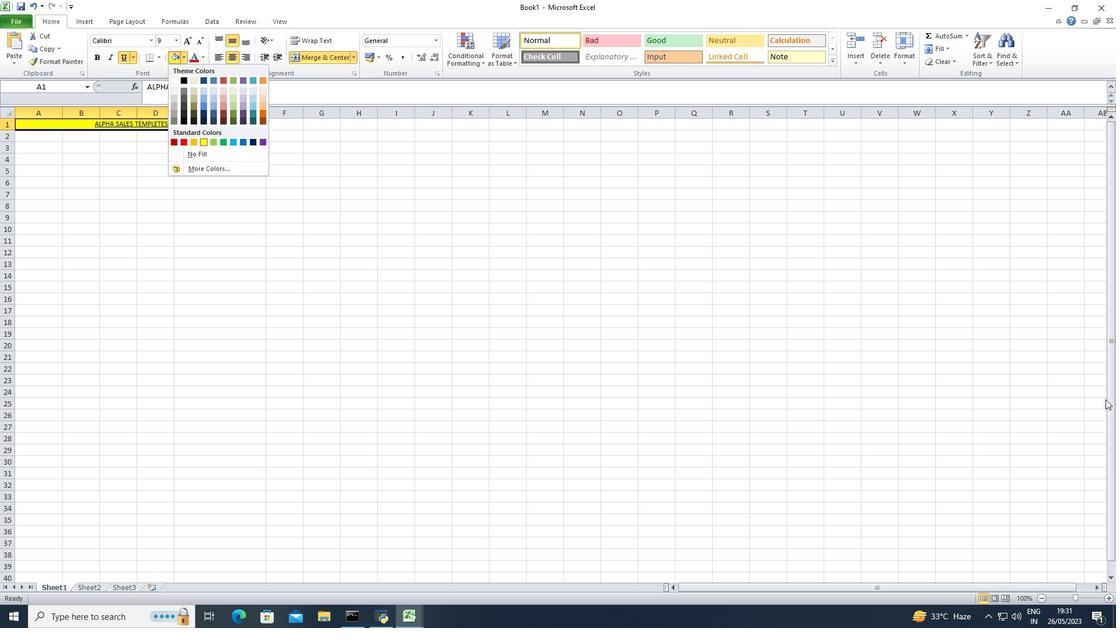 
Action: Mouse moved to (413, 208)
Screenshot: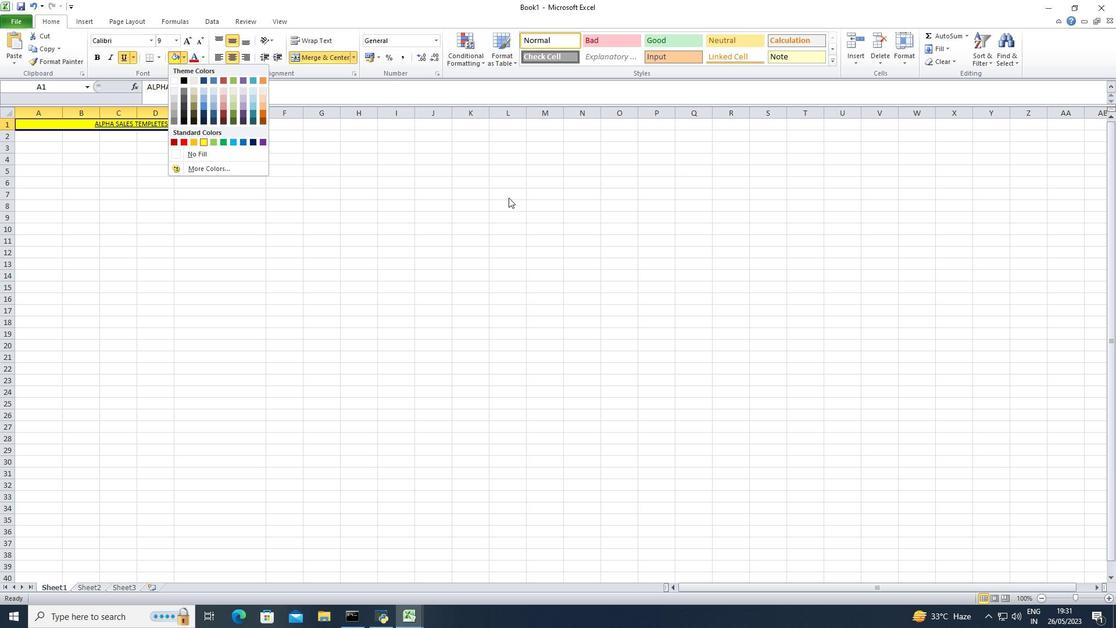 
Action: Mouse pressed left at (413, 208)
Screenshot: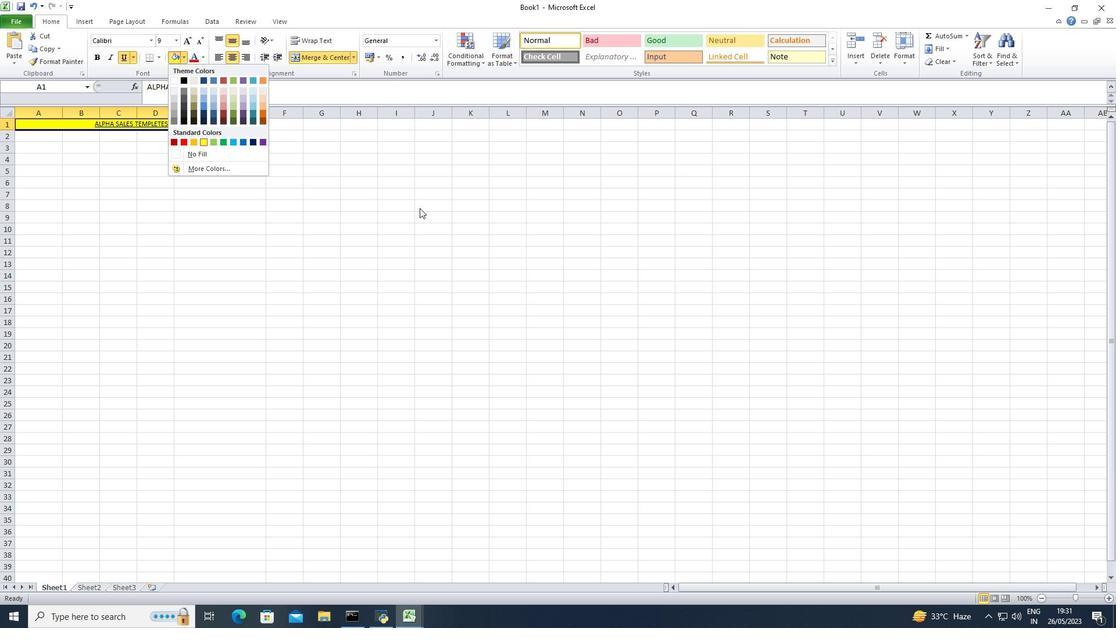 
Action: Mouse moved to (378, 216)
Screenshot: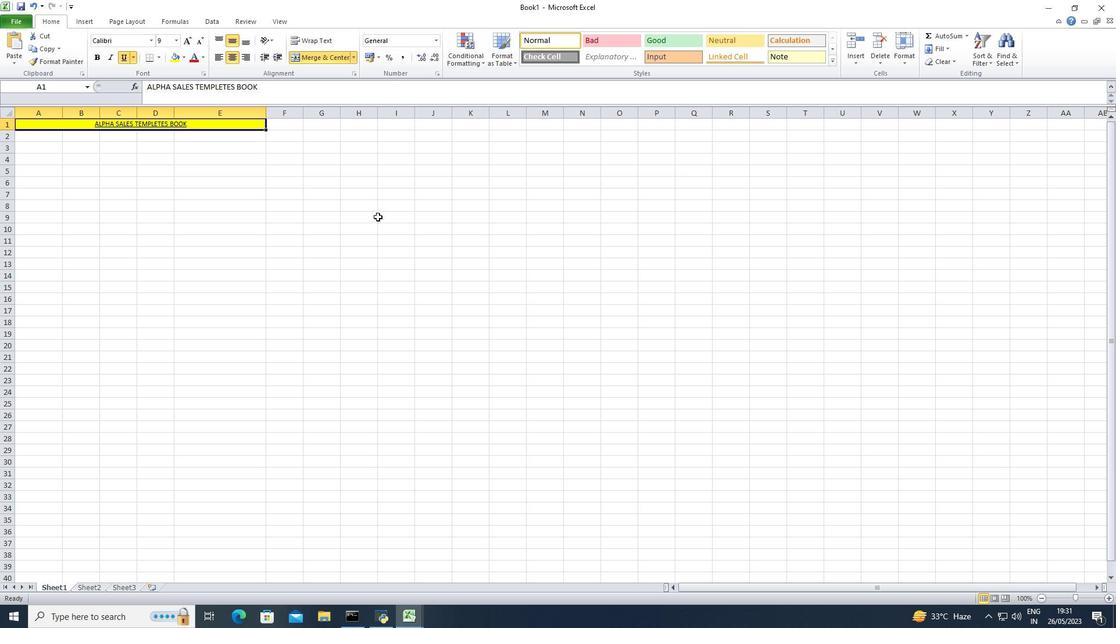 
Action: Key pressed ctrl+Z
Screenshot: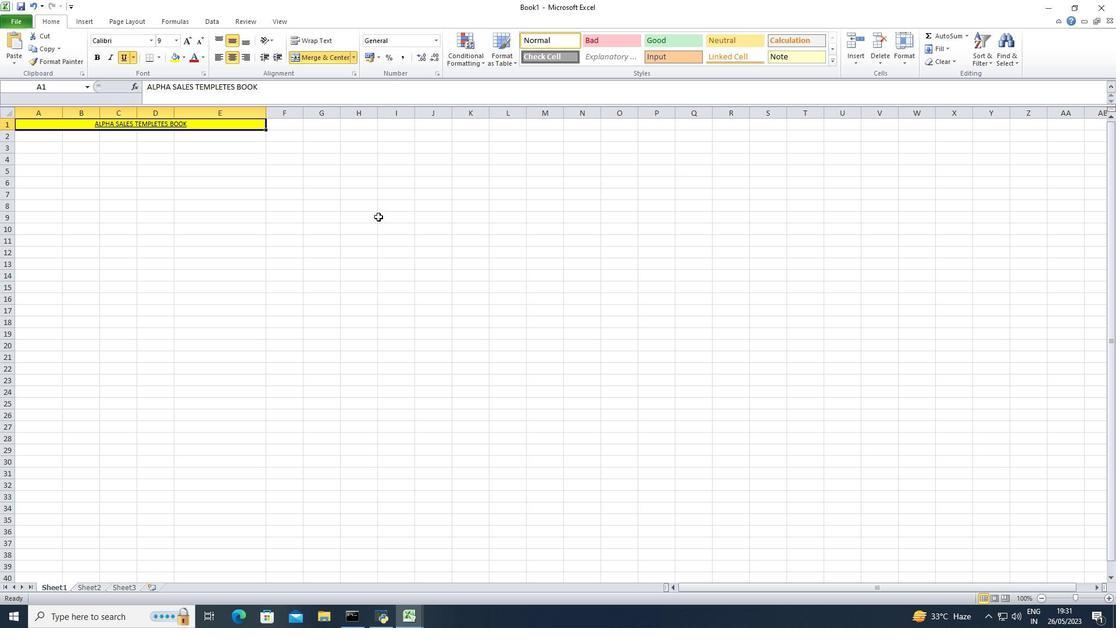
Action: Mouse moved to (151, 125)
Screenshot: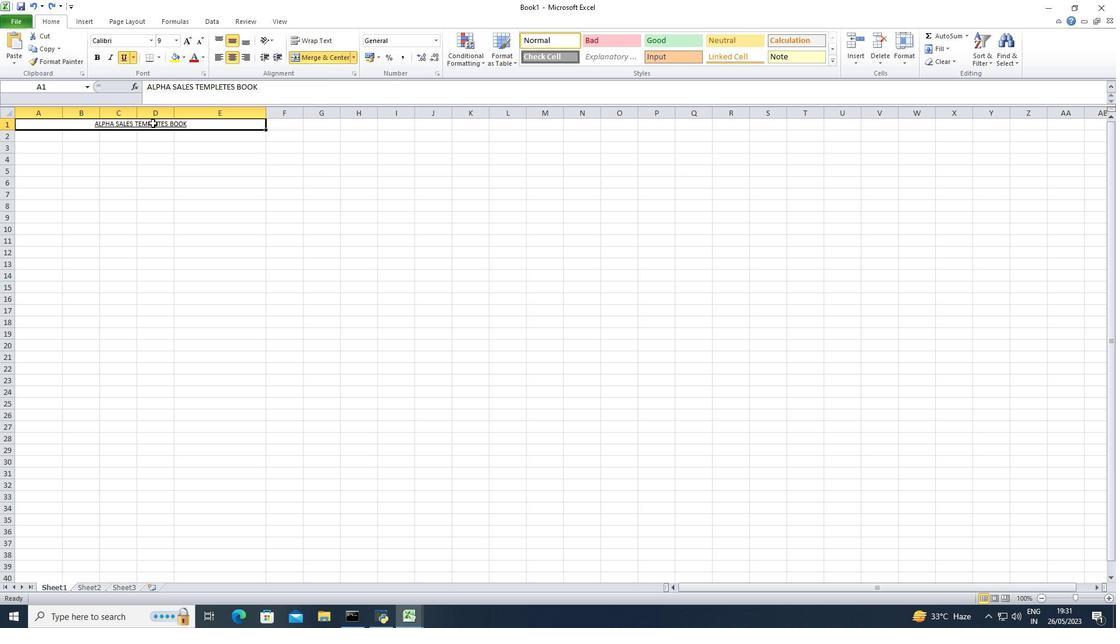 
Action: Mouse pressed left at (151, 125)
Screenshot: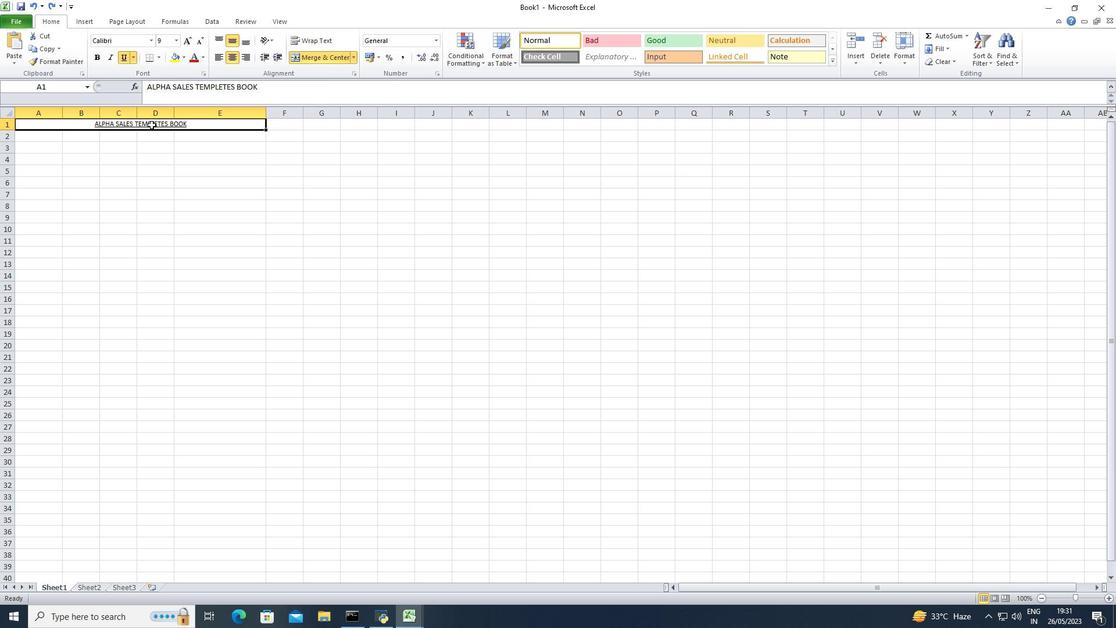 
Action: Mouse moved to (203, 55)
Screenshot: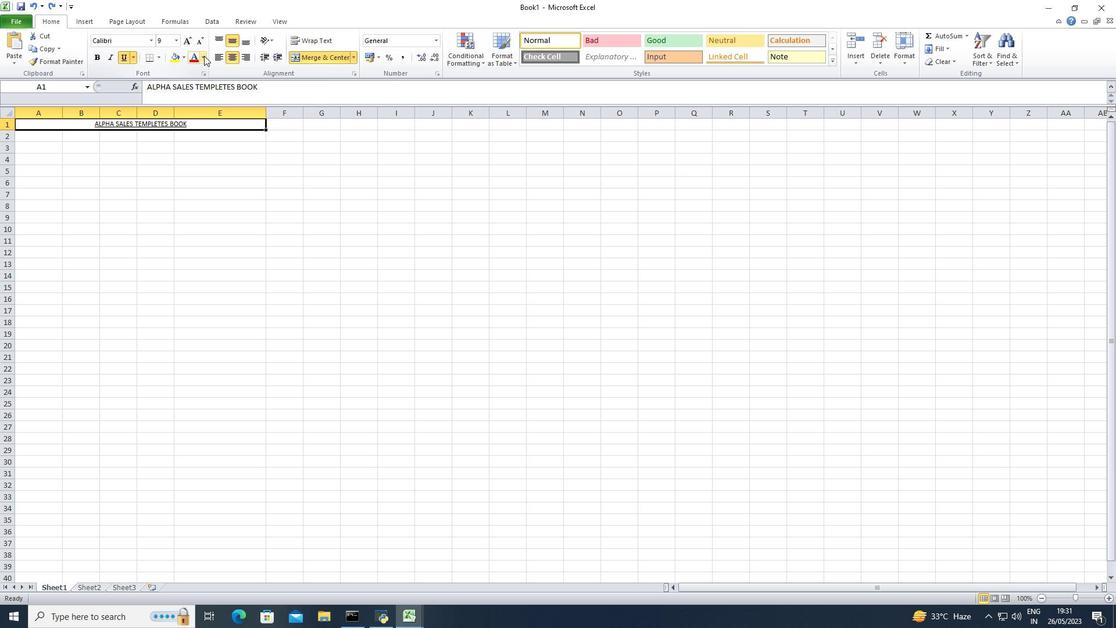 
Action: Mouse pressed left at (203, 55)
Screenshot: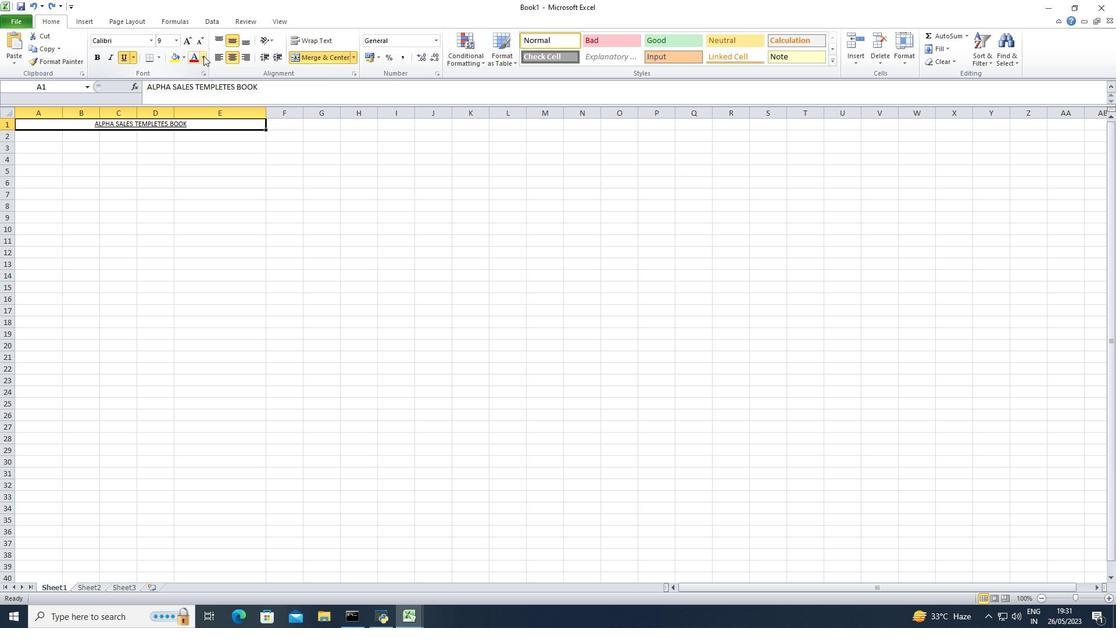 
Action: Mouse moved to (205, 157)
Screenshot: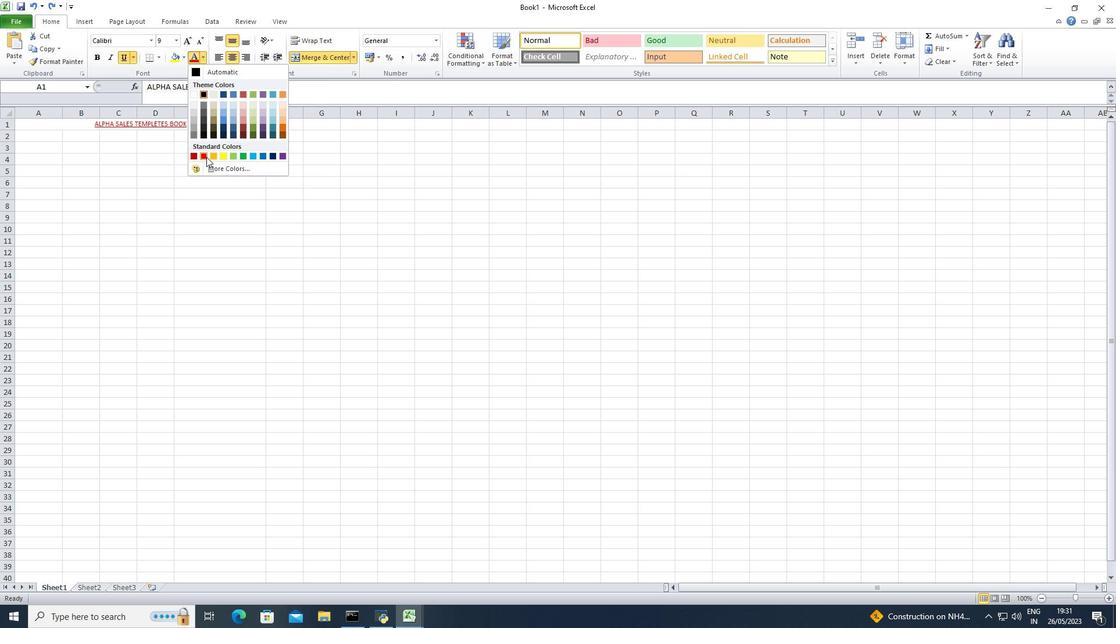 
Action: Mouse pressed left at (205, 157)
Screenshot: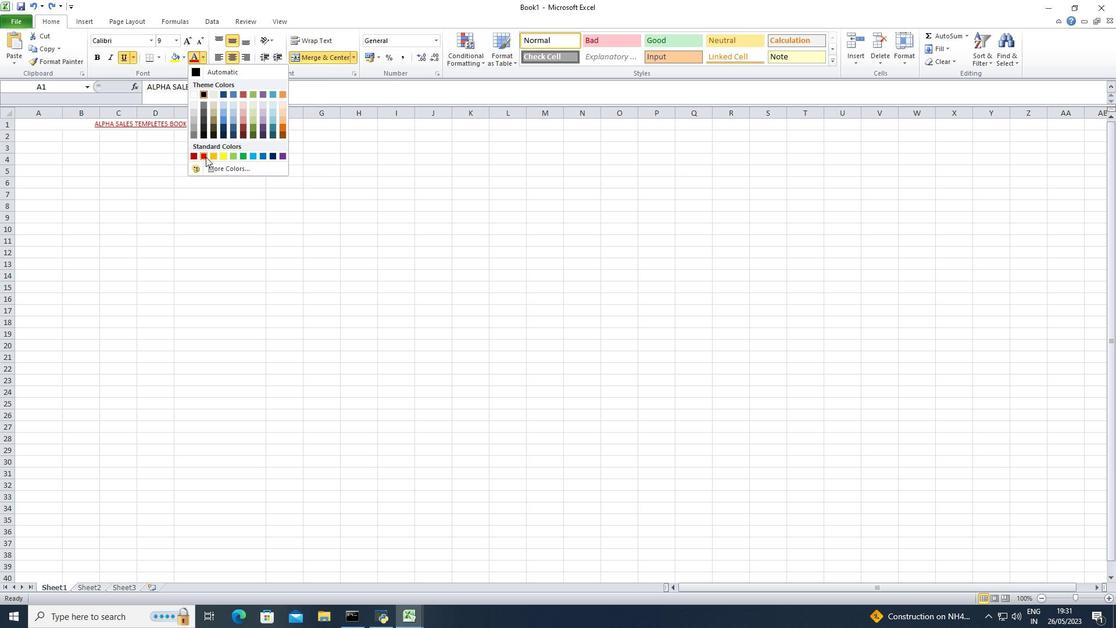 
Action: Mouse moved to (235, 254)
Screenshot: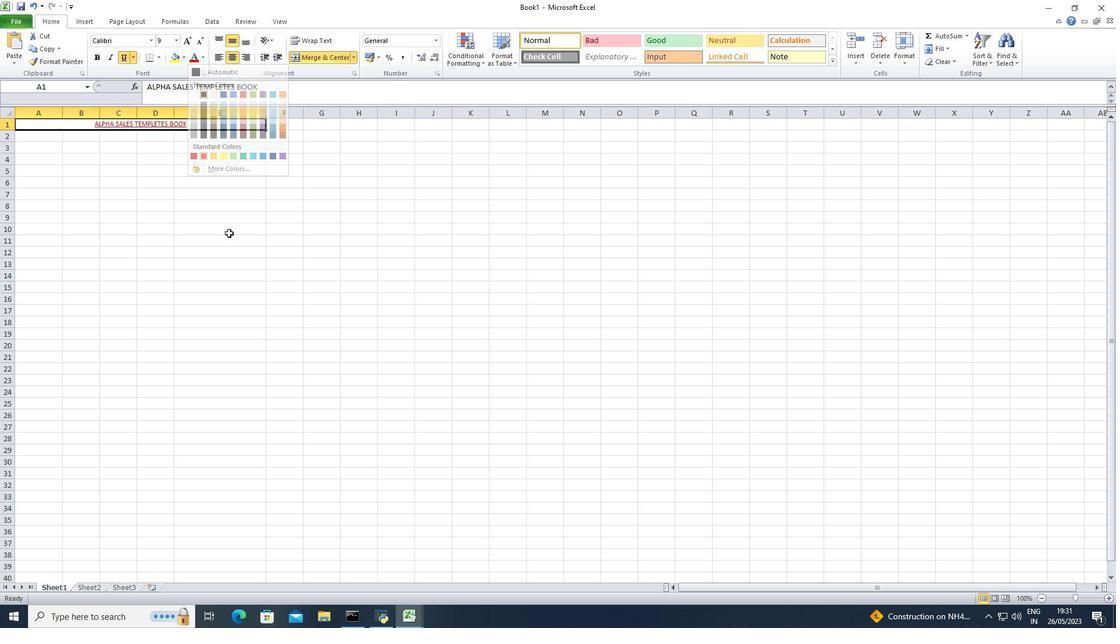 
Action: Mouse pressed left at (235, 254)
Screenshot: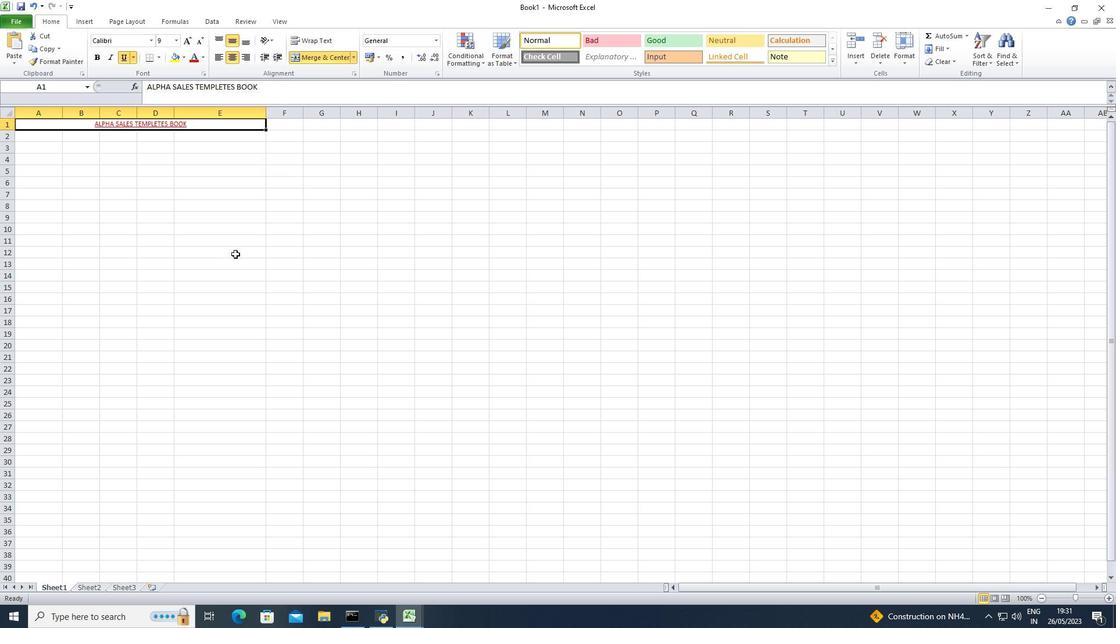 
Action: Mouse moved to (131, 126)
Screenshot: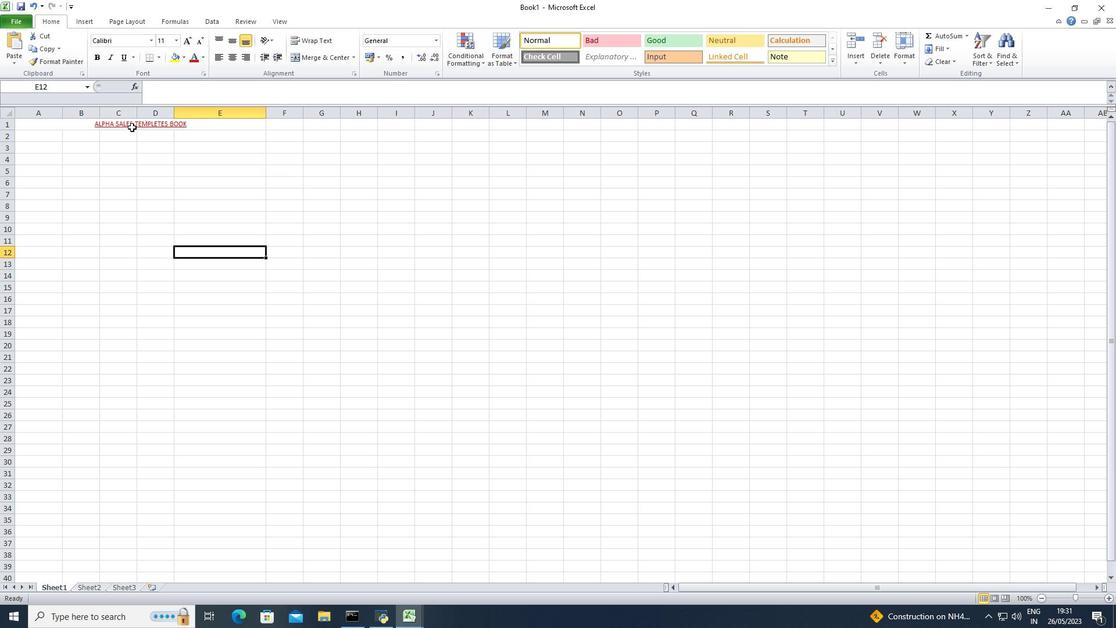 
Action: Mouse pressed left at (131, 126)
Screenshot: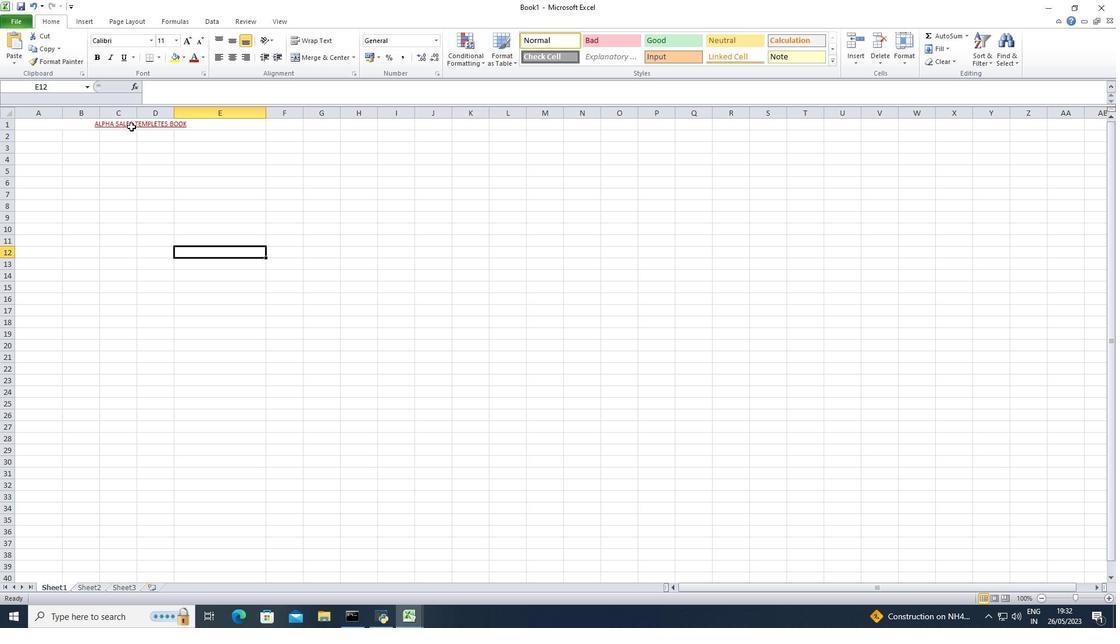 
Action: Mouse moved to (181, 62)
Screenshot: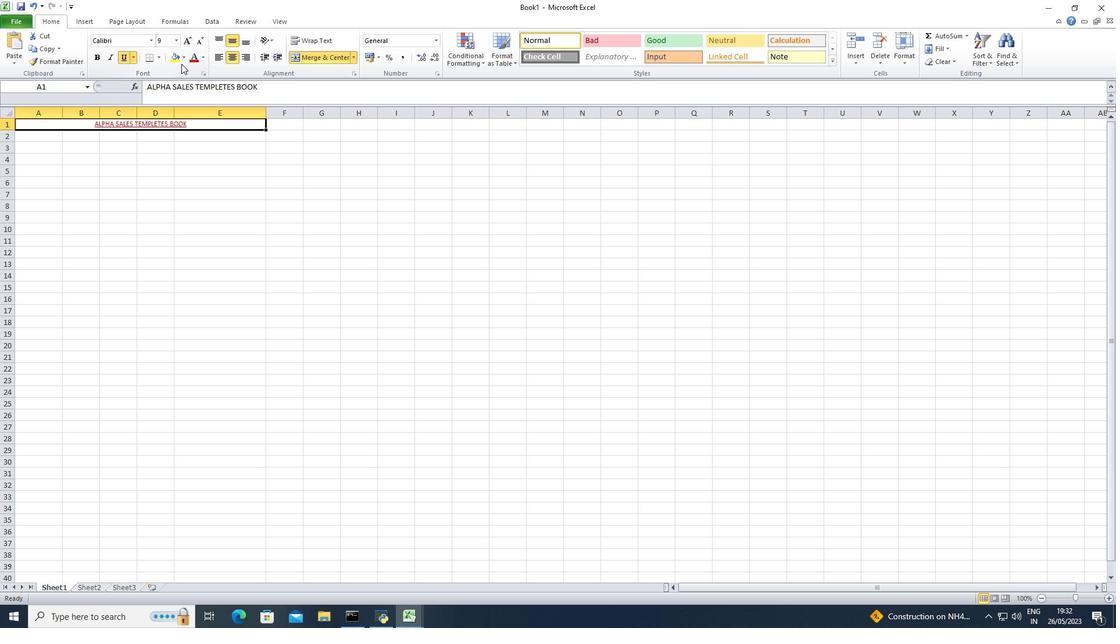 
Action: Mouse pressed left at (181, 62)
Screenshot: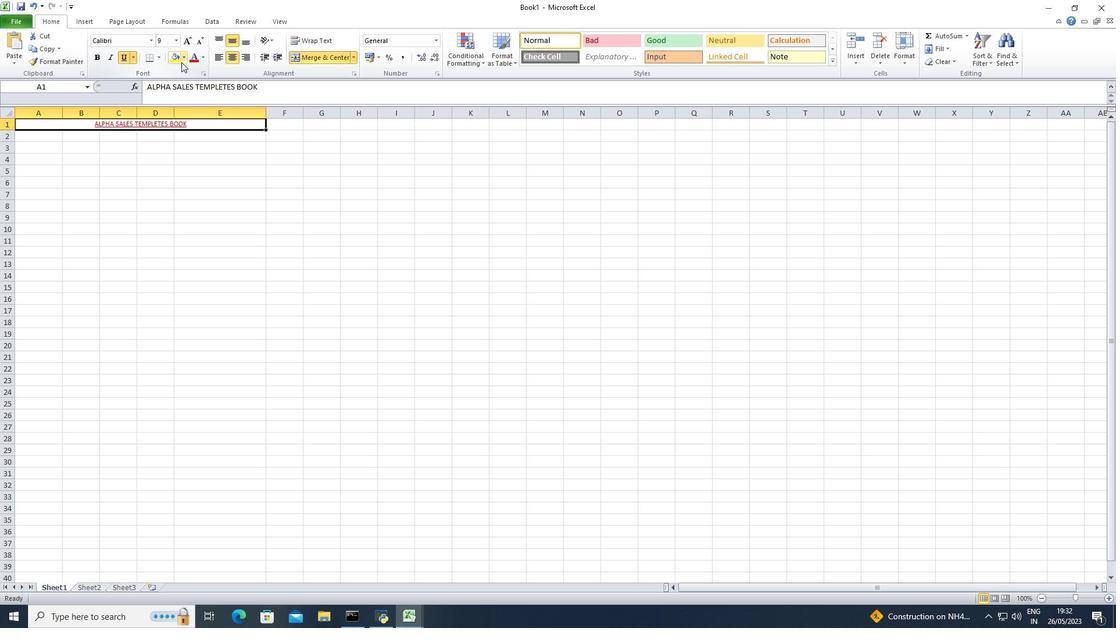
Action: Mouse moved to (181, 77)
Screenshot: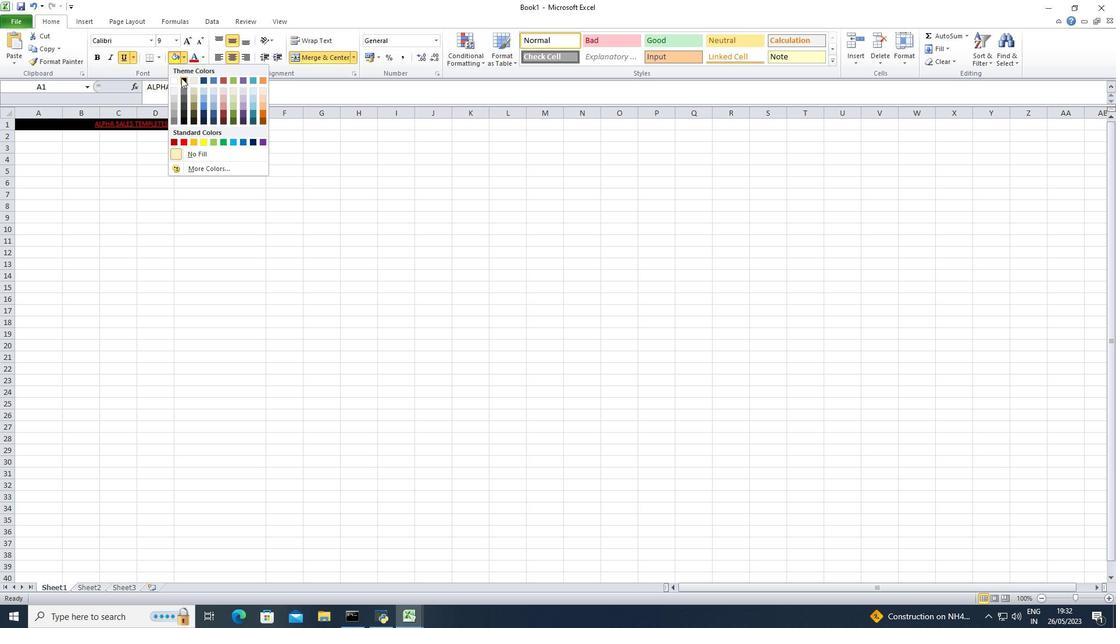 
Action: Mouse pressed left at (181, 77)
Screenshot: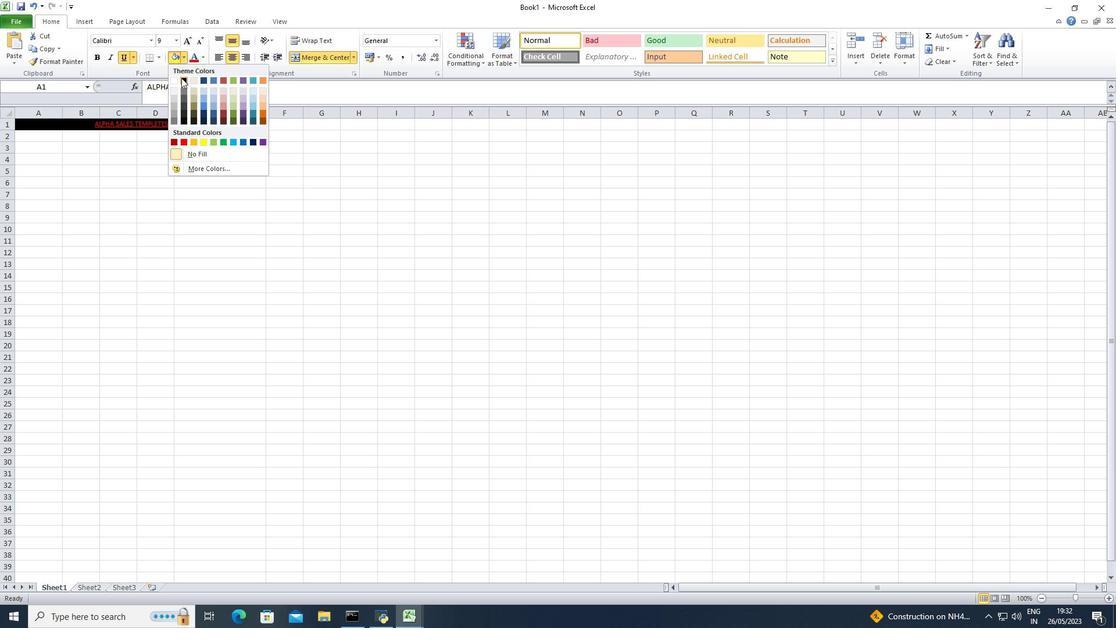 
Action: Mouse moved to (192, 220)
Screenshot: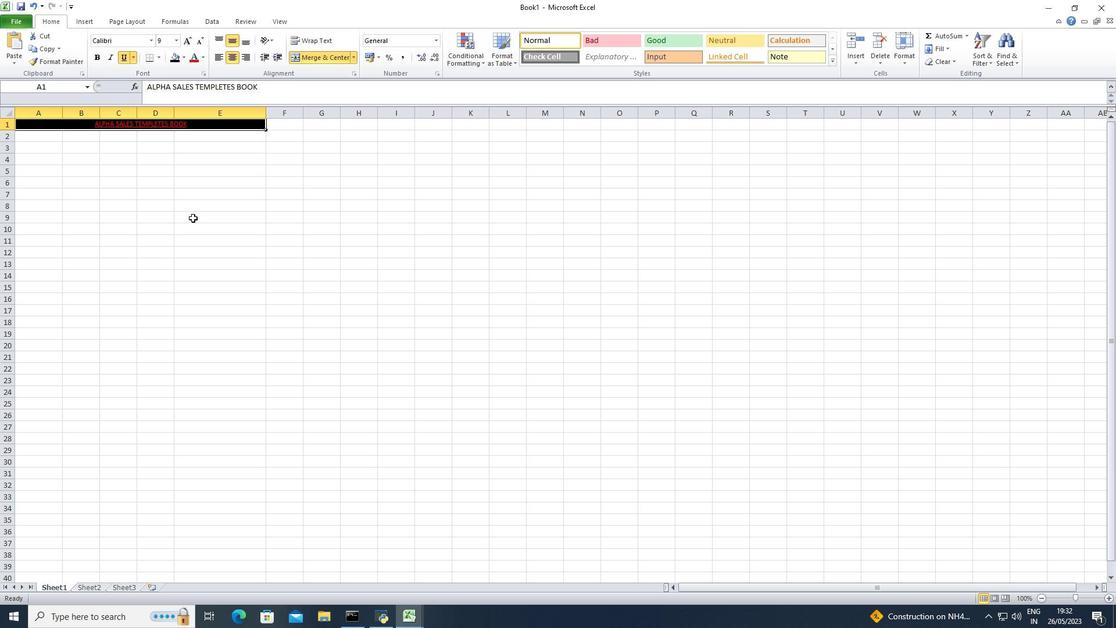 
Action: Mouse pressed left at (192, 220)
Screenshot: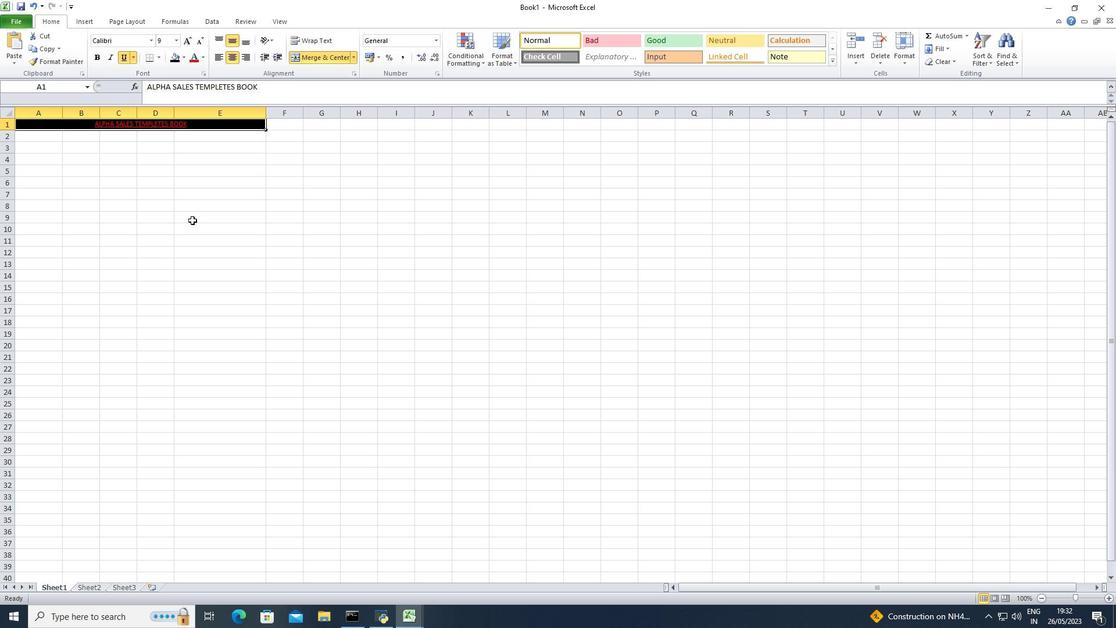 
Action: Mouse moved to (689, 523)
Screenshot: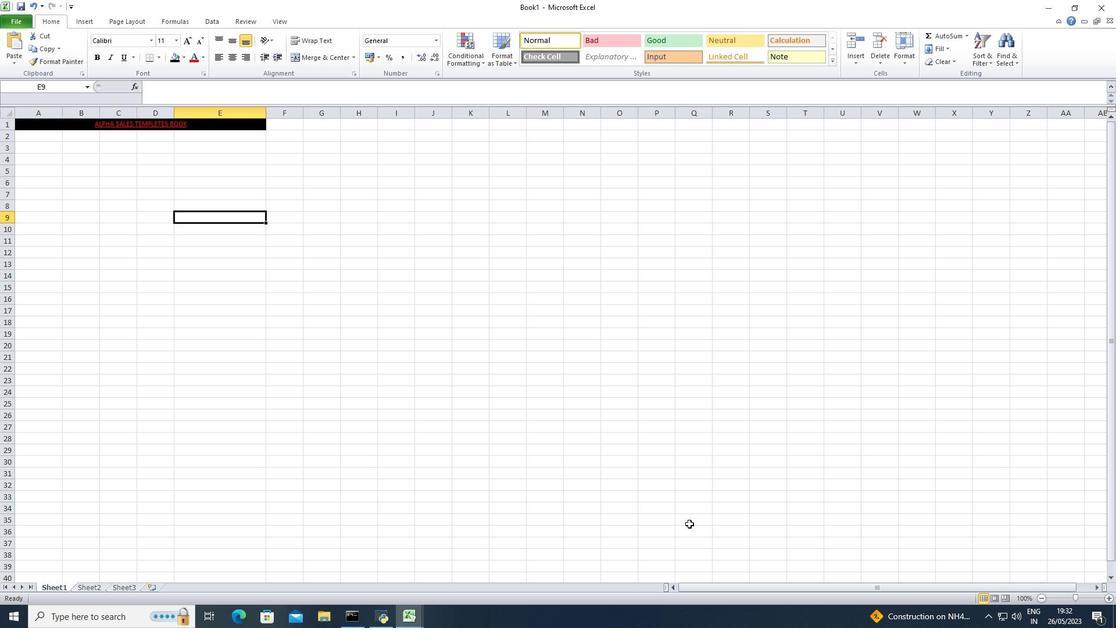 
Action: Key pressed ctrl+Z
Screenshot: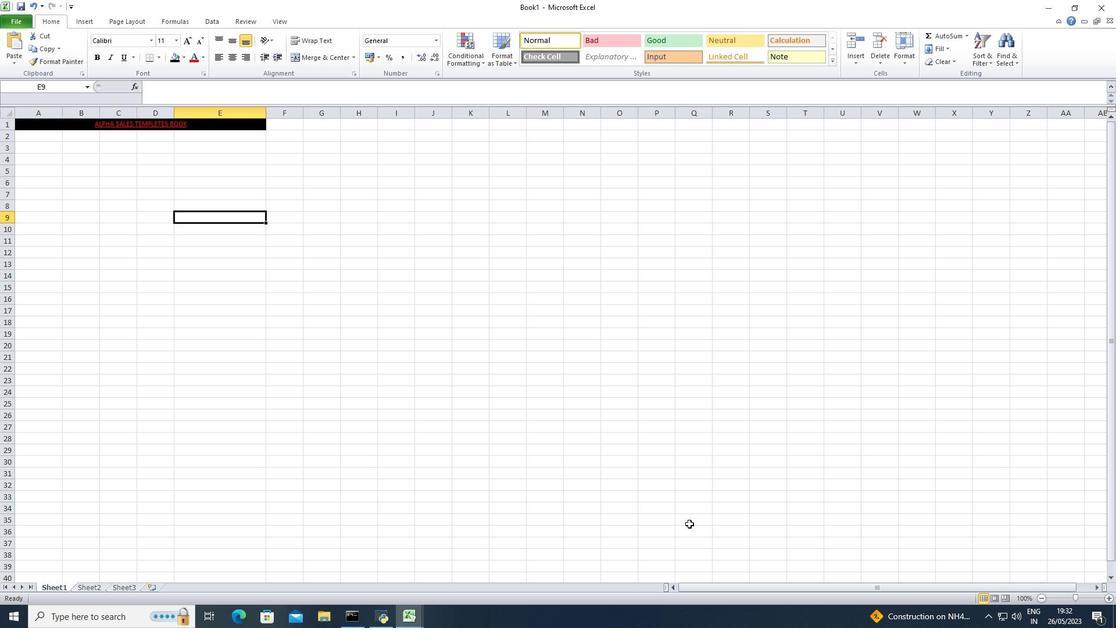 
Action: Mouse moved to (306, 307)
Screenshot: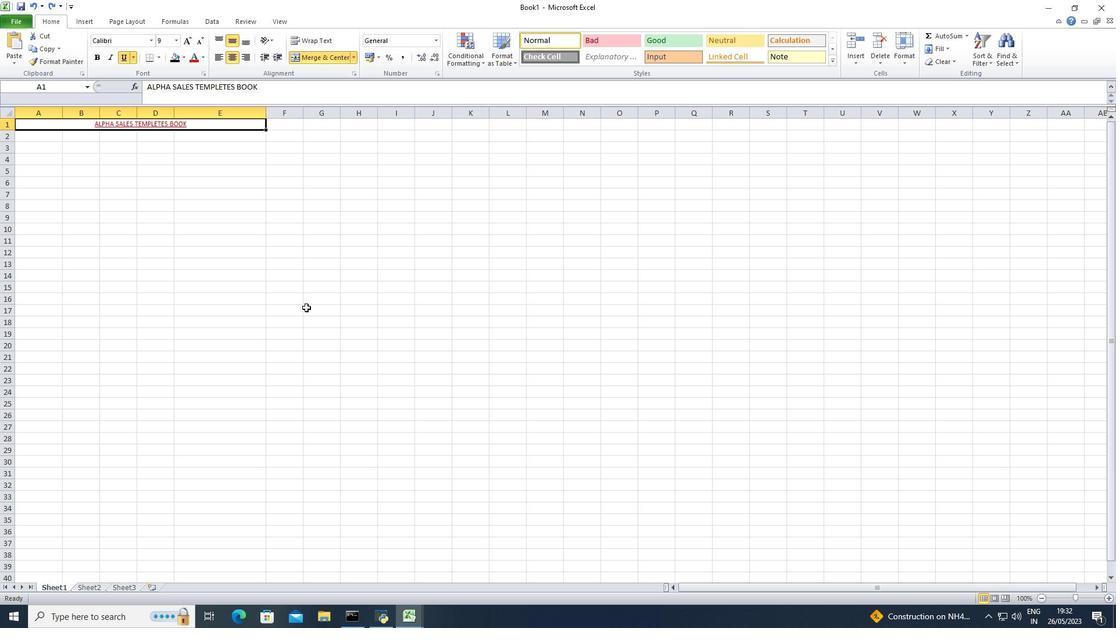 
Action: Mouse pressed left at (306, 307)
Screenshot: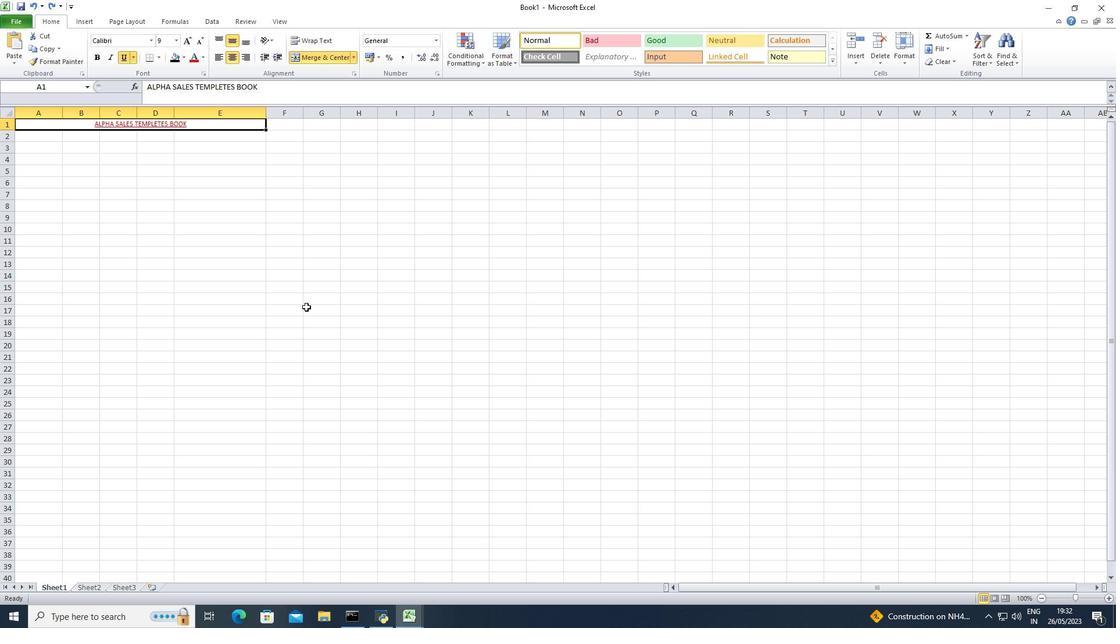 
Action: Mouse moved to (67, 129)
Screenshot: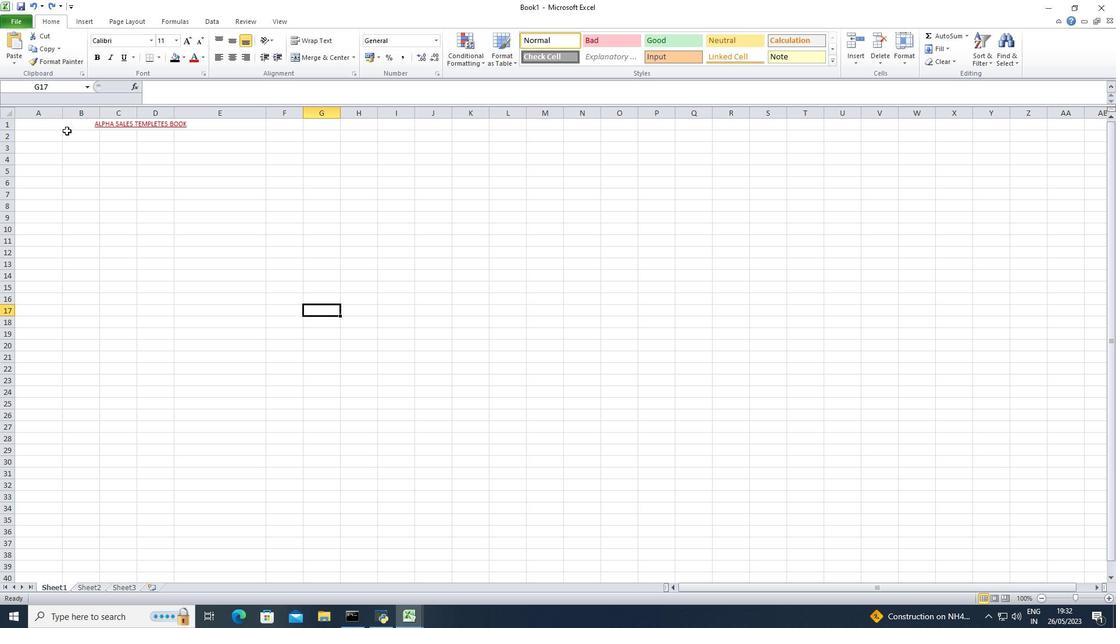 
Action: Mouse pressed left at (67, 129)
Screenshot: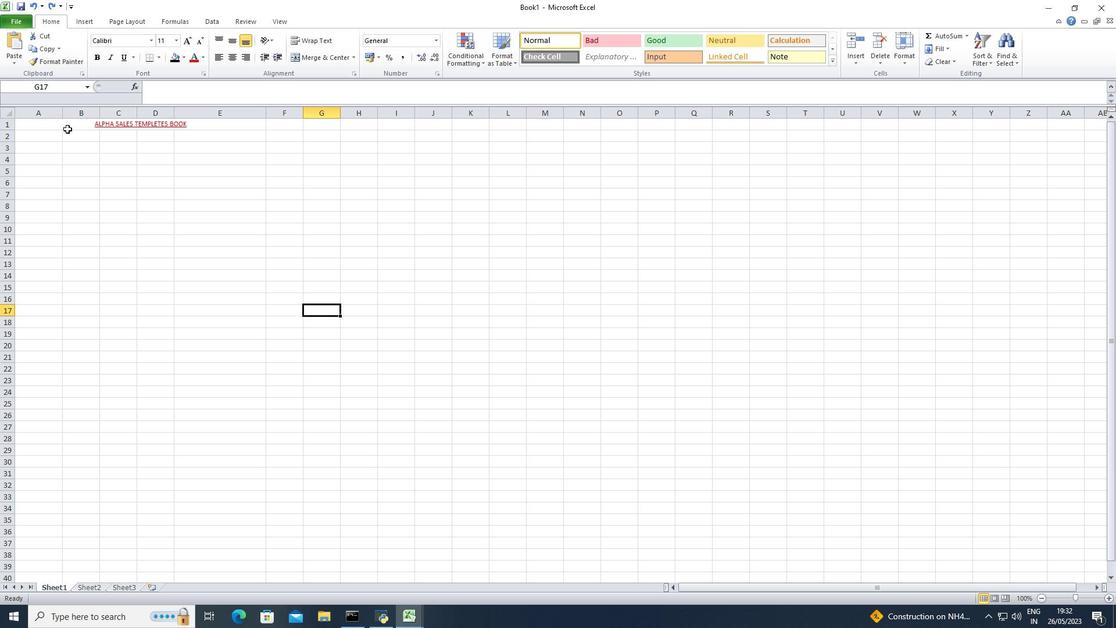 
Action: Mouse moved to (349, 391)
Screenshot: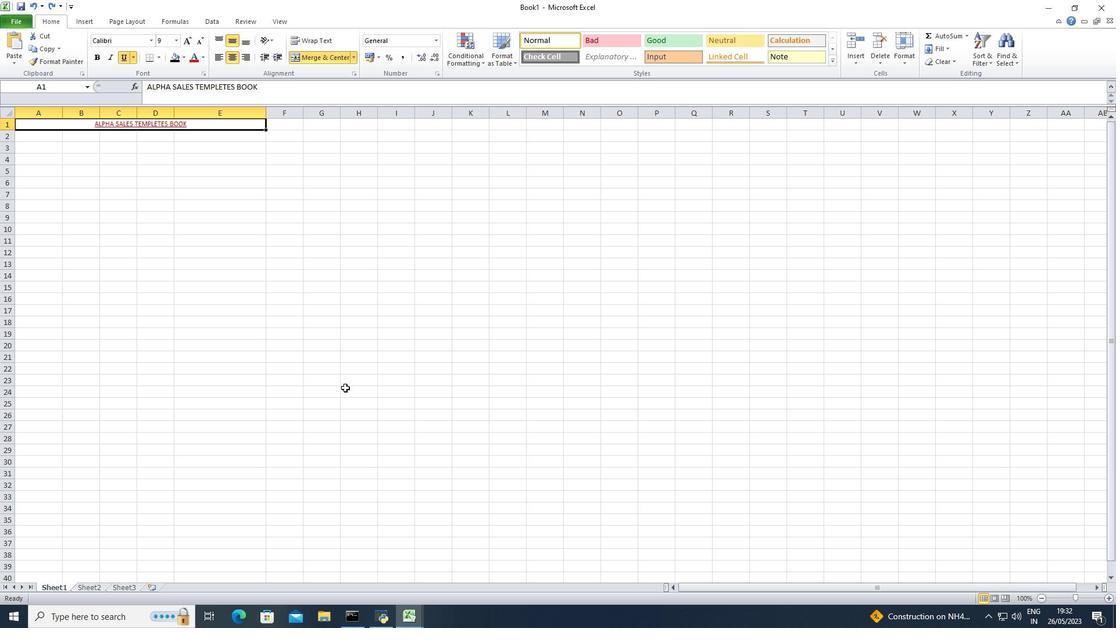 
Action: Key pressed <Key.alt_gr><Key.alt_gr><Key.alt_gr><Key.alt_gr><Key.alt_gr><Key.alt_gr><Key.alt_gr><Key.alt_gr><Key.alt_gr><Key.alt_gr><Key.alt_gr><Key.alt_gr><Key.alt_gr><Key.alt_gr><Key.alt_gr><Key.alt_gr><Key.alt_gr><Key.alt_gr><Key.alt_gr><Key.alt_gr><Key.alt_gr><Key.alt_gr><Key.alt_gr><Key.alt_gr><Key.alt_gr><Key.alt_gr><Key.alt_gr><Key.alt_gr><Key.alt_gr><Key.alt_gr><Key.alt_gr><Key.alt_gr><Key.alt_gr><Key.alt_gr><Key.alt_gr>h<Key.esc><Key.esc><Key.alt_l>hba
Screenshot: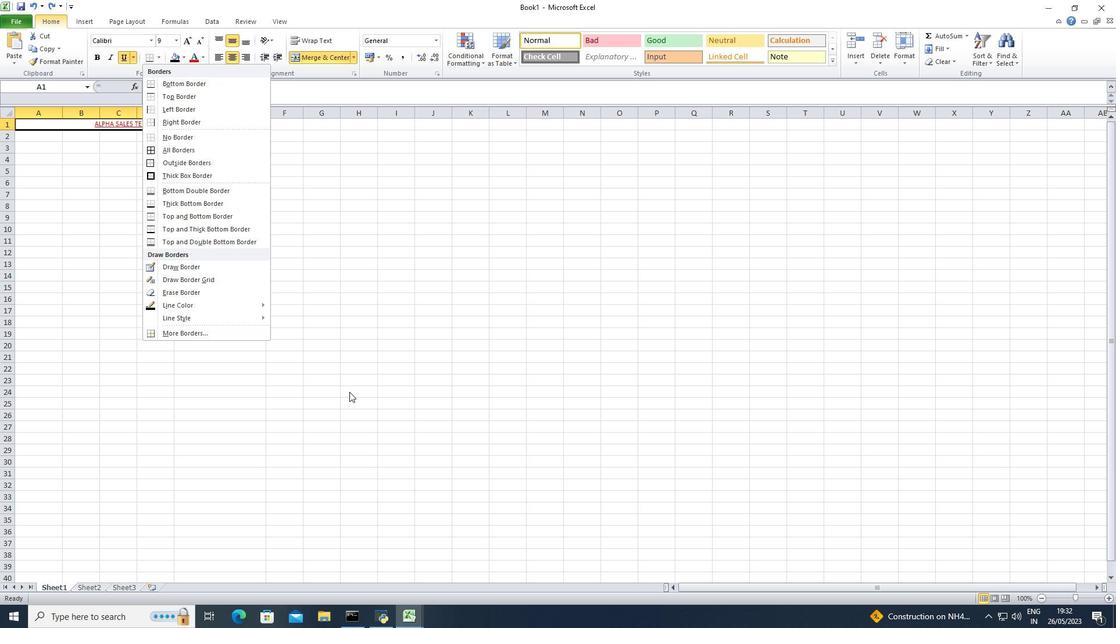
Action: Mouse moved to (202, 319)
Screenshot: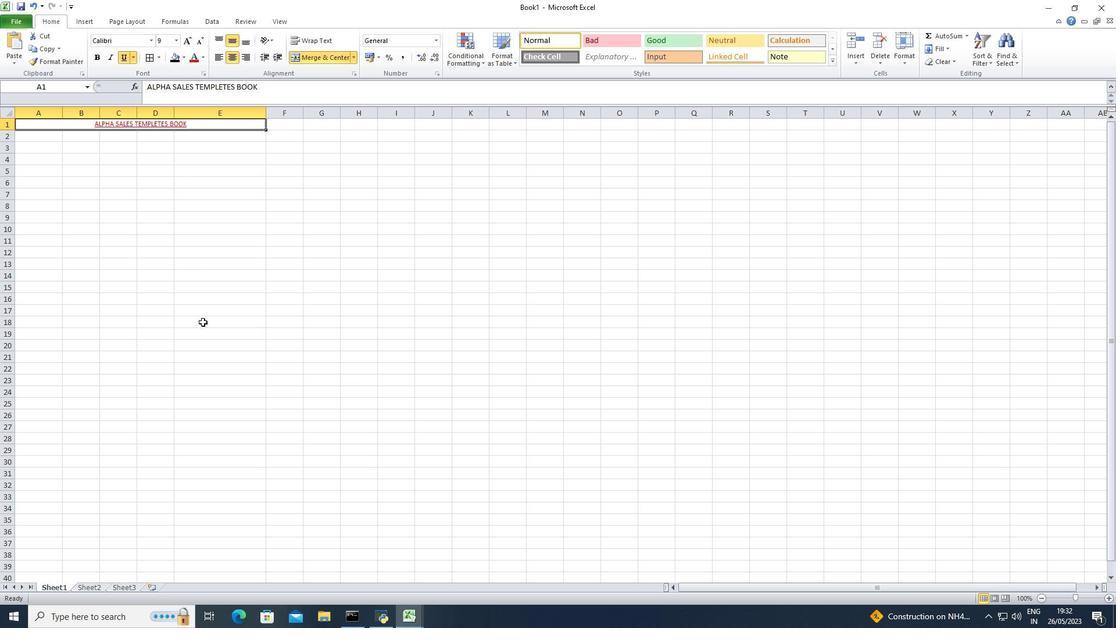 
Action: Mouse pressed left at (202, 319)
Screenshot: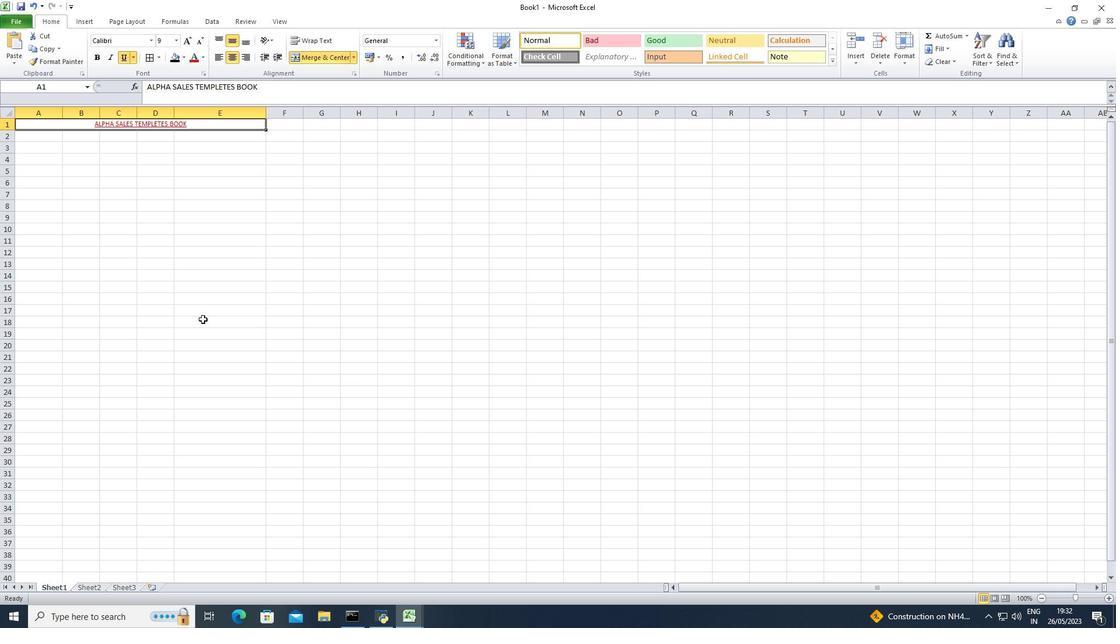 
Action: Mouse moved to (284, 19)
Screenshot: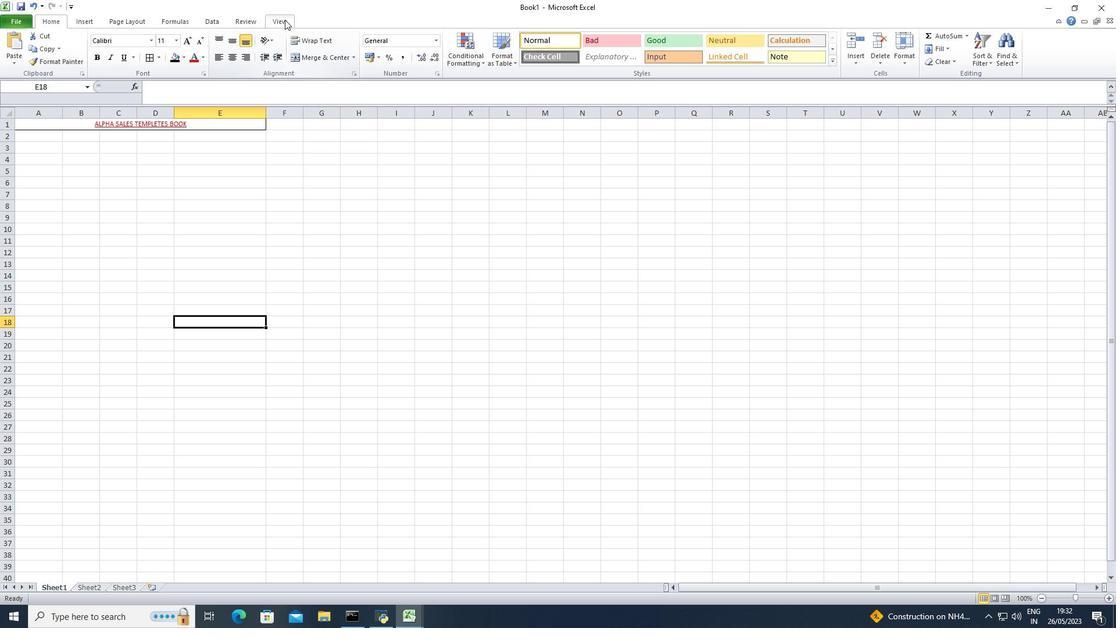 
Action: Mouse pressed left at (284, 19)
Screenshot: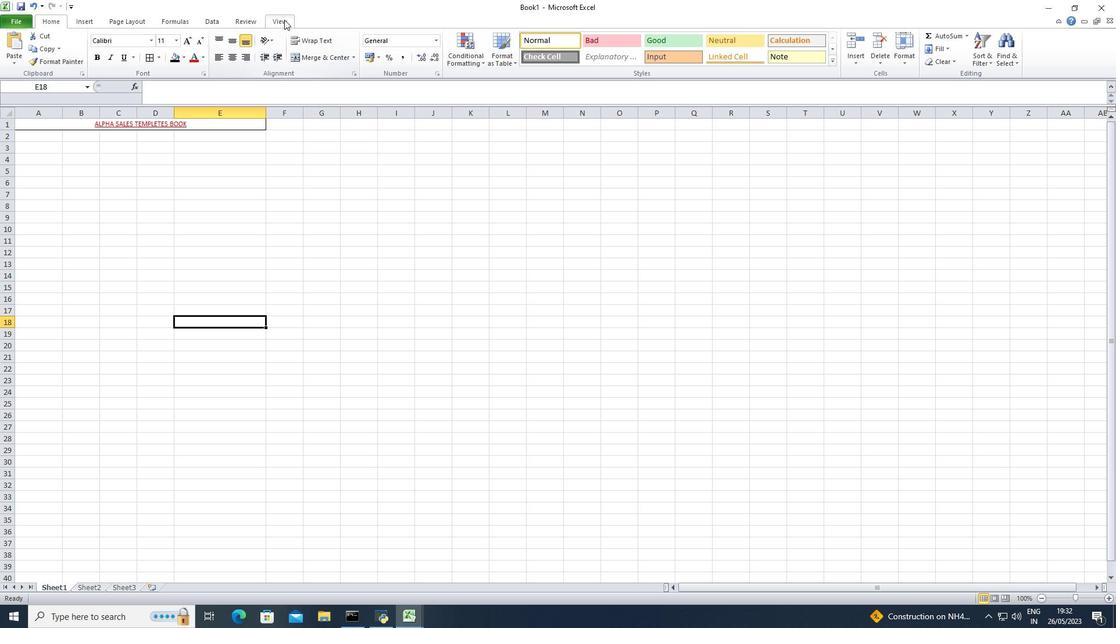
Action: Mouse moved to (149, 56)
Screenshot: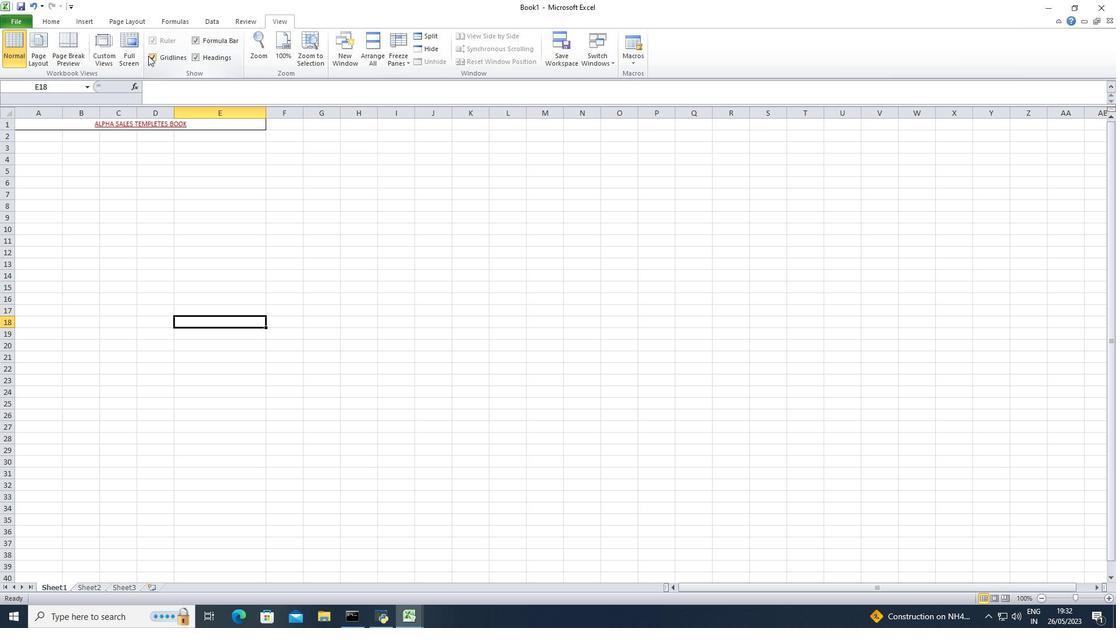 
Action: Mouse pressed left at (149, 56)
Screenshot: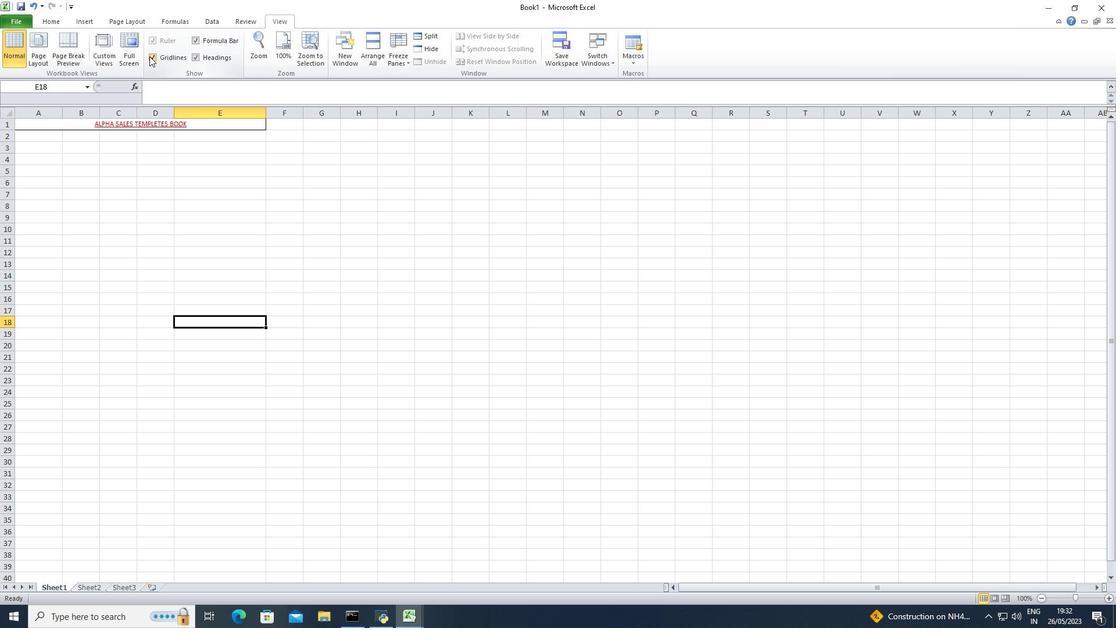
Action: Mouse moved to (343, 266)
Screenshot: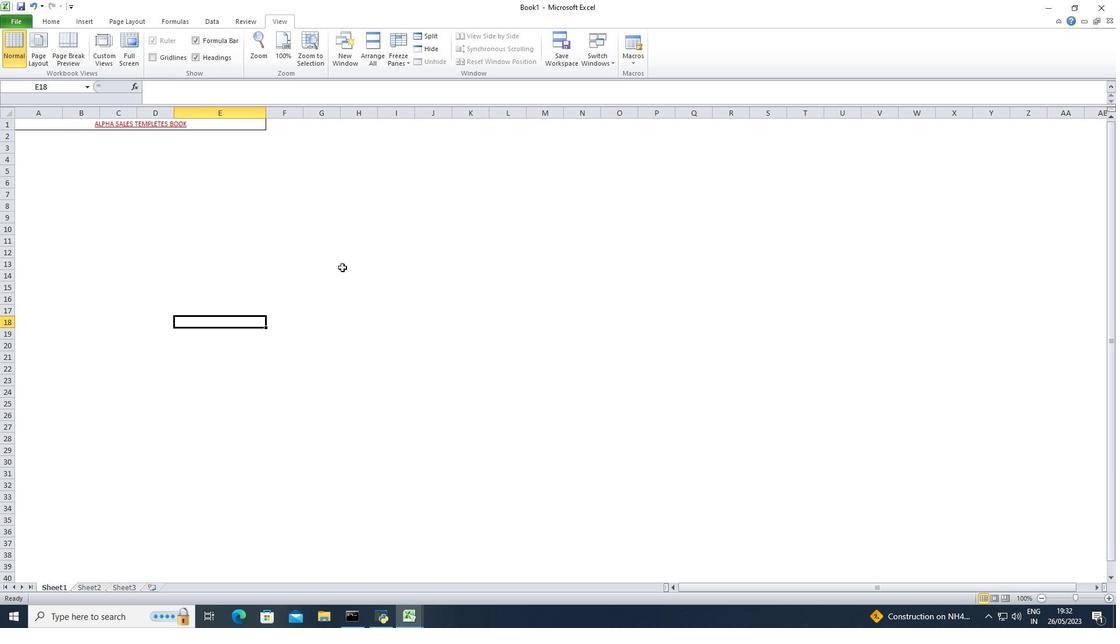 
Action: Mouse pressed left at (343, 266)
Screenshot: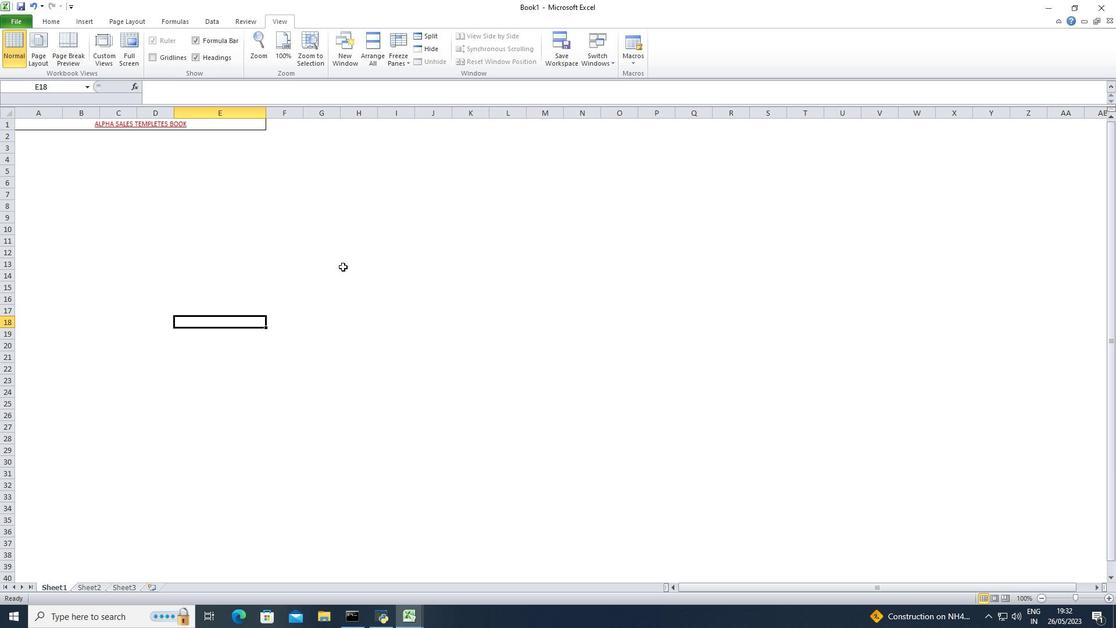 
Action: Mouse moved to (259, 280)
Screenshot: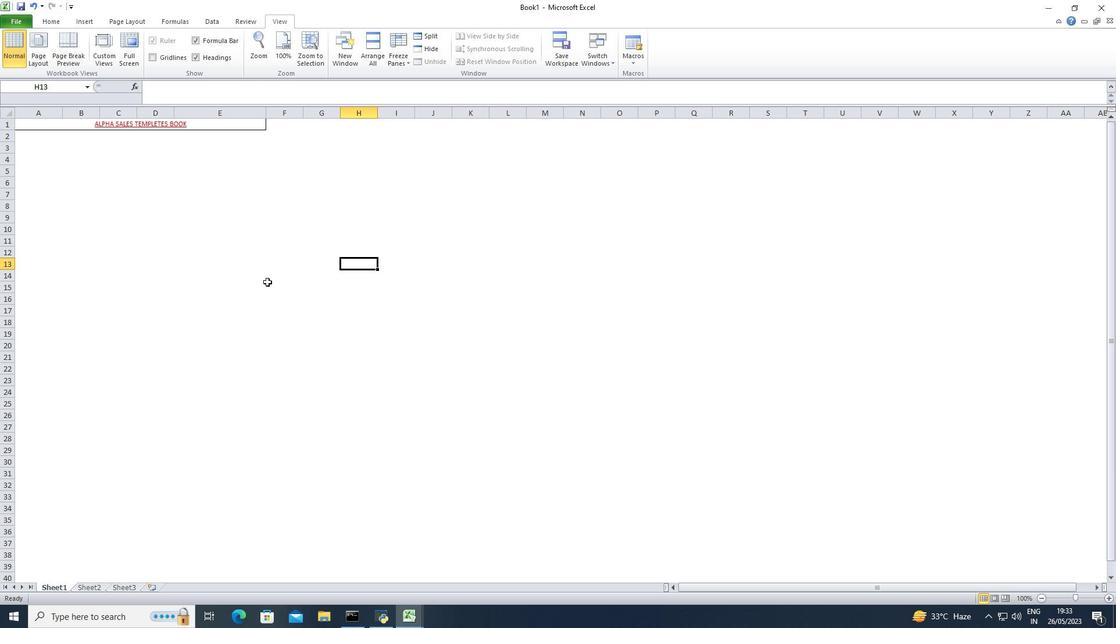 
